 Task: Font style For heading Use Bodoni MT with cyan colour & bold. font size for heading '12 Pt. 'Change the font style of data to Andalusand font size to  12 Pt. Change the alignment of both headline & data to  Align right. In the sheet  auditingMonthlySales_Analysis_2023
Action: Mouse moved to (203, 371)
Screenshot: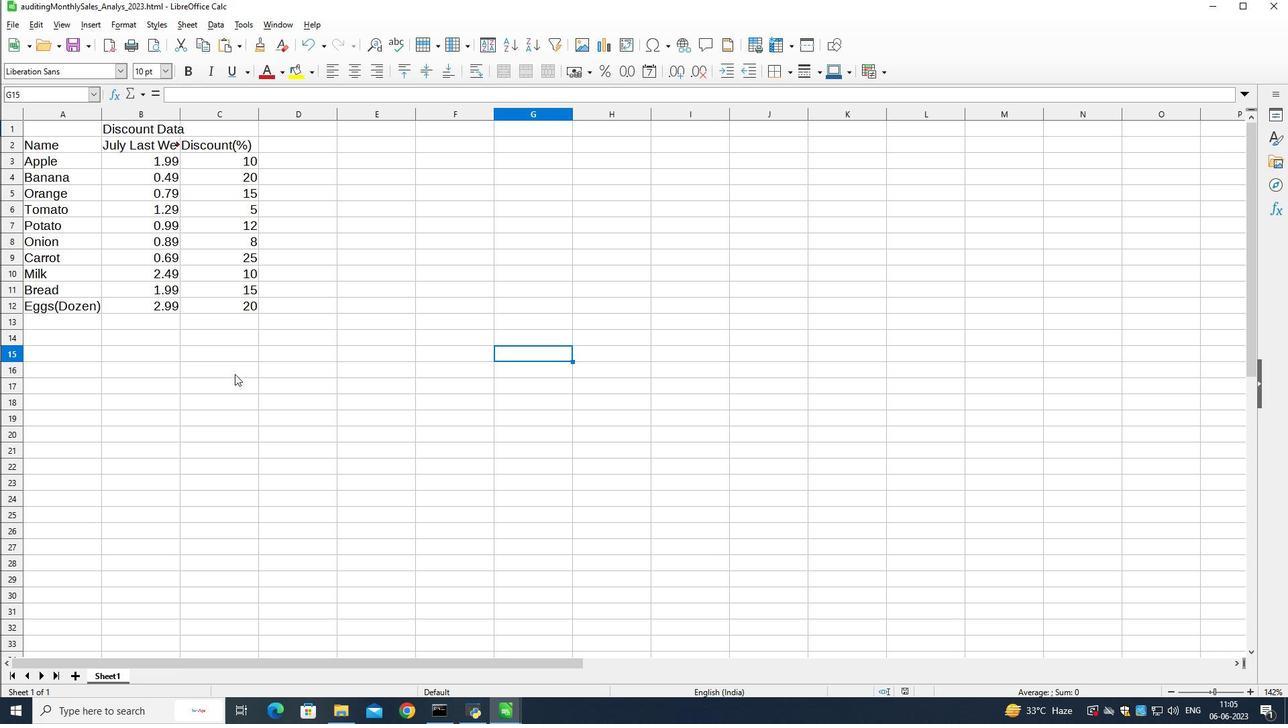 
Action: Mouse pressed left at (203, 371)
Screenshot: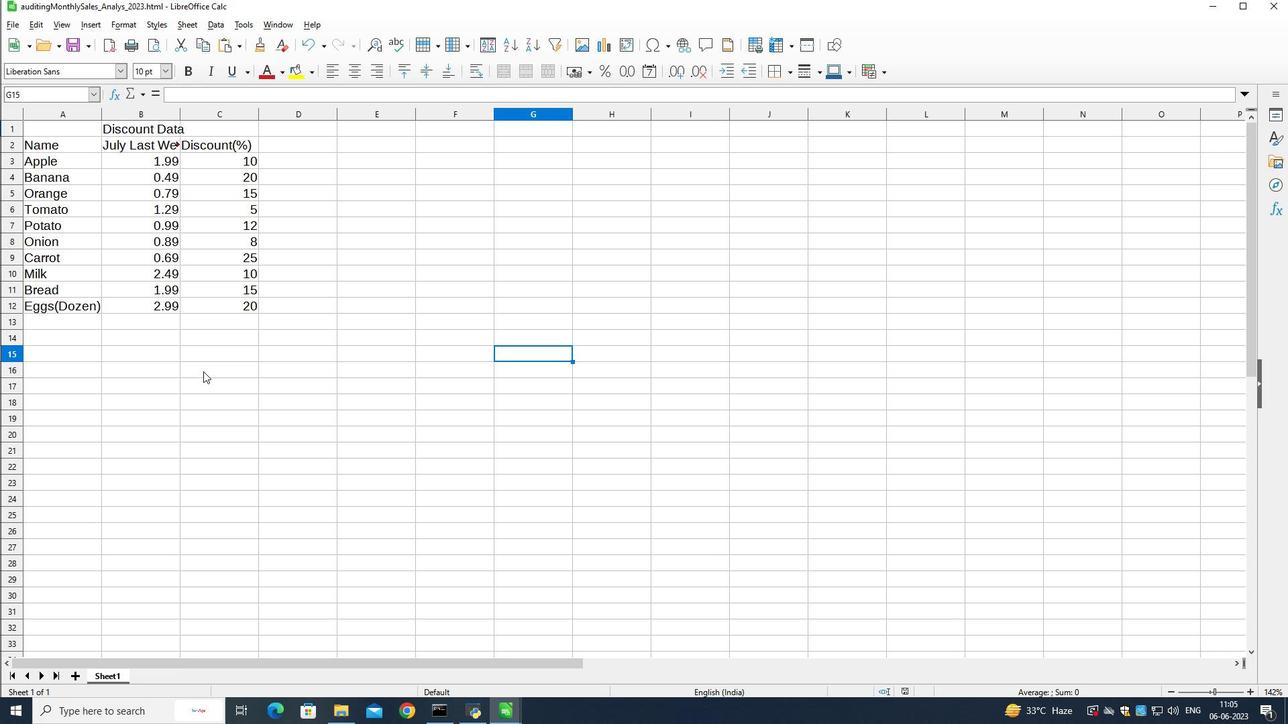 
Action: Mouse moved to (151, 127)
Screenshot: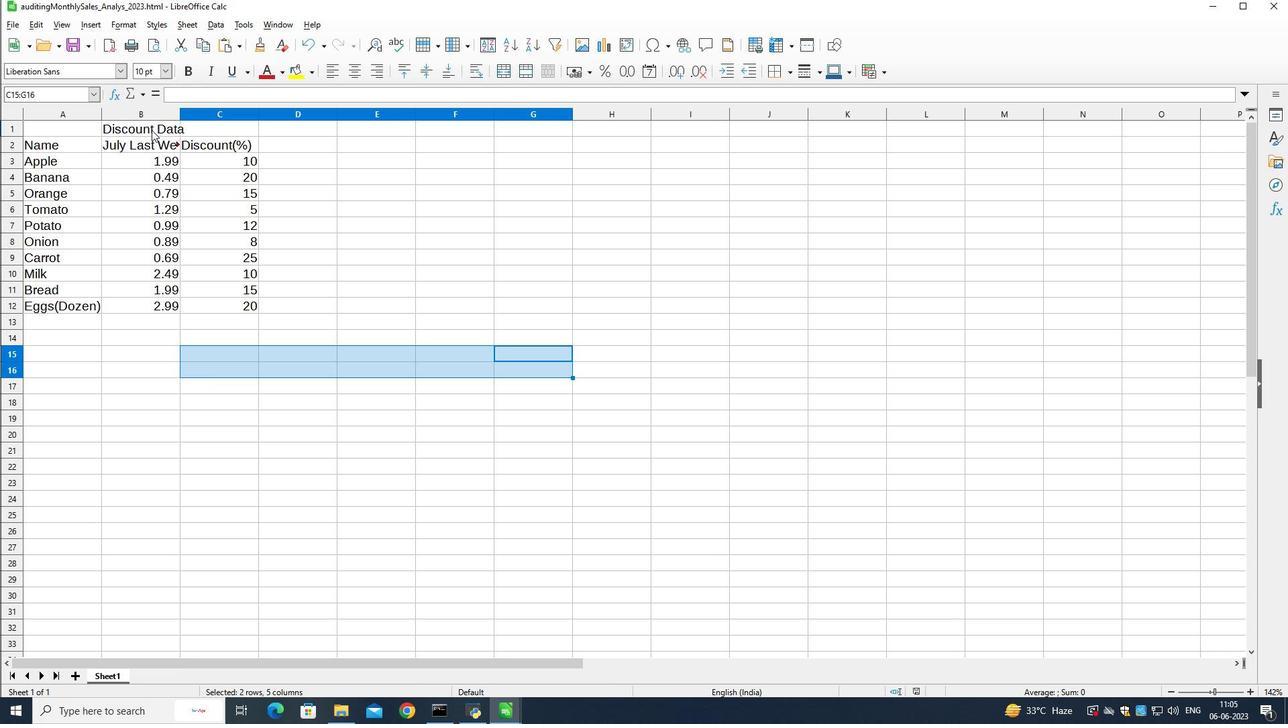 
Action: Mouse pressed left at (151, 127)
Screenshot: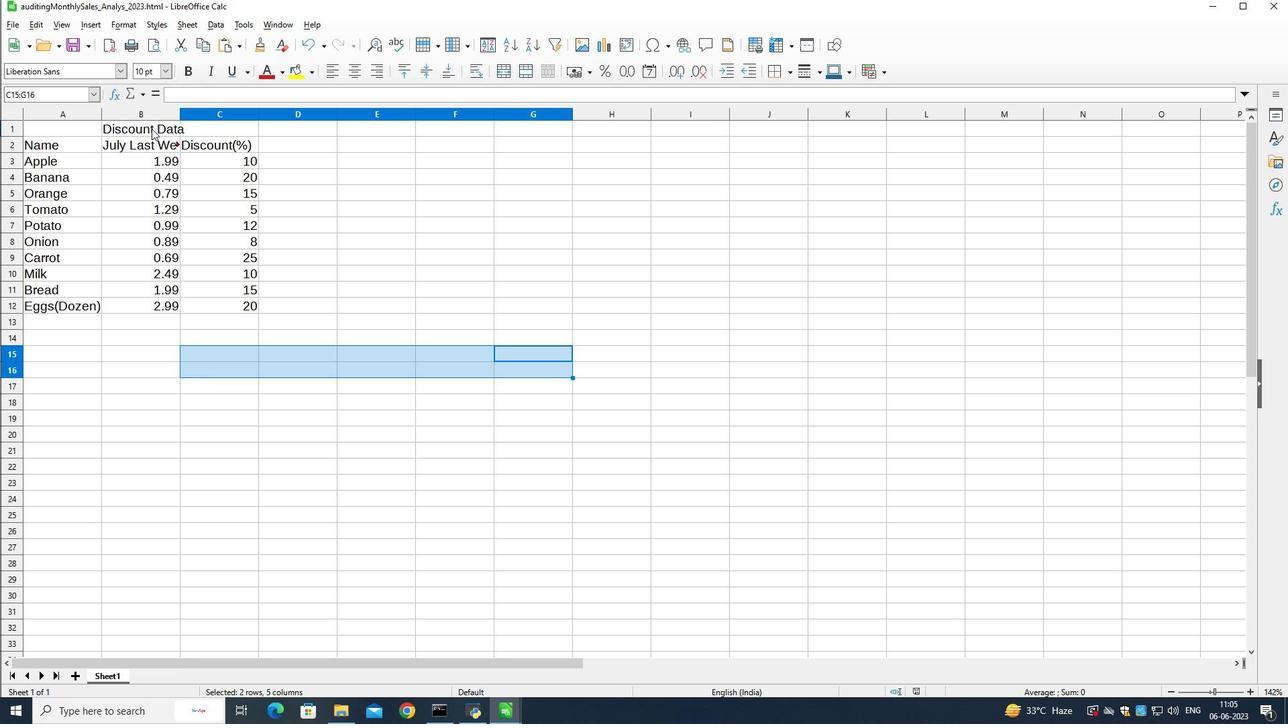 
Action: Mouse moved to (151, 127)
Screenshot: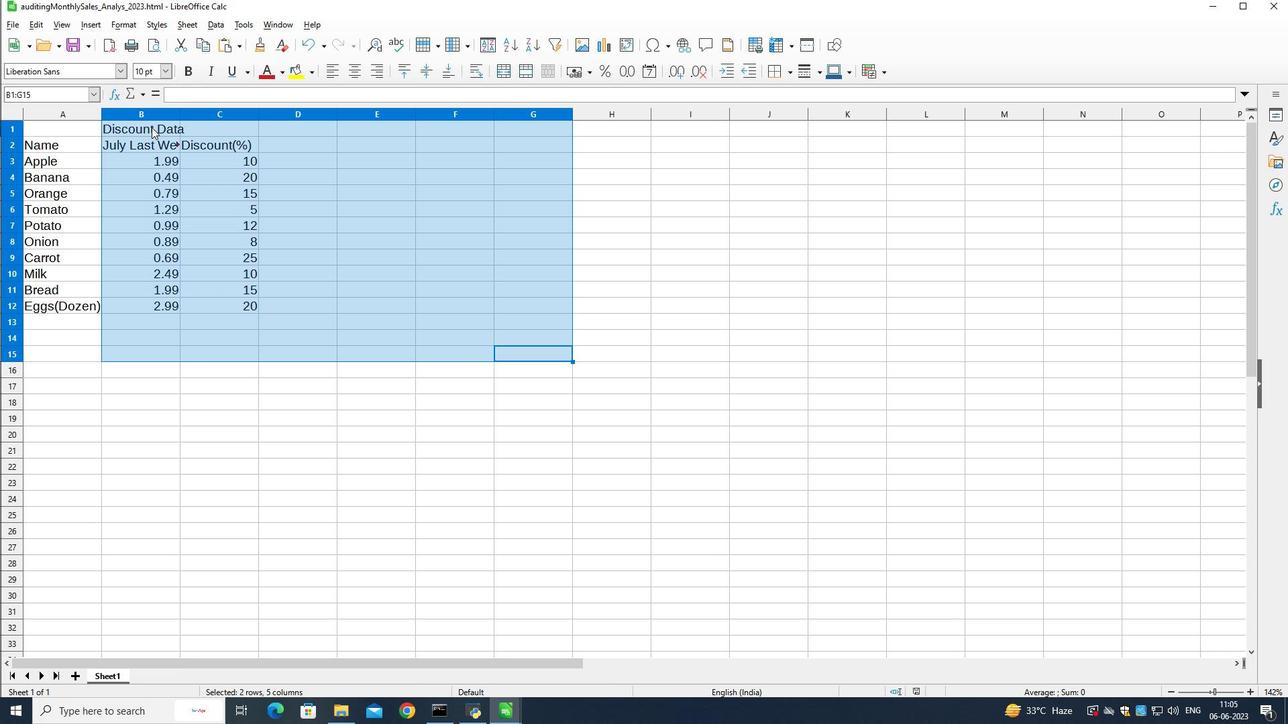 
Action: Mouse pressed left at (151, 127)
Screenshot: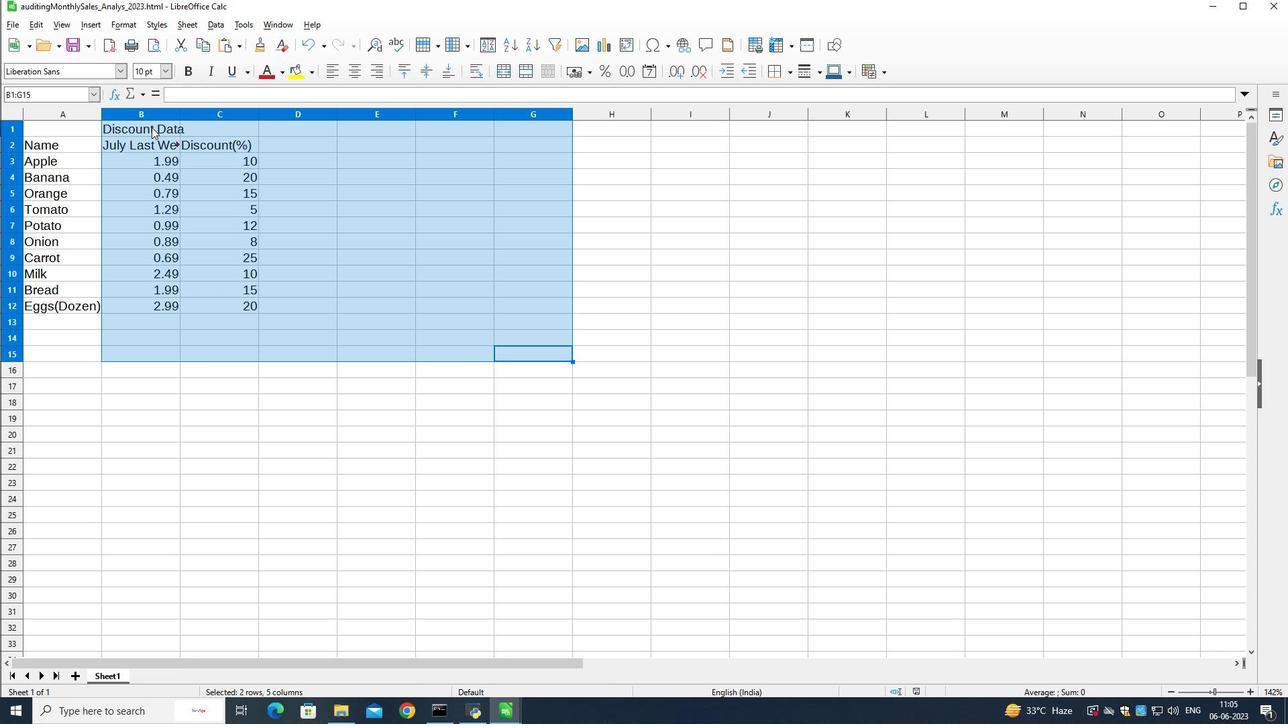 
Action: Mouse pressed left at (151, 127)
Screenshot: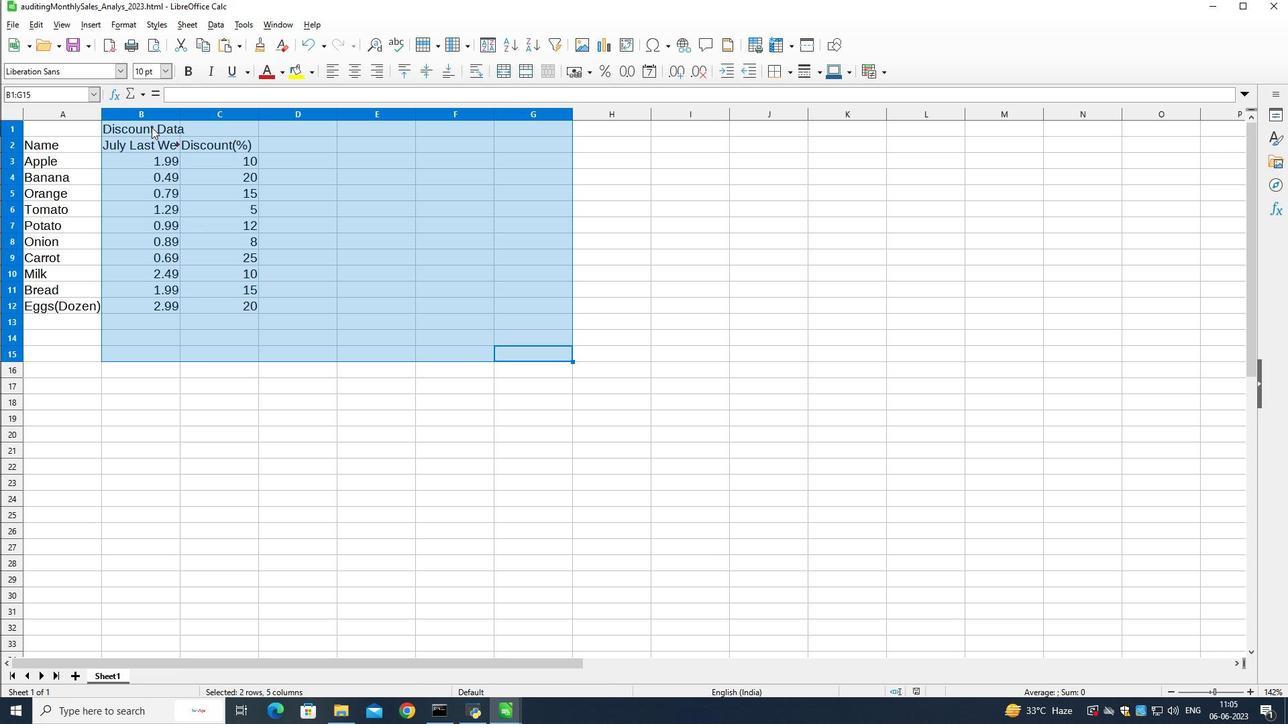 
Action: Mouse moved to (124, 424)
Screenshot: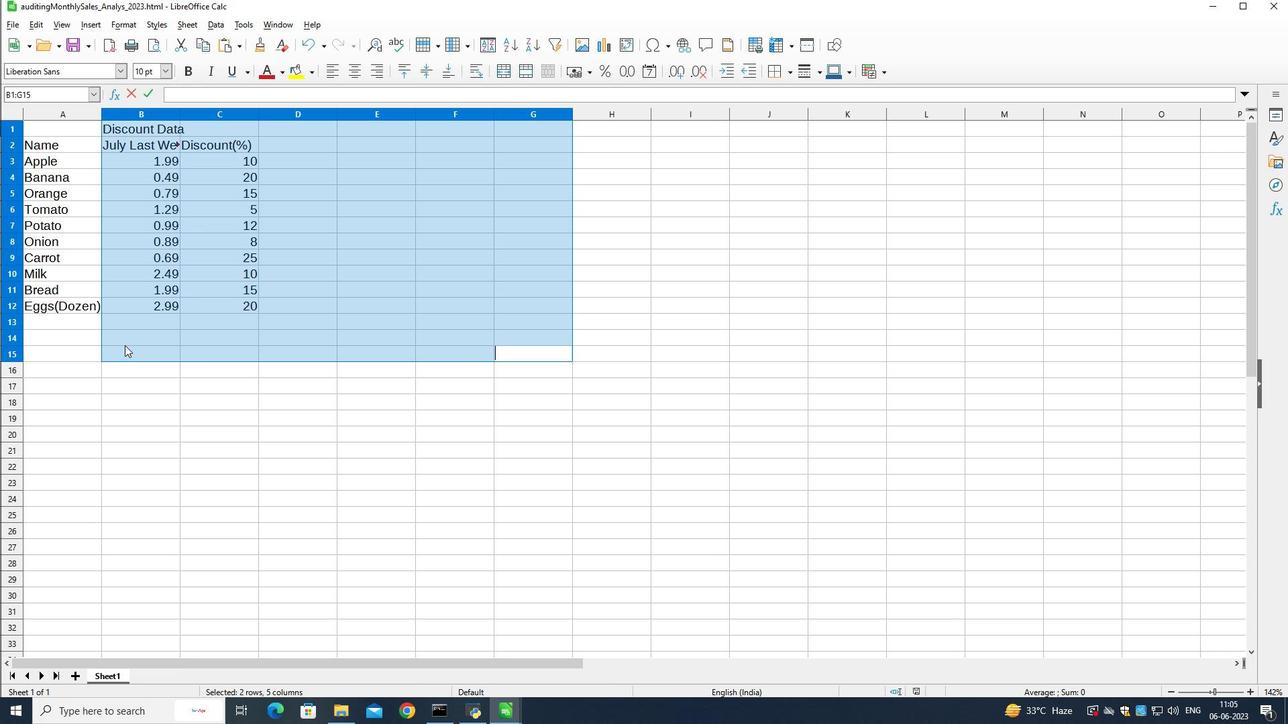 
Action: Mouse pressed right at (124, 424)
Screenshot: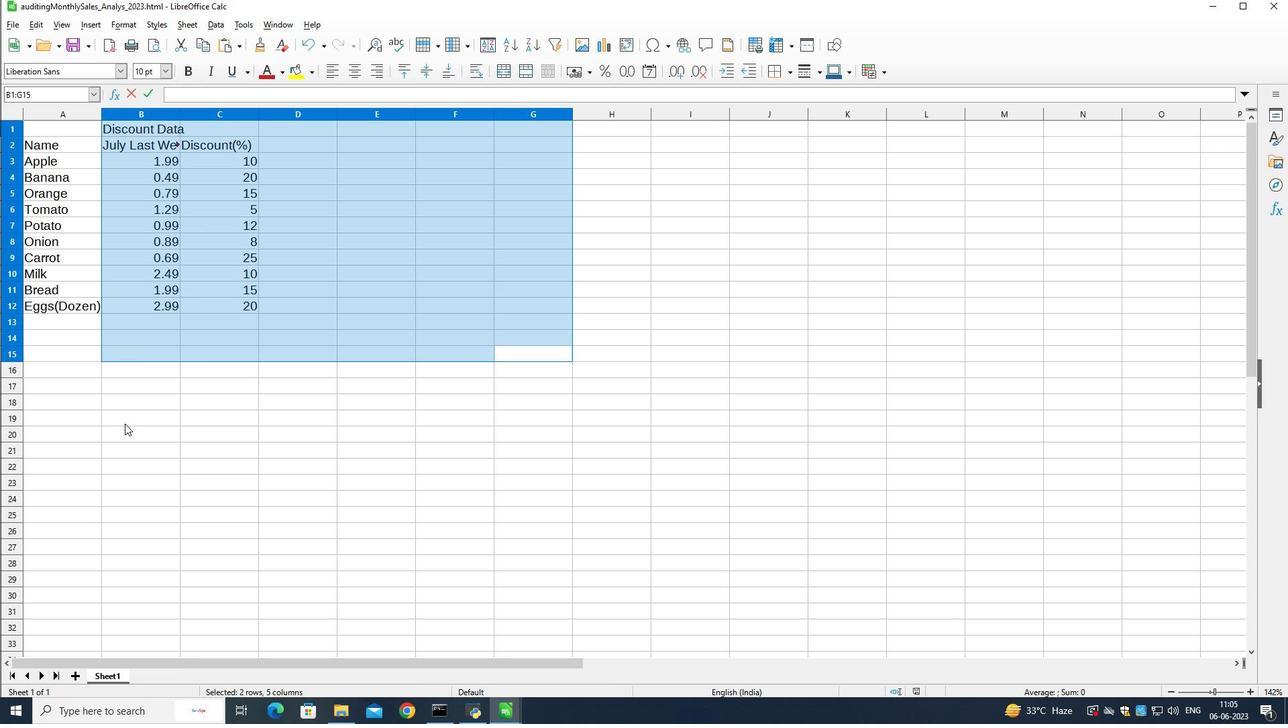 
Action: Mouse moved to (139, 157)
Screenshot: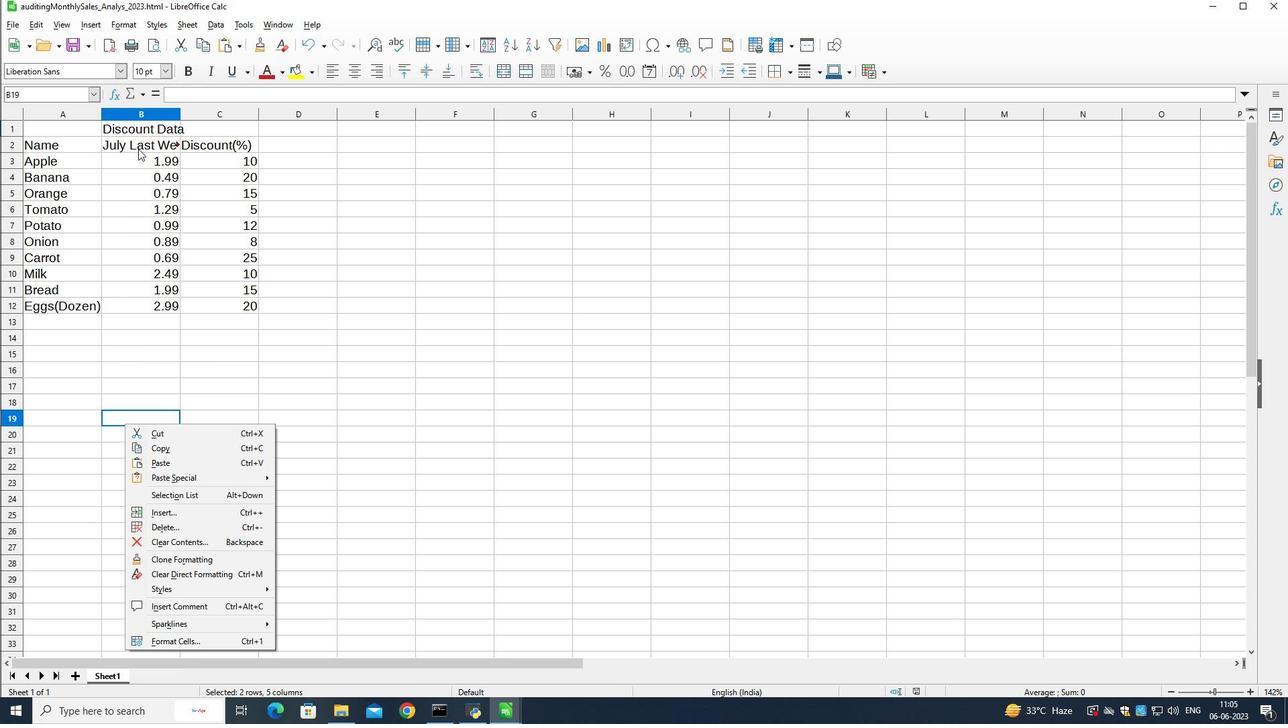 
Action: Mouse pressed left at (139, 157)
Screenshot: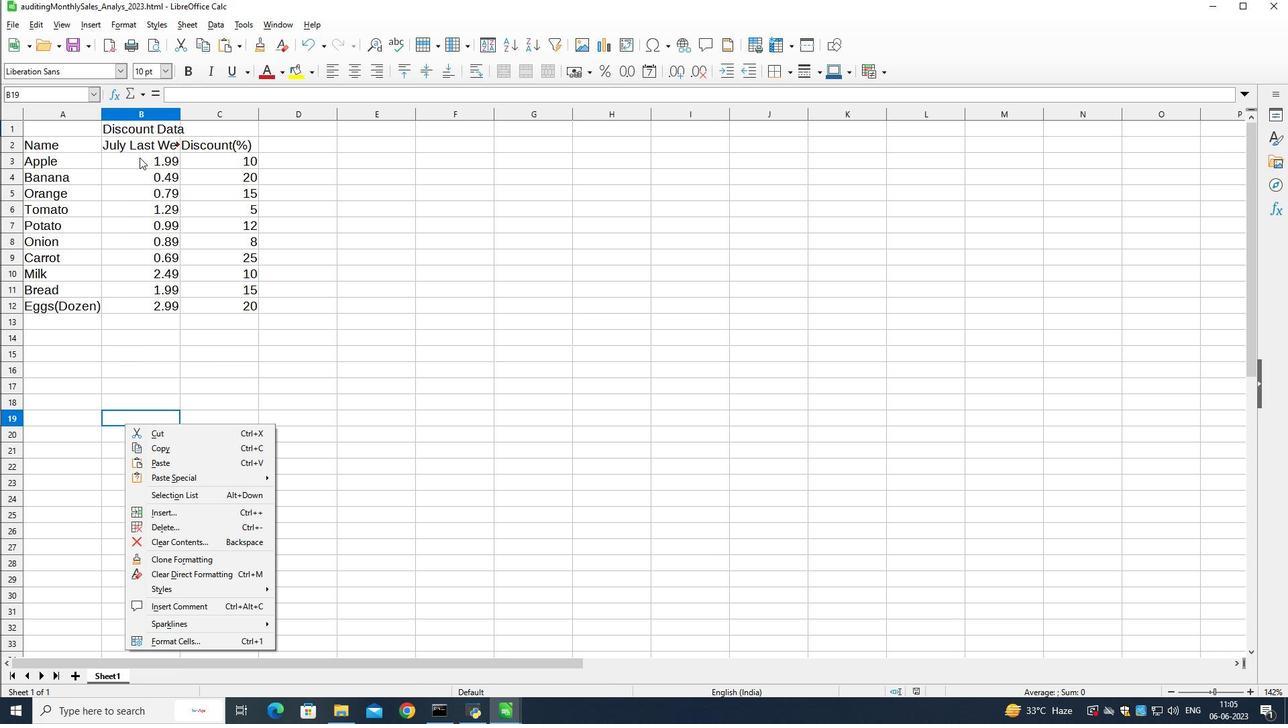 
Action: Mouse moved to (142, 124)
Screenshot: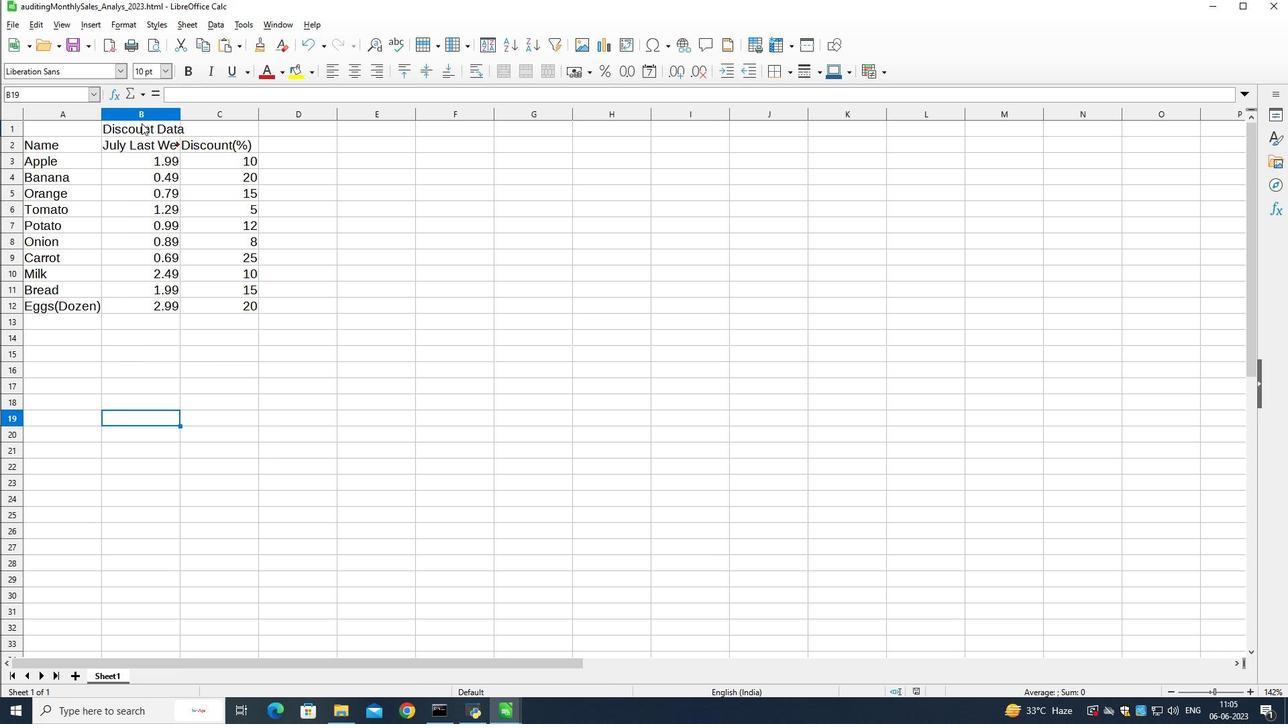 
Action: Mouse pressed left at (142, 124)
Screenshot: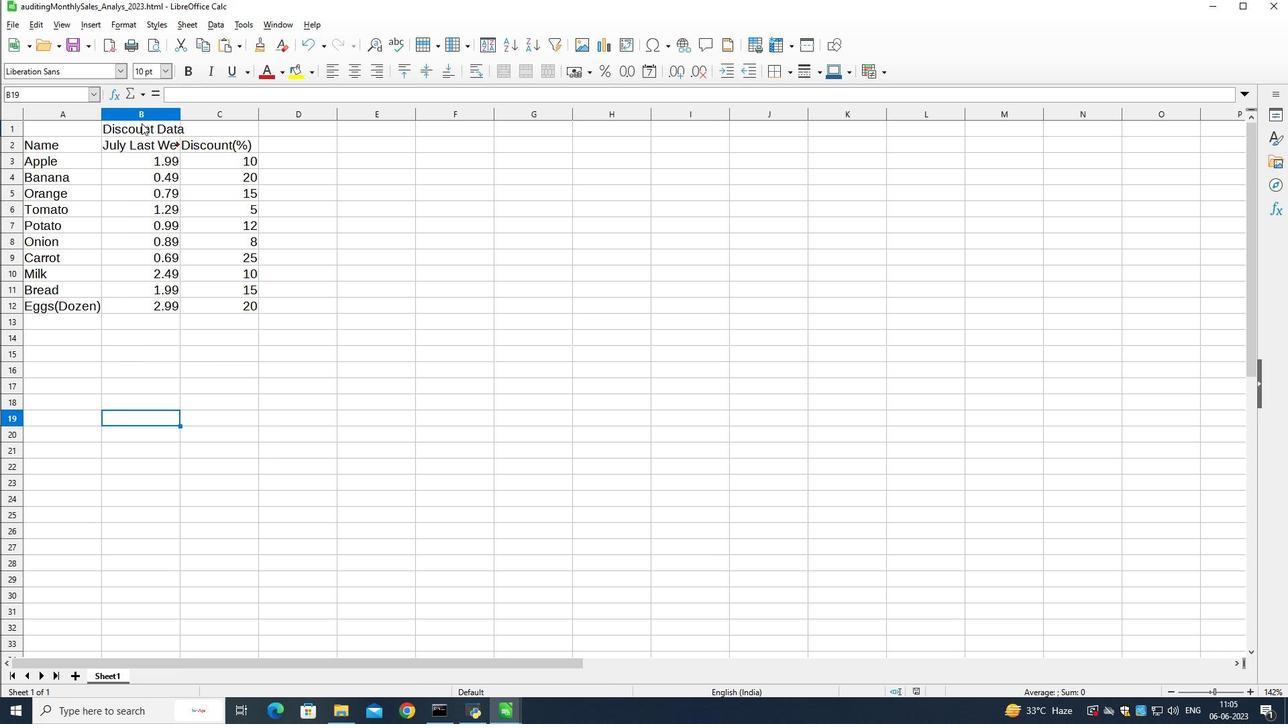 
Action: Mouse moved to (142, 124)
Screenshot: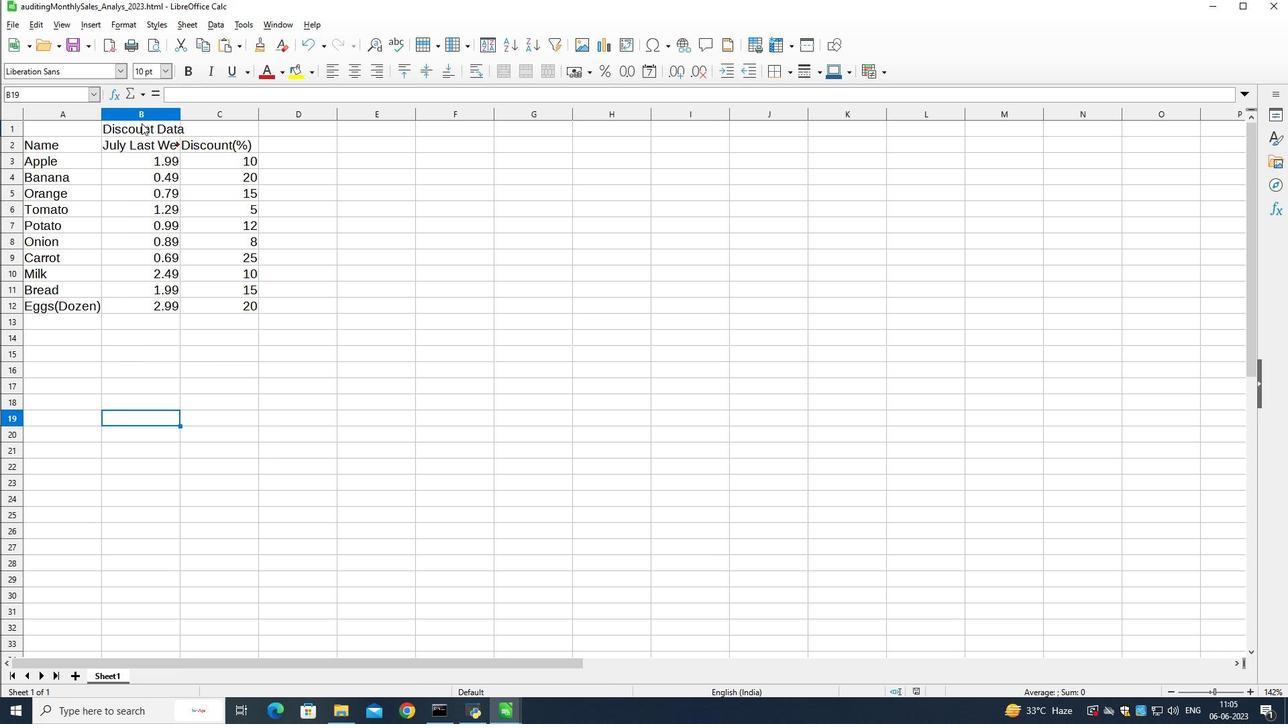 
Action: Mouse pressed left at (142, 124)
Screenshot: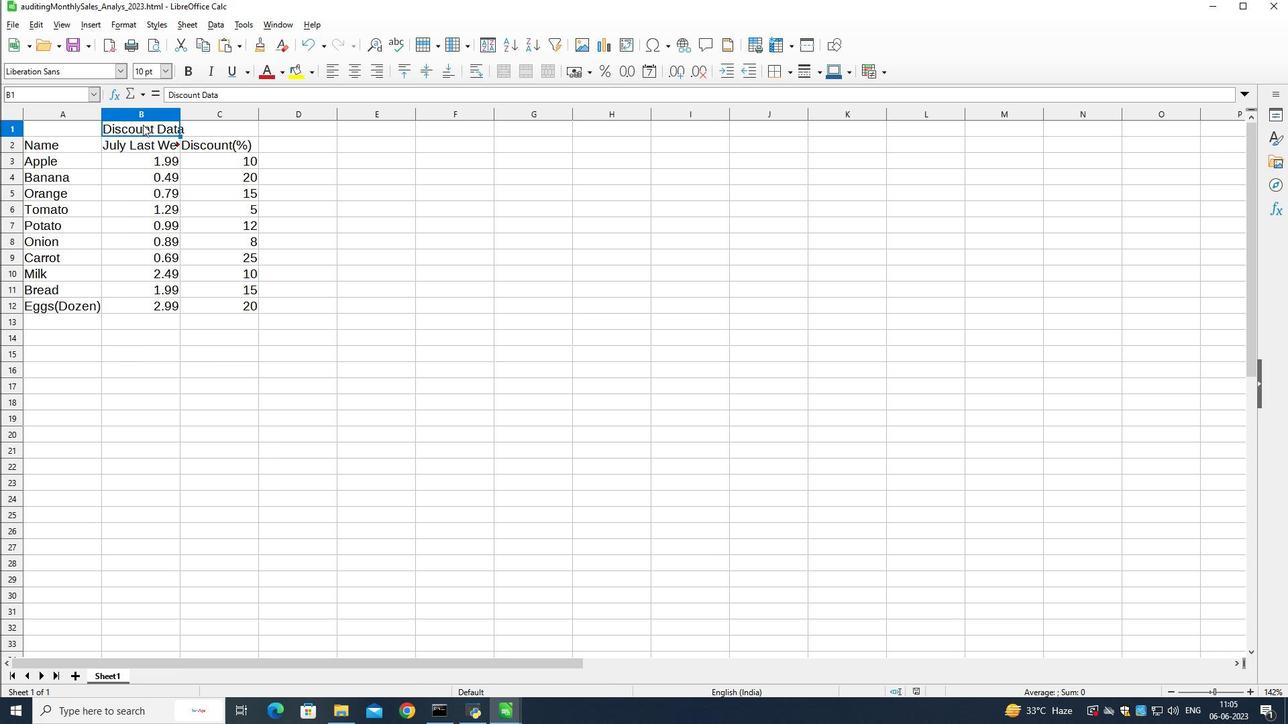 
Action: Mouse pressed left at (142, 124)
Screenshot: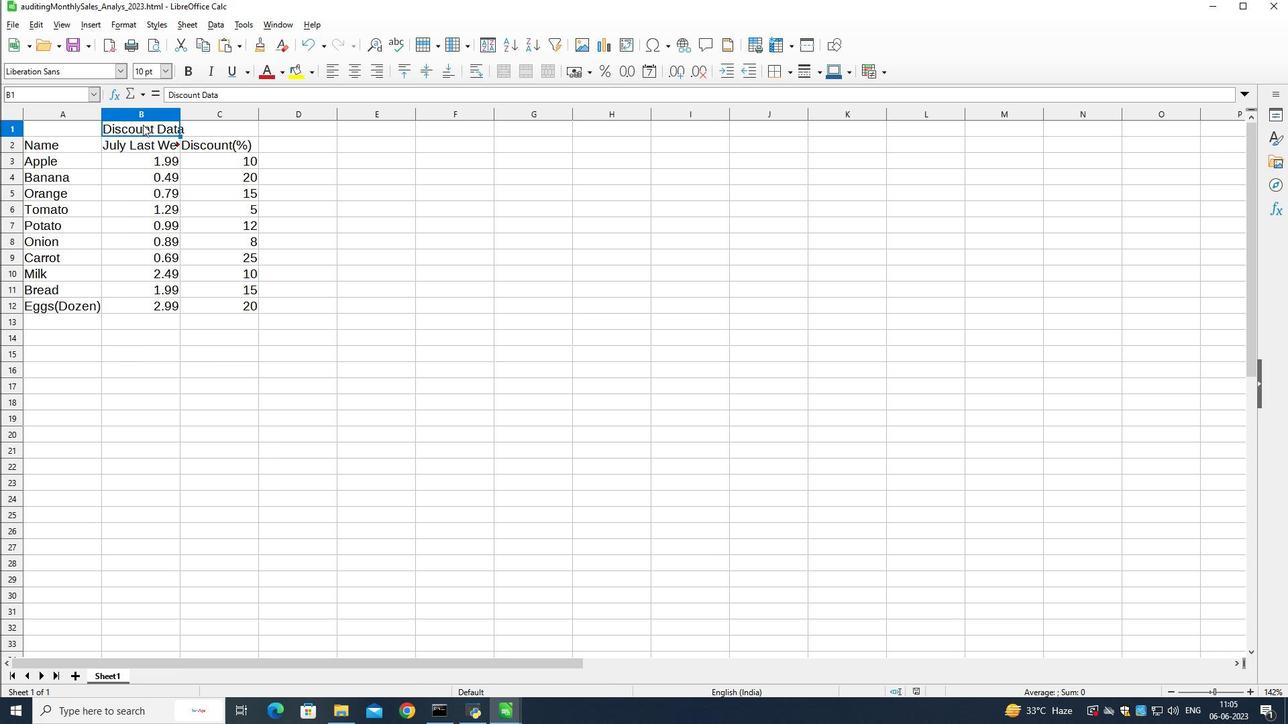 
Action: Mouse moved to (66, 69)
Screenshot: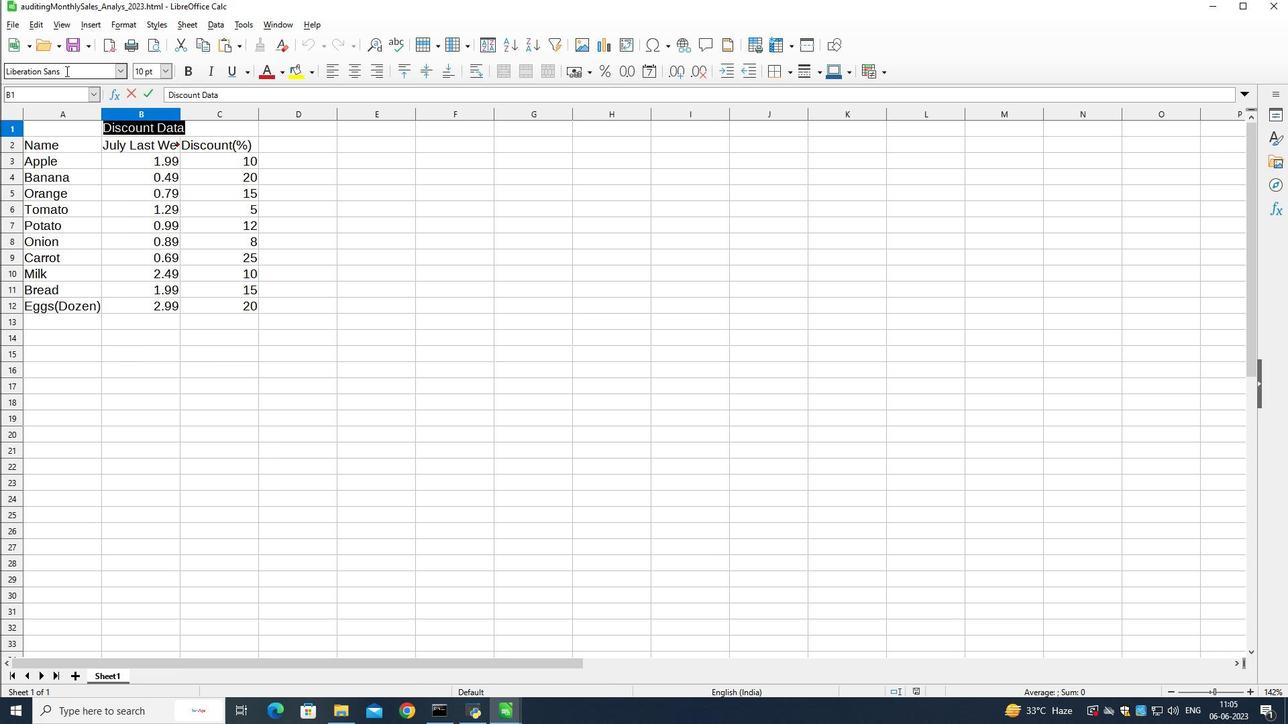 
Action: Mouse pressed left at (66, 69)
Screenshot: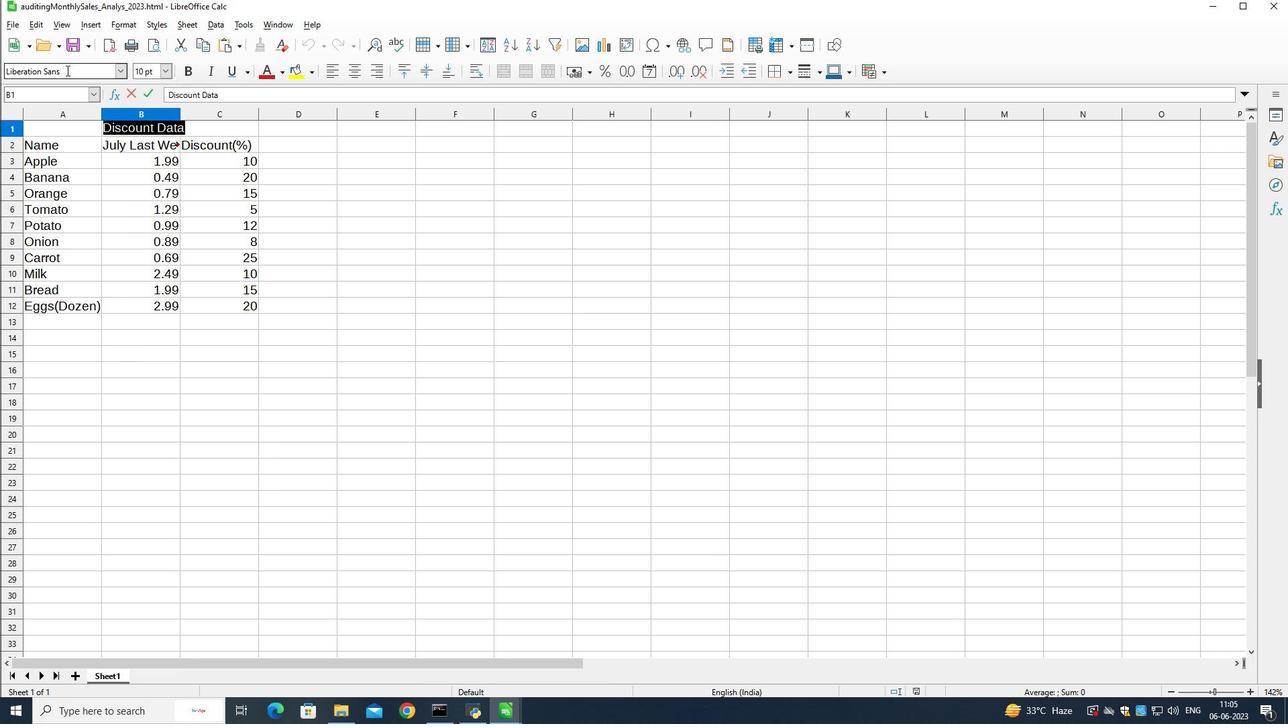 
Action: Mouse moved to (67, 69)
Screenshot: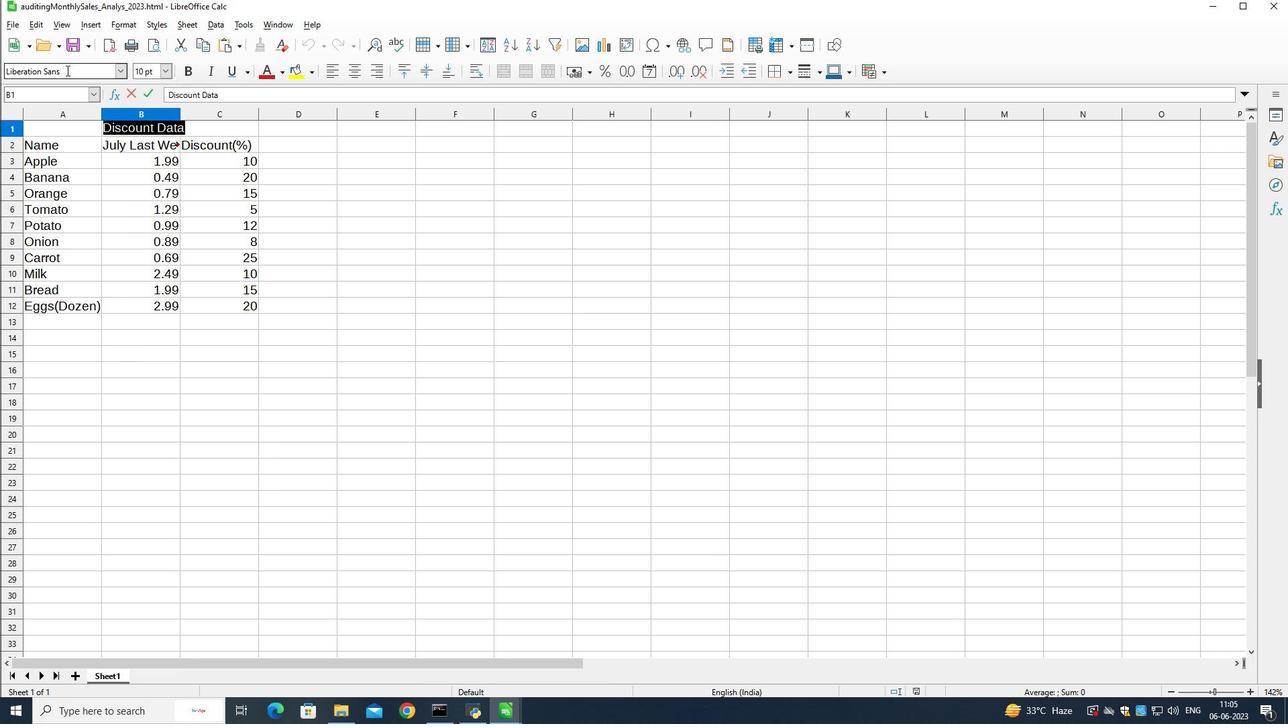 
Action: Mouse pressed left at (67, 69)
Screenshot: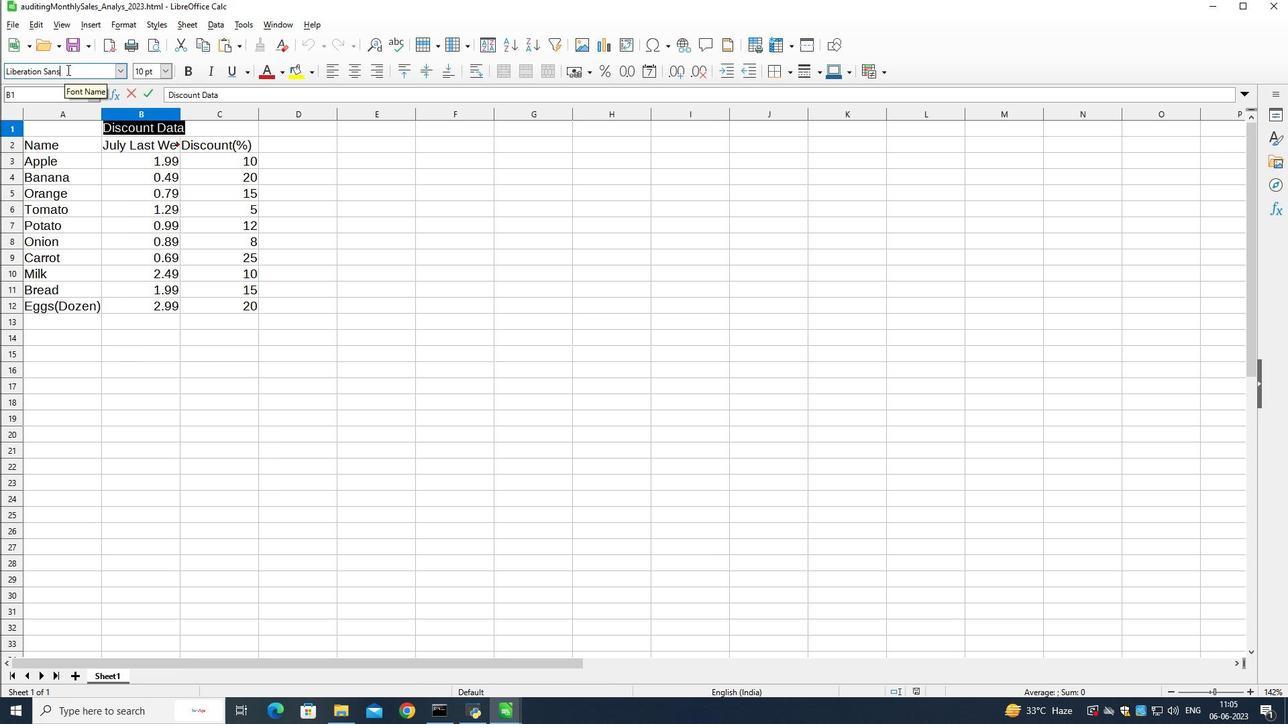 
Action: Mouse pressed left at (67, 69)
Screenshot: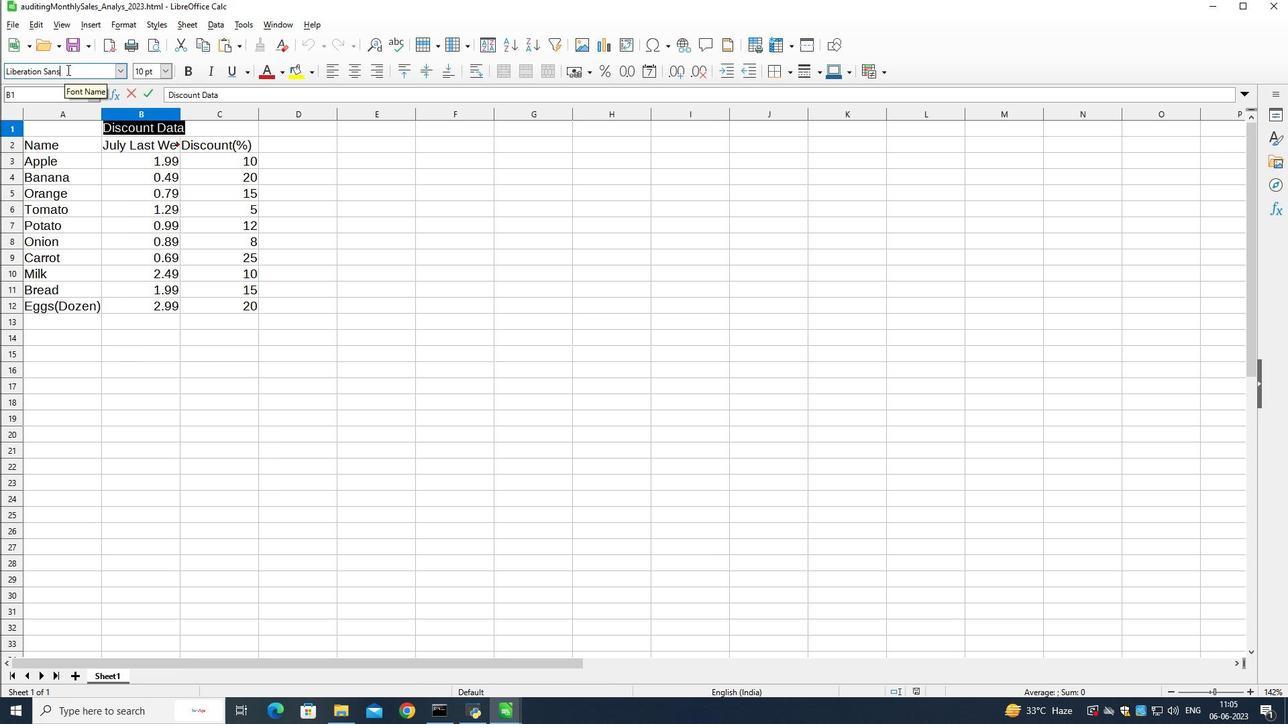 
Action: Mouse pressed left at (67, 69)
Screenshot: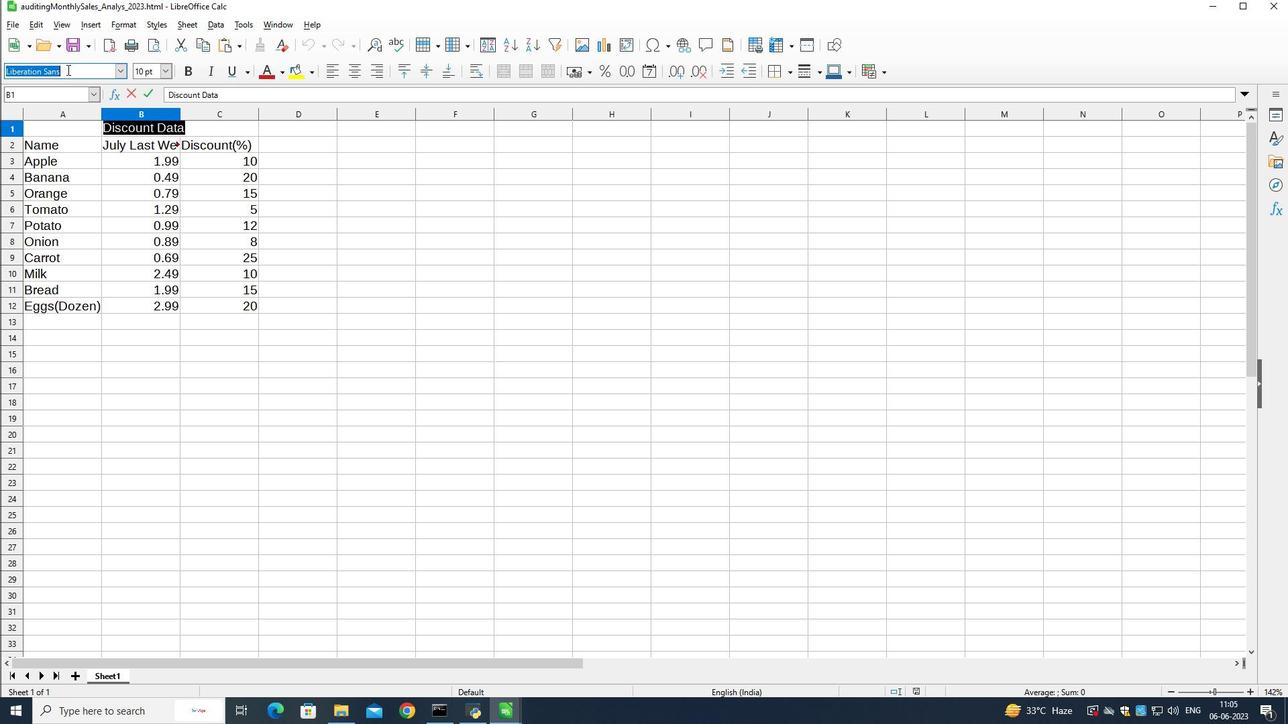 
Action: Key pressed <Key.shift>Bo
Screenshot: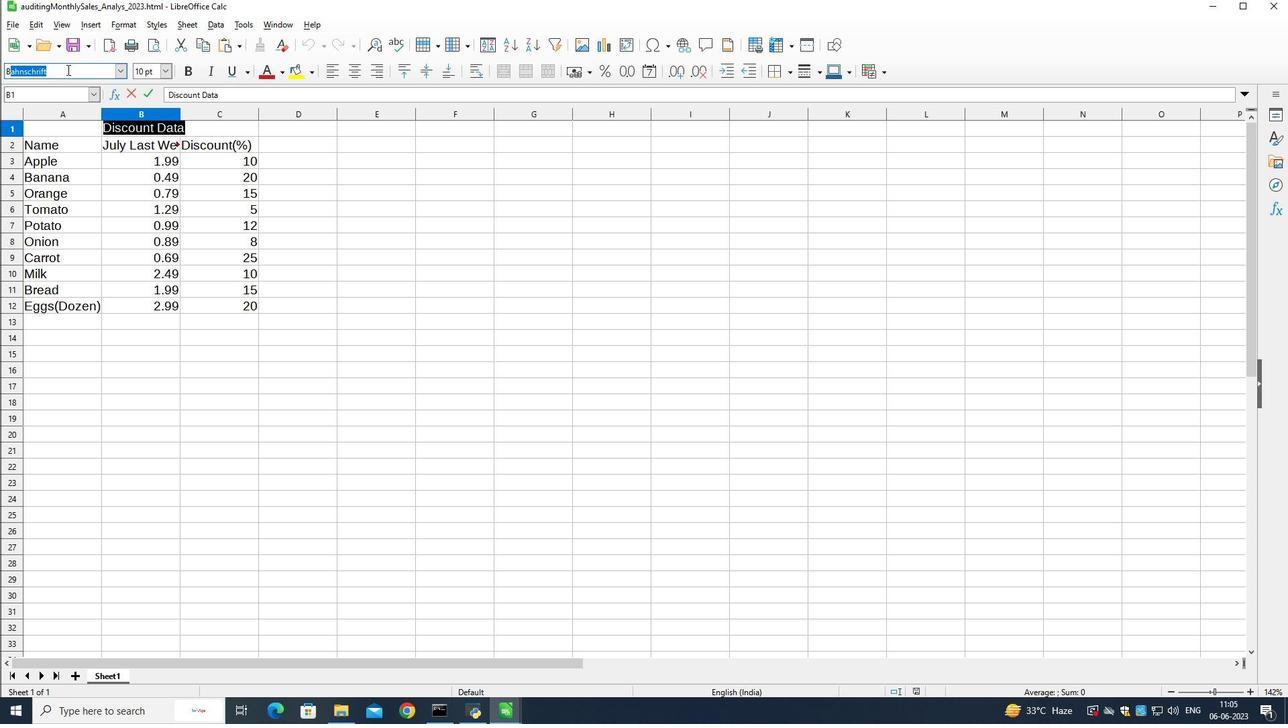 
Action: Mouse moved to (63, 79)
Screenshot: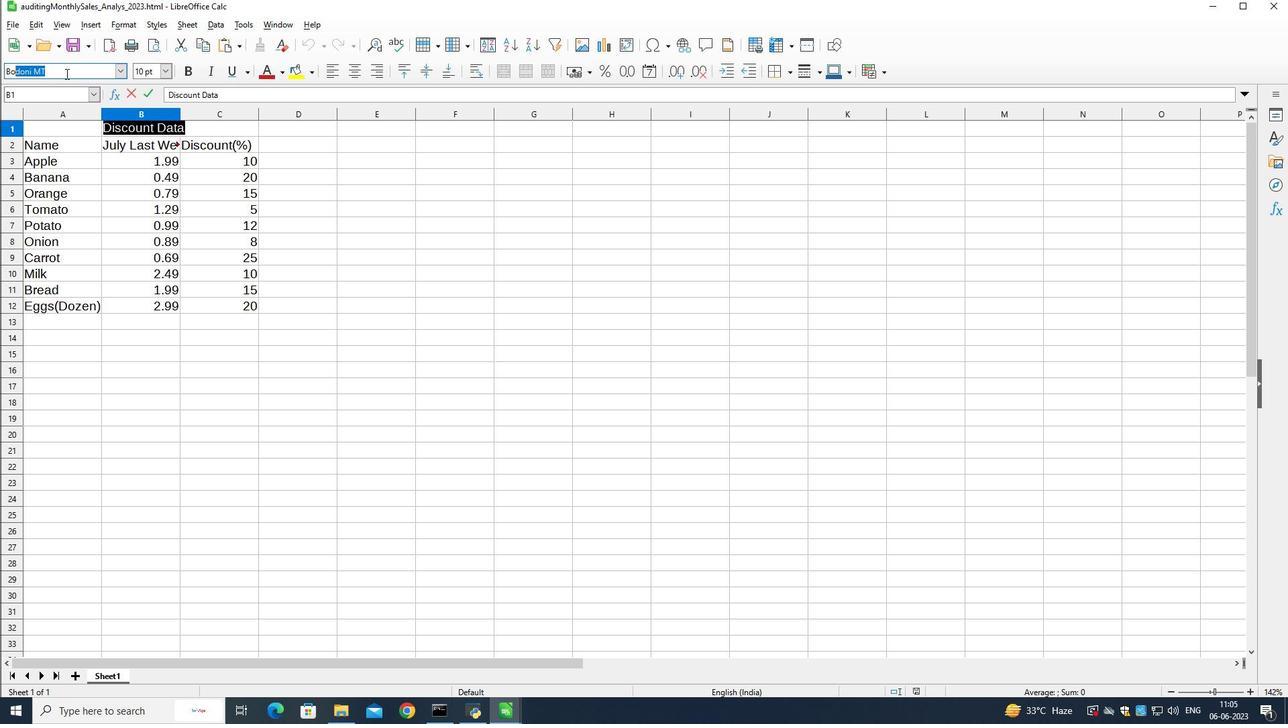 
Action: Key pressed doni<Key.space><Key.shift>M<Key.enter>
Screenshot: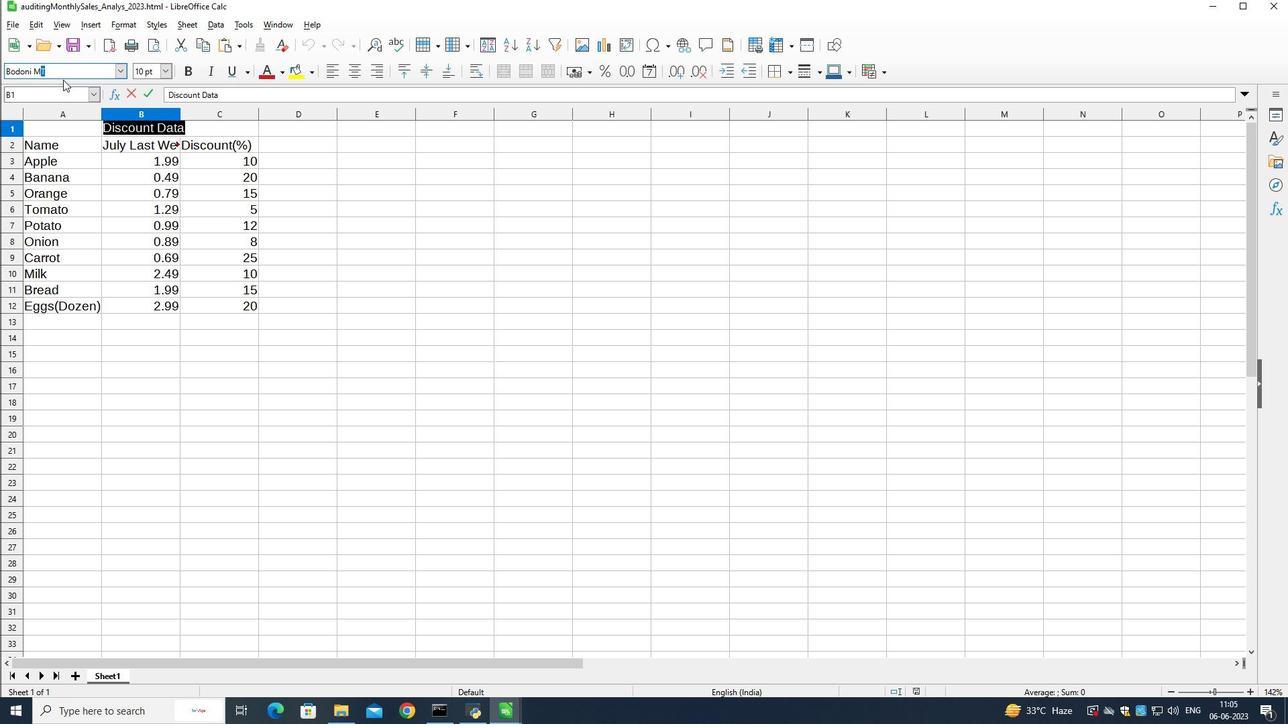 
Action: Mouse moved to (279, 74)
Screenshot: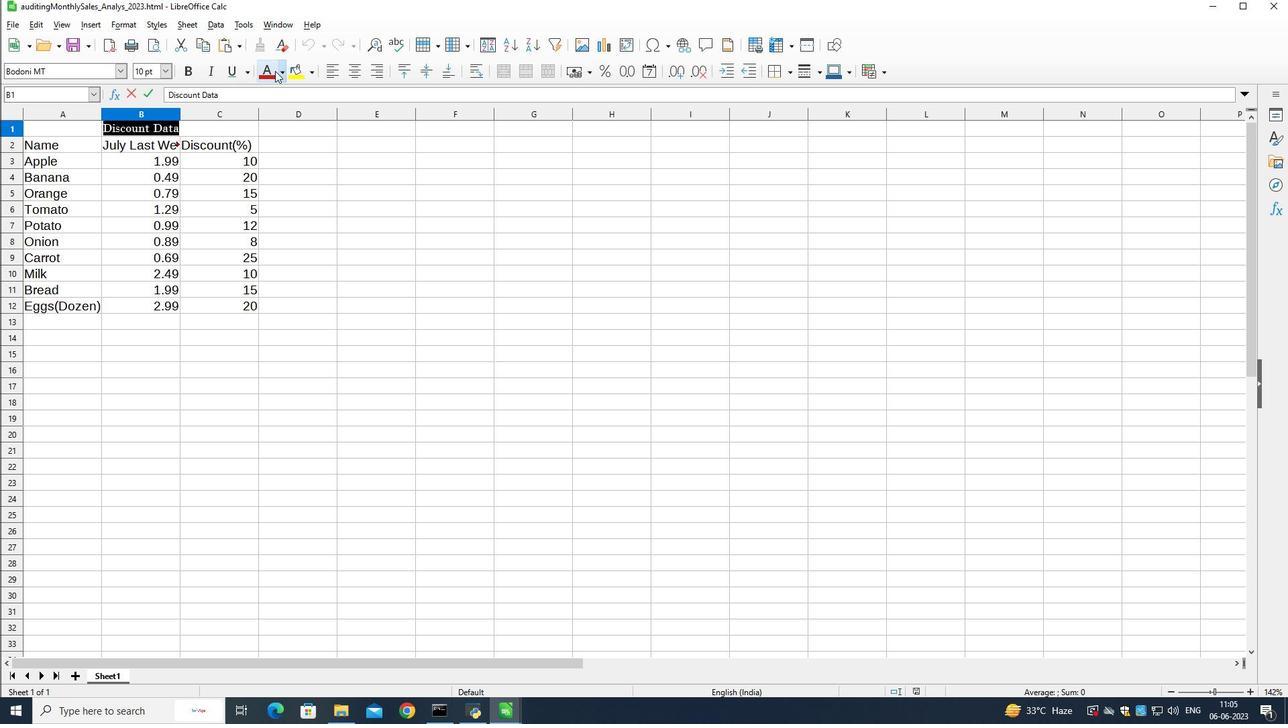 
Action: Mouse pressed left at (279, 74)
Screenshot: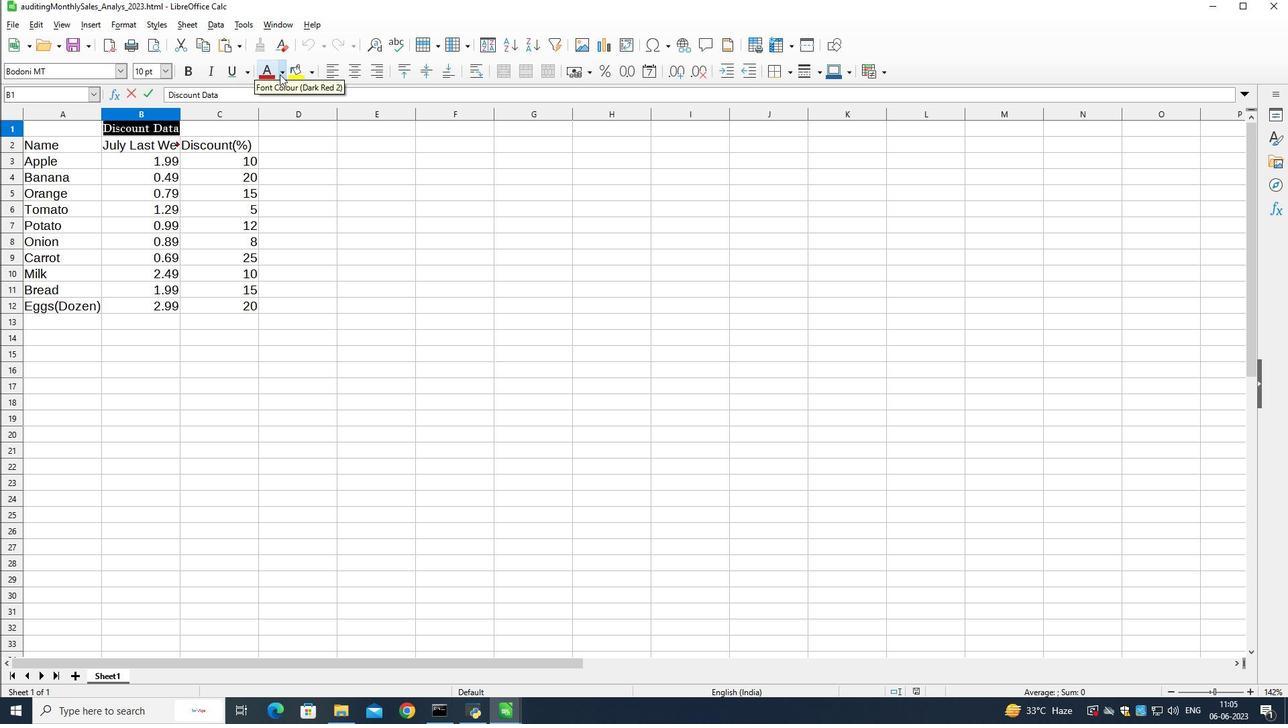 
Action: Mouse moved to (392, 138)
Screenshot: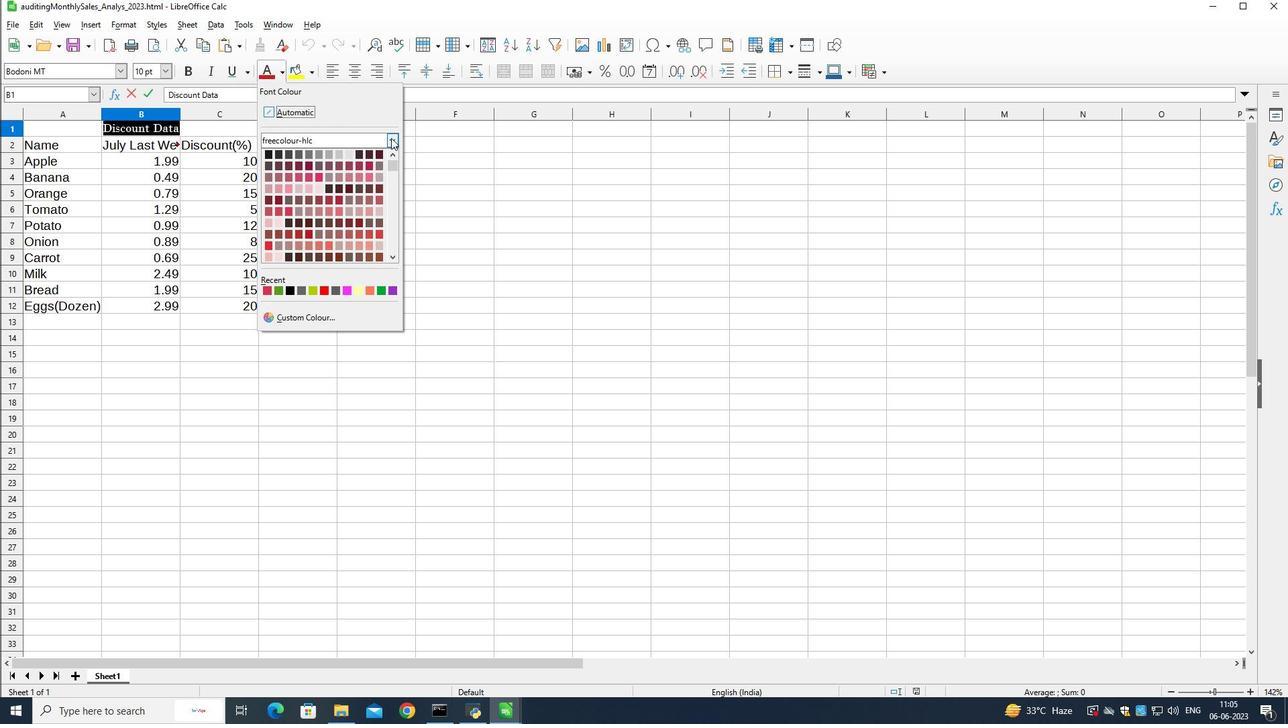 
Action: Mouse pressed left at (392, 138)
Screenshot: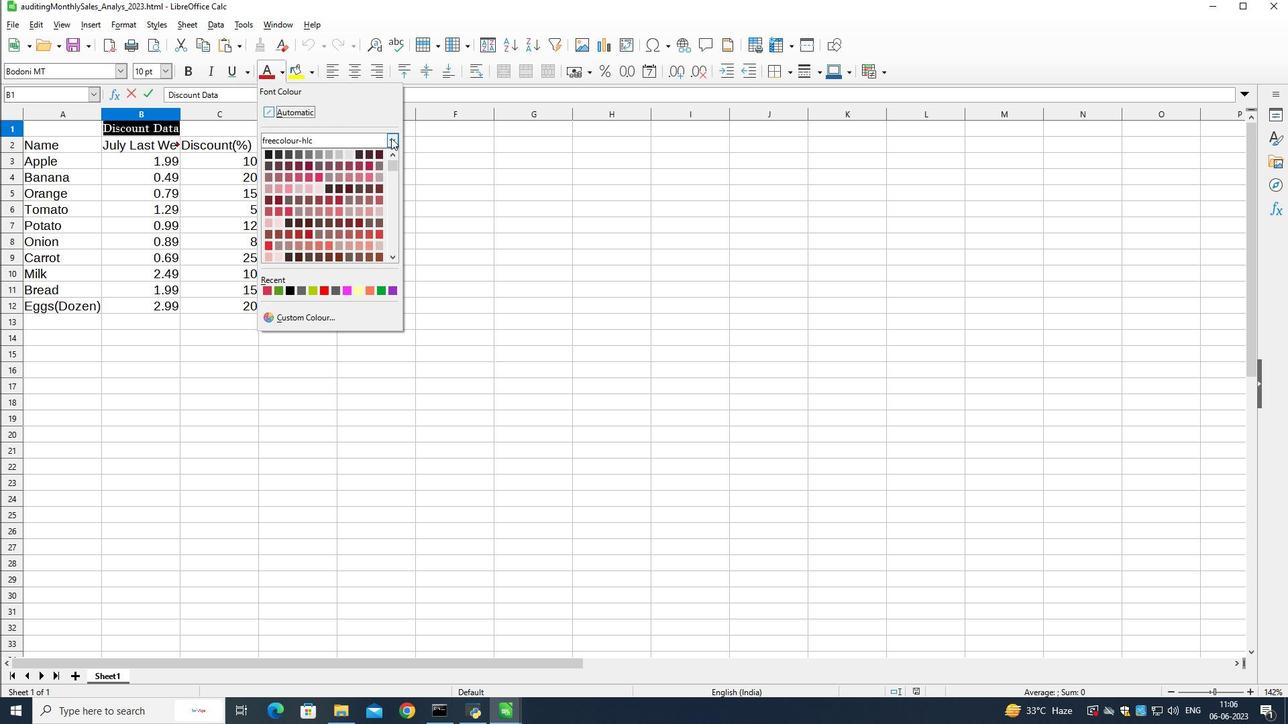 
Action: Mouse moved to (375, 231)
Screenshot: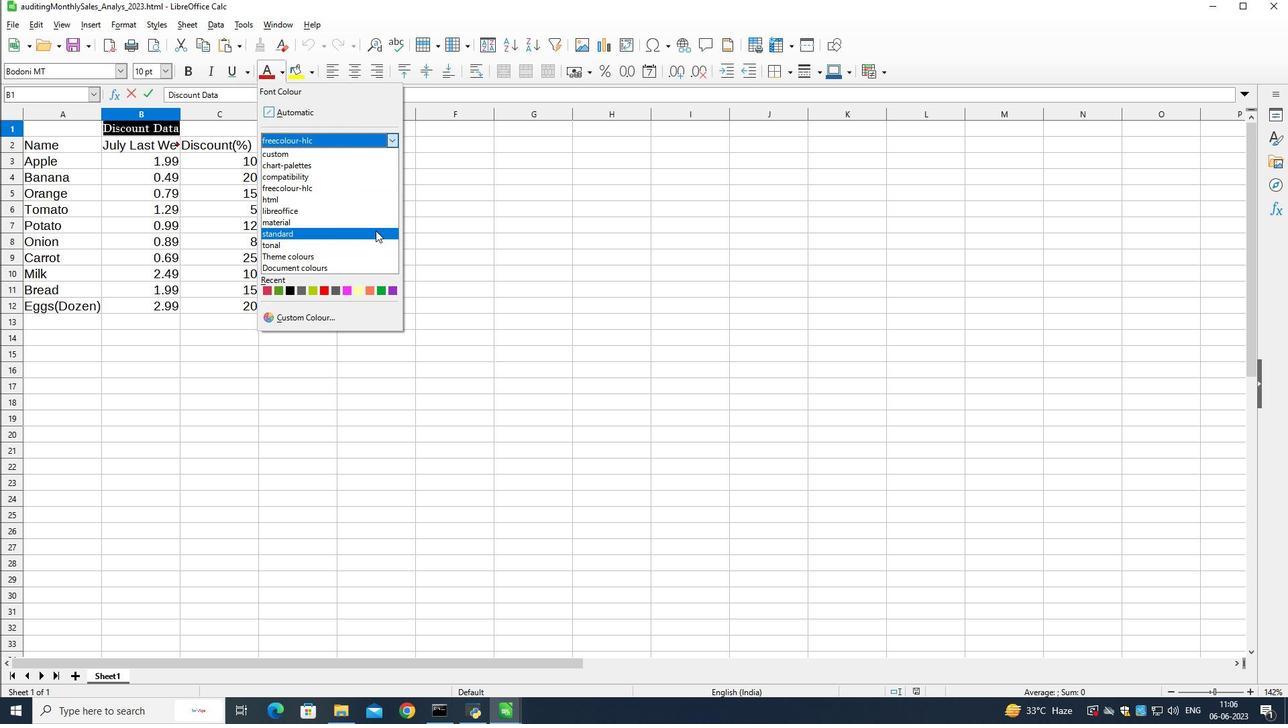 
Action: Mouse pressed left at (375, 231)
Screenshot: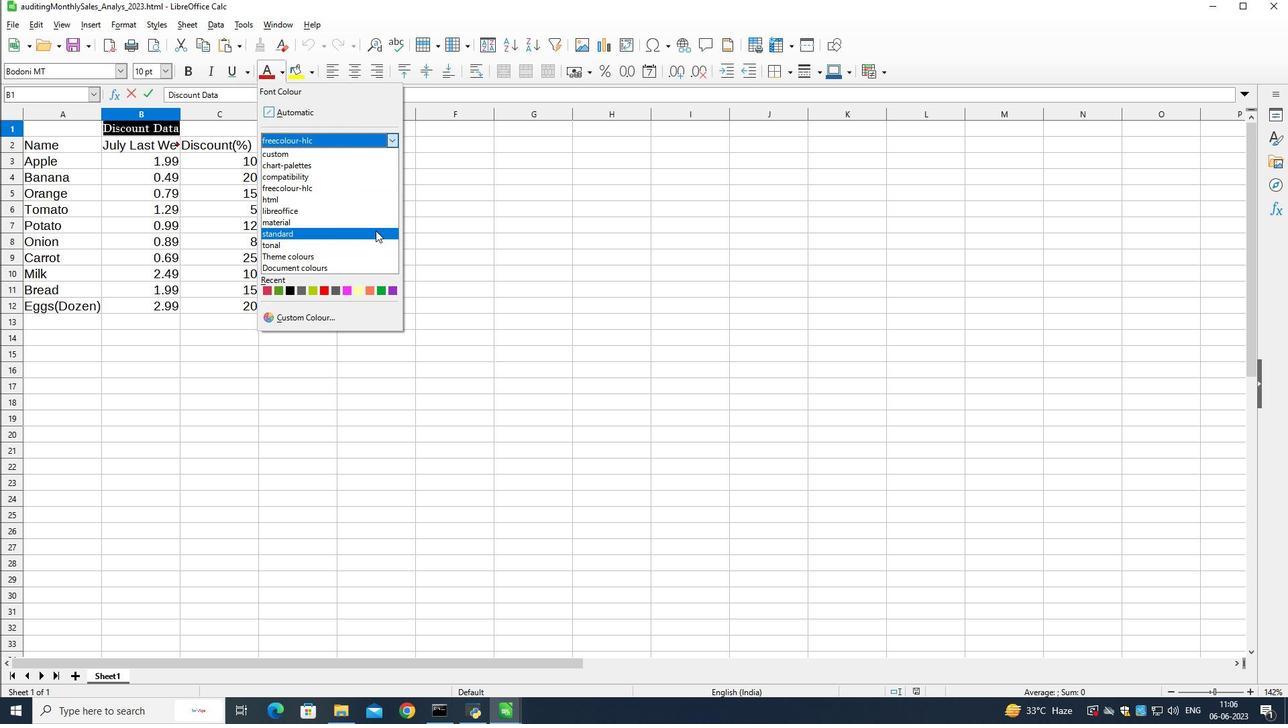 
Action: Mouse moved to (302, 324)
Screenshot: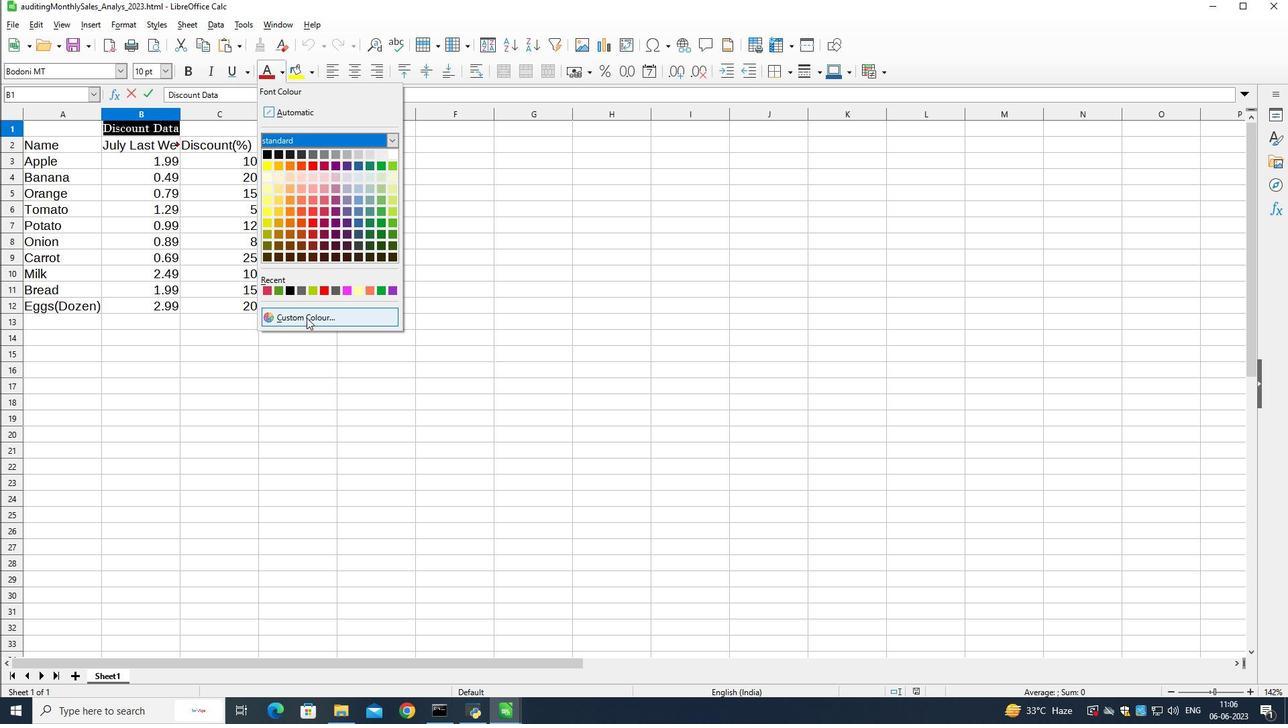 
Action: Mouse pressed left at (302, 324)
Screenshot: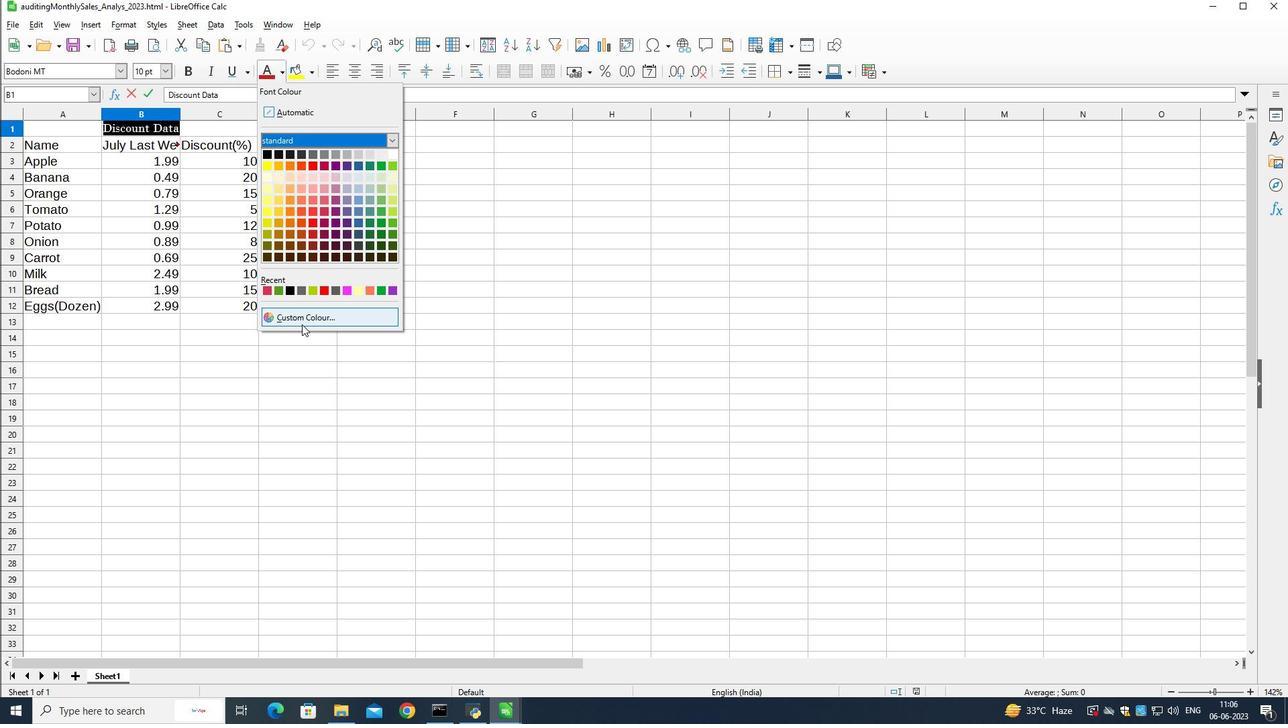 
Action: Mouse moved to (671, 274)
Screenshot: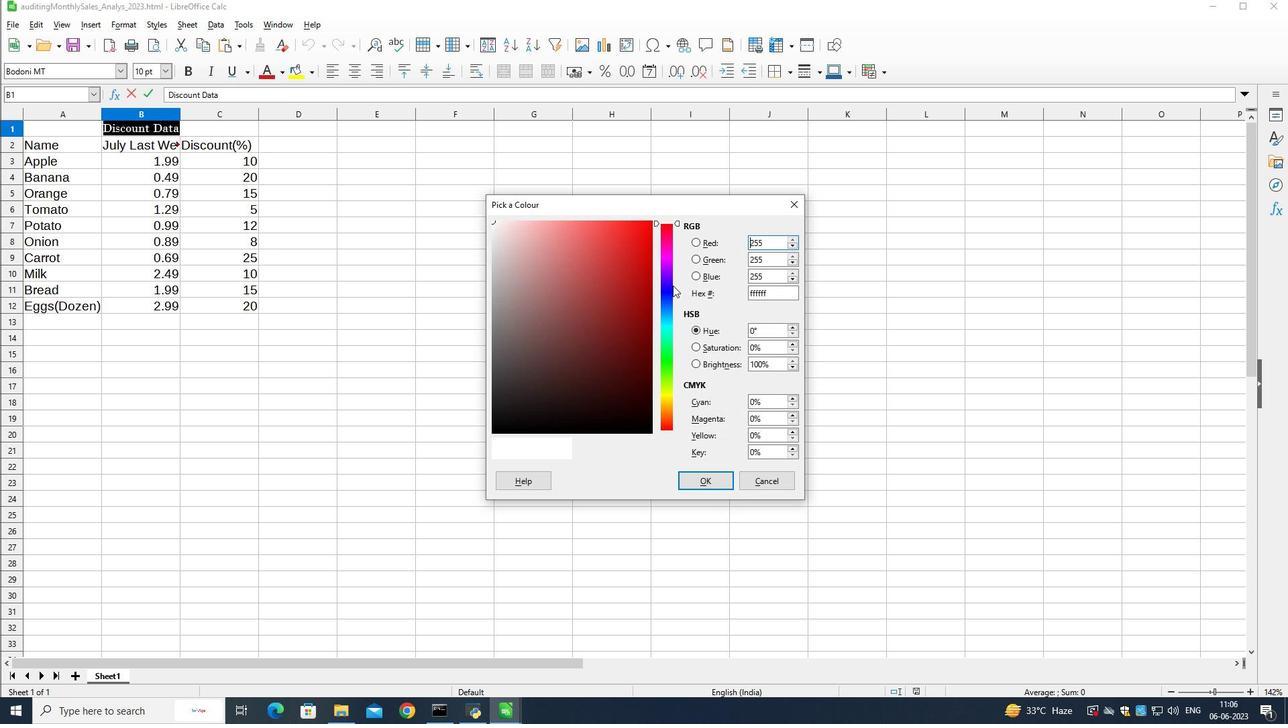 
Action: Mouse pressed left at (671, 274)
Screenshot: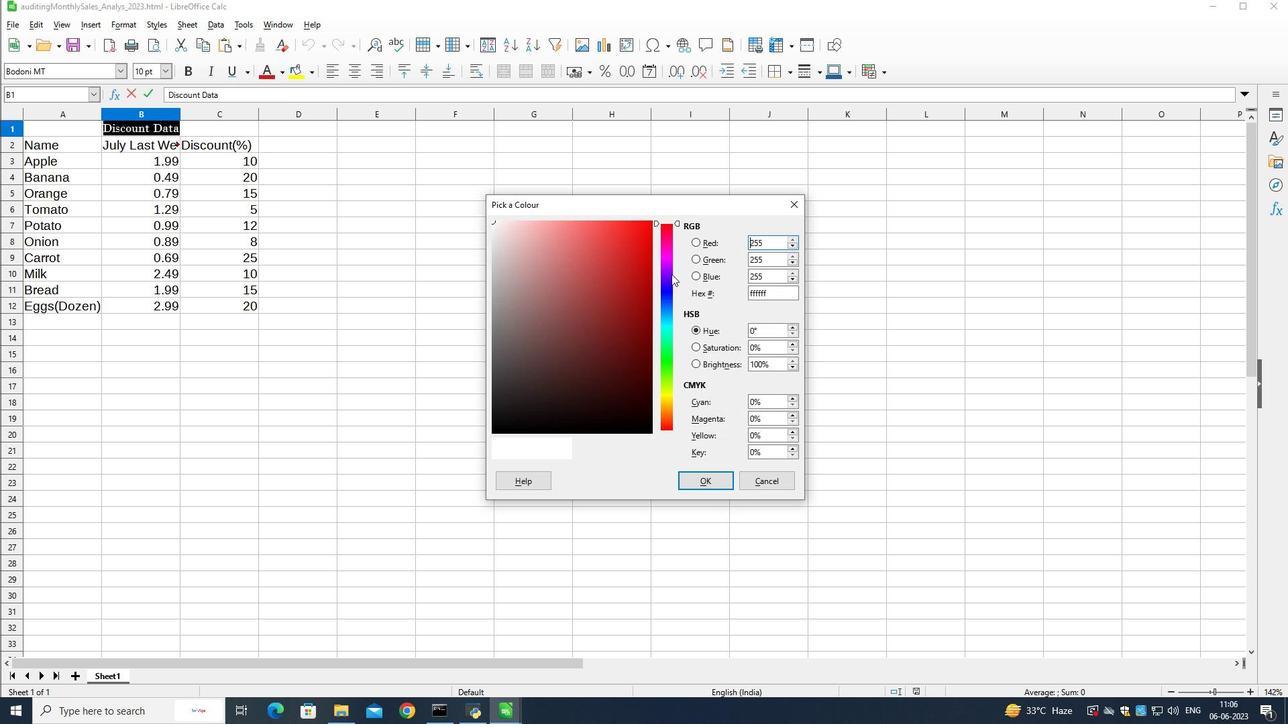 
Action: Mouse moved to (641, 300)
Screenshot: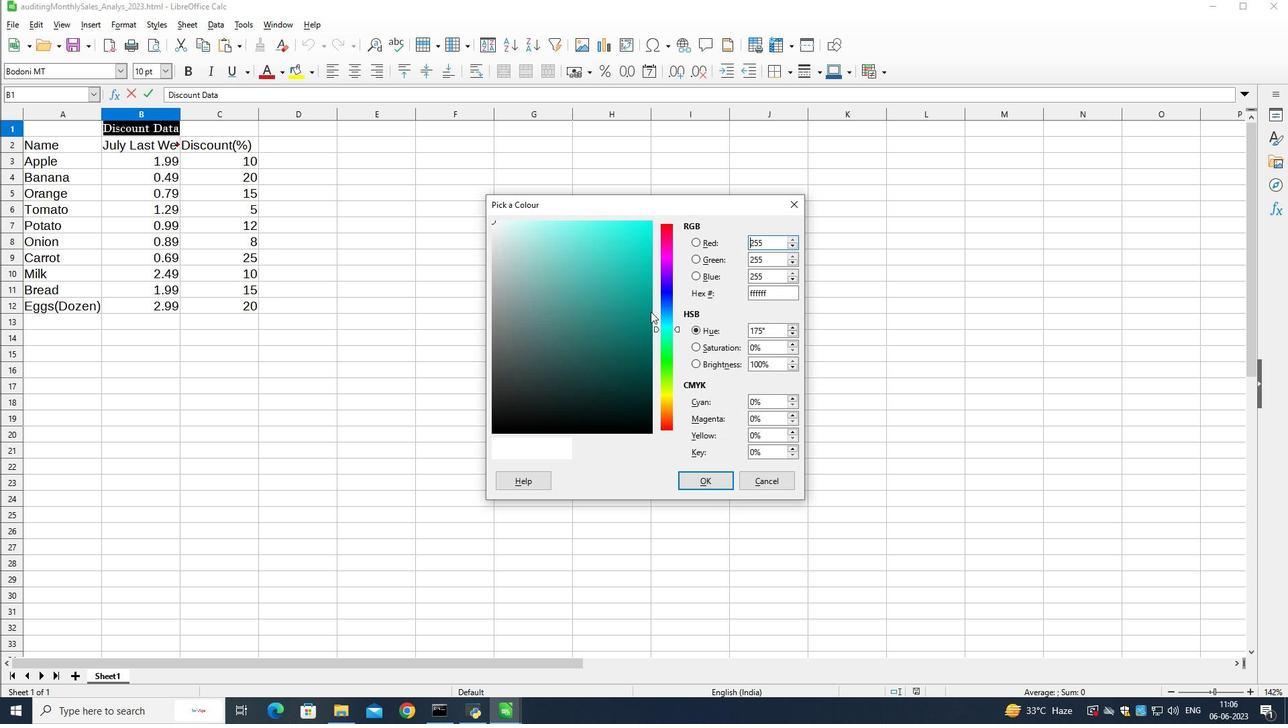 
Action: Mouse pressed left at (641, 300)
Screenshot: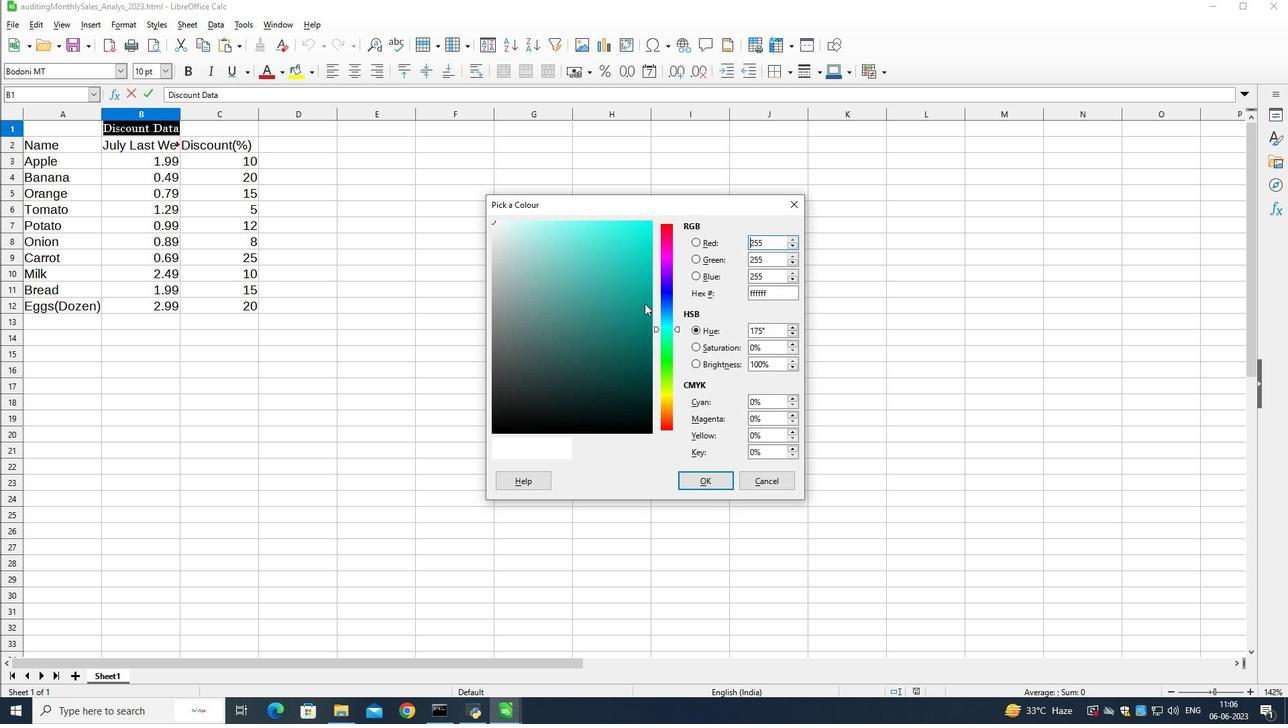 
Action: Mouse moved to (697, 478)
Screenshot: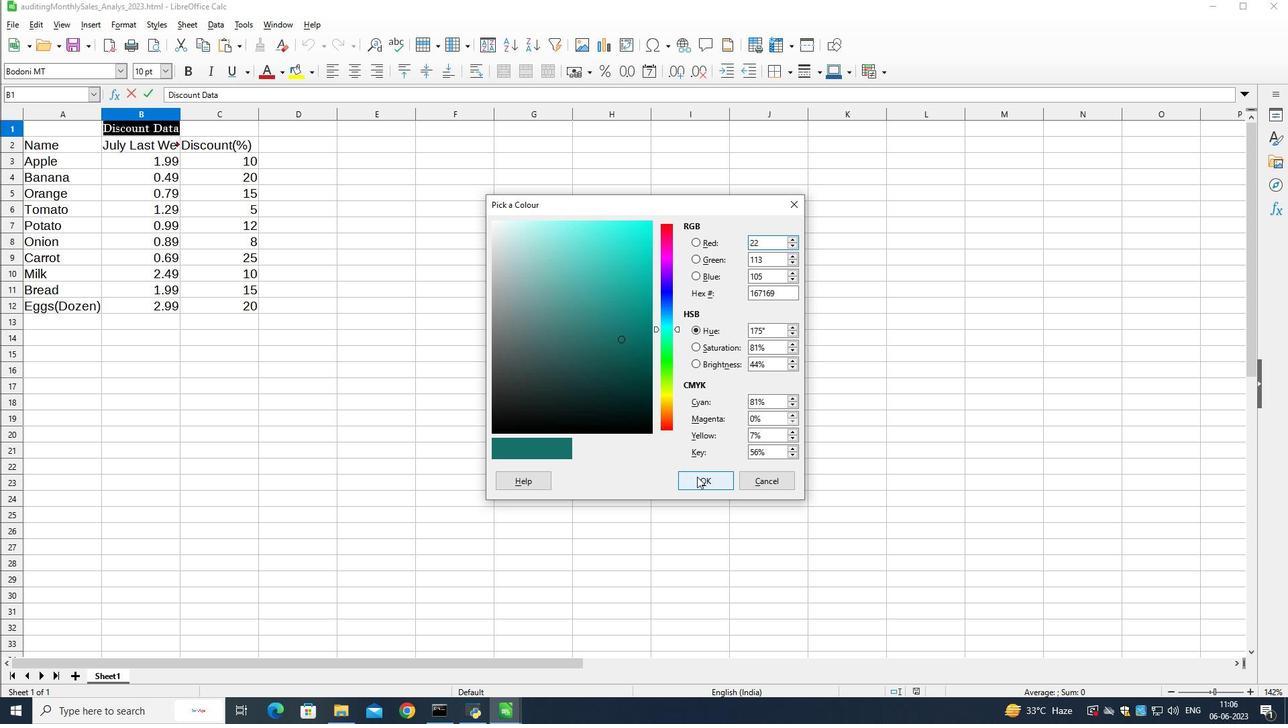 
Action: Mouse pressed left at (697, 478)
Screenshot: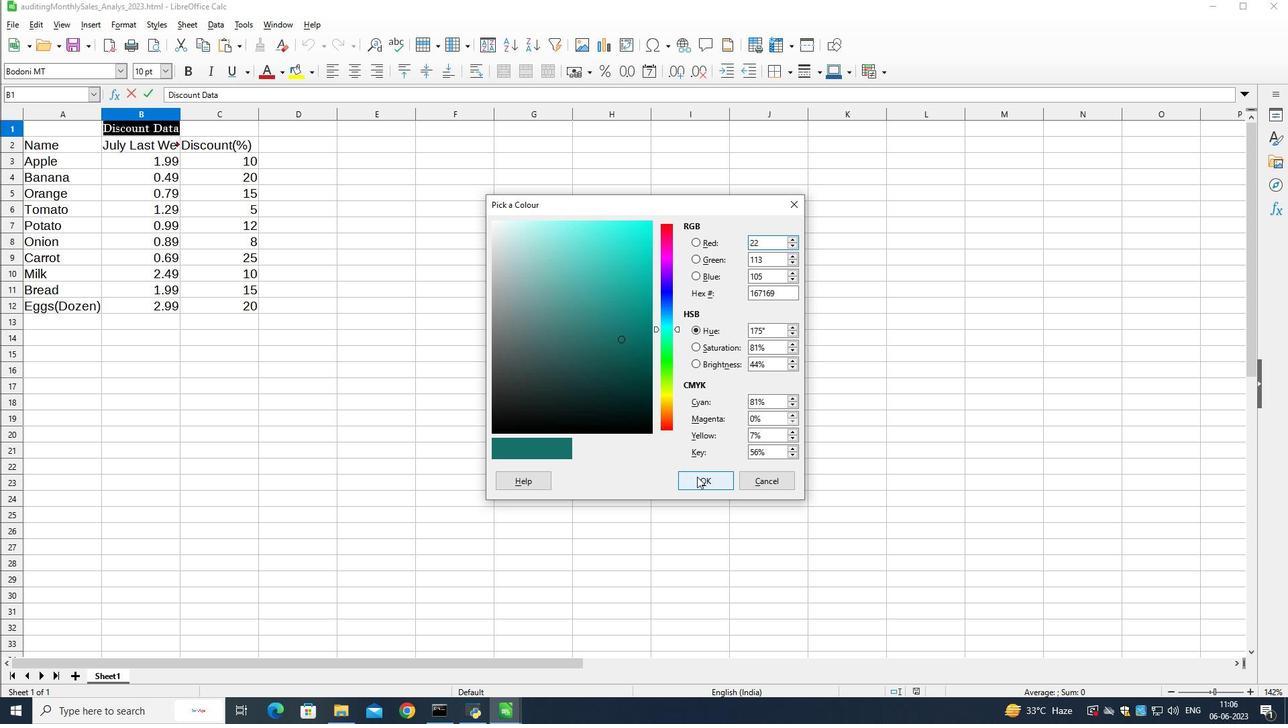 
Action: Mouse moved to (192, 69)
Screenshot: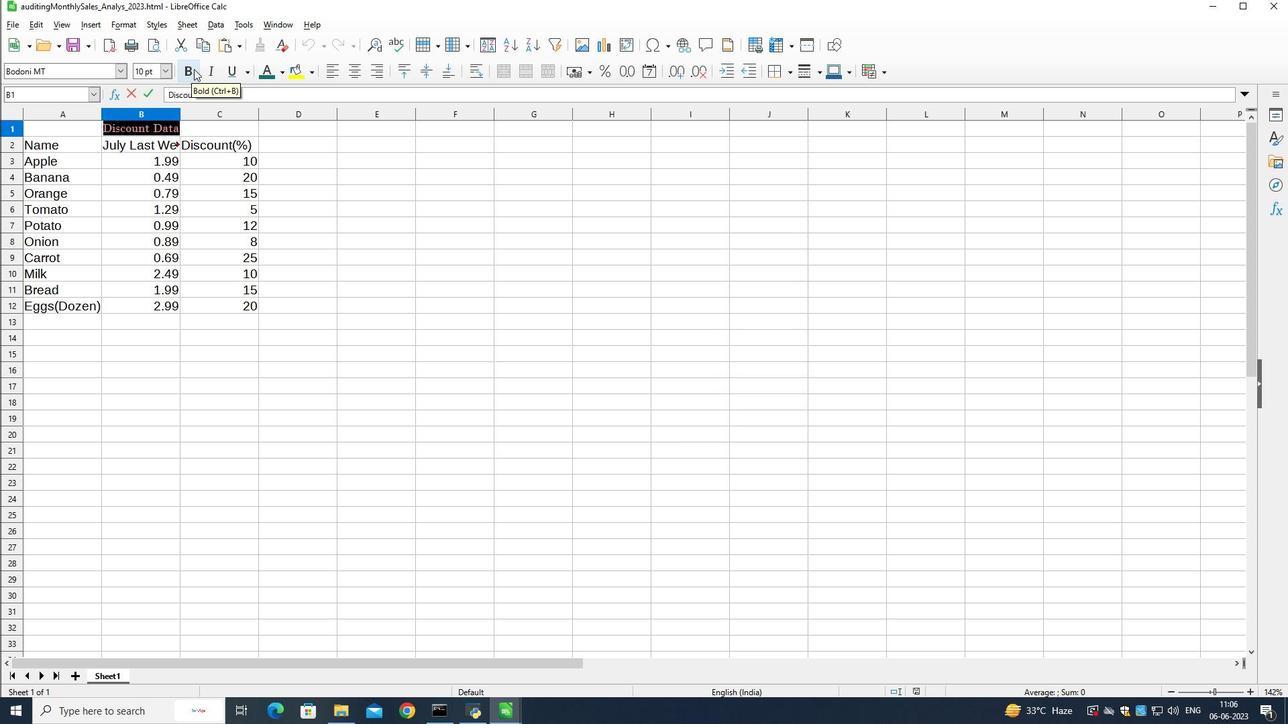
Action: Mouse pressed left at (192, 69)
Screenshot: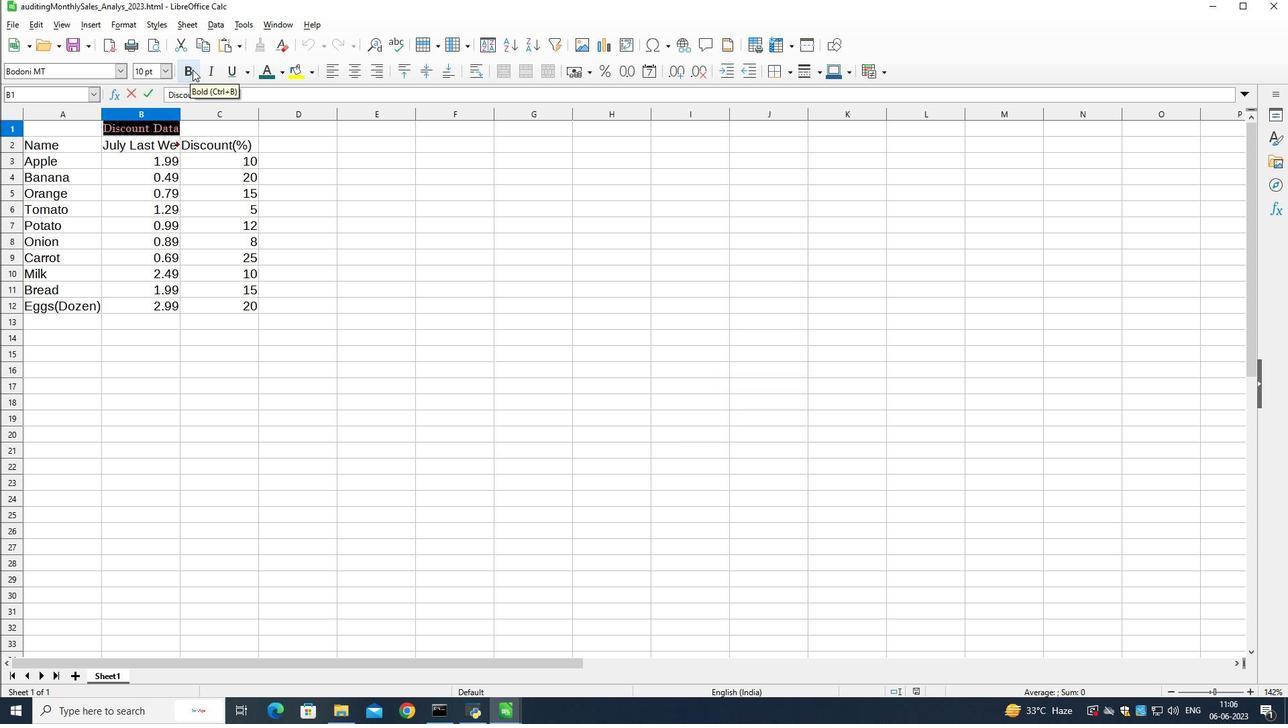 
Action: Mouse moved to (165, 68)
Screenshot: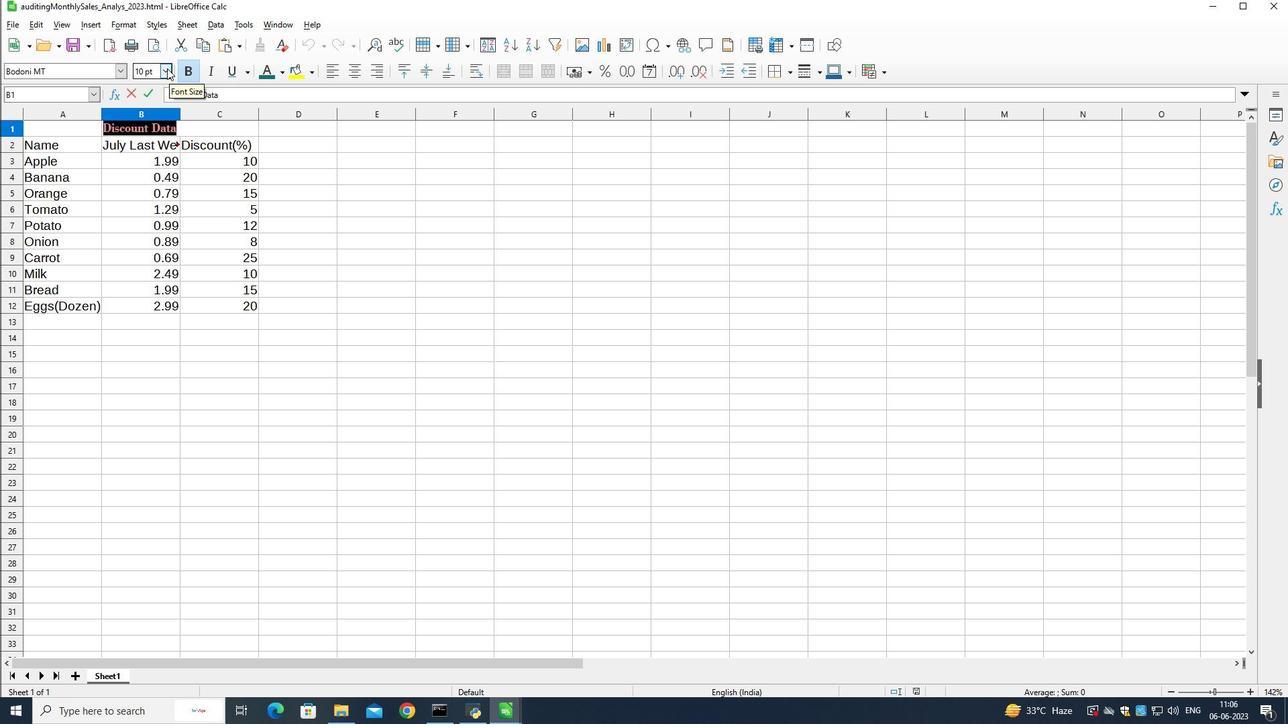 
Action: Mouse pressed left at (165, 68)
Screenshot: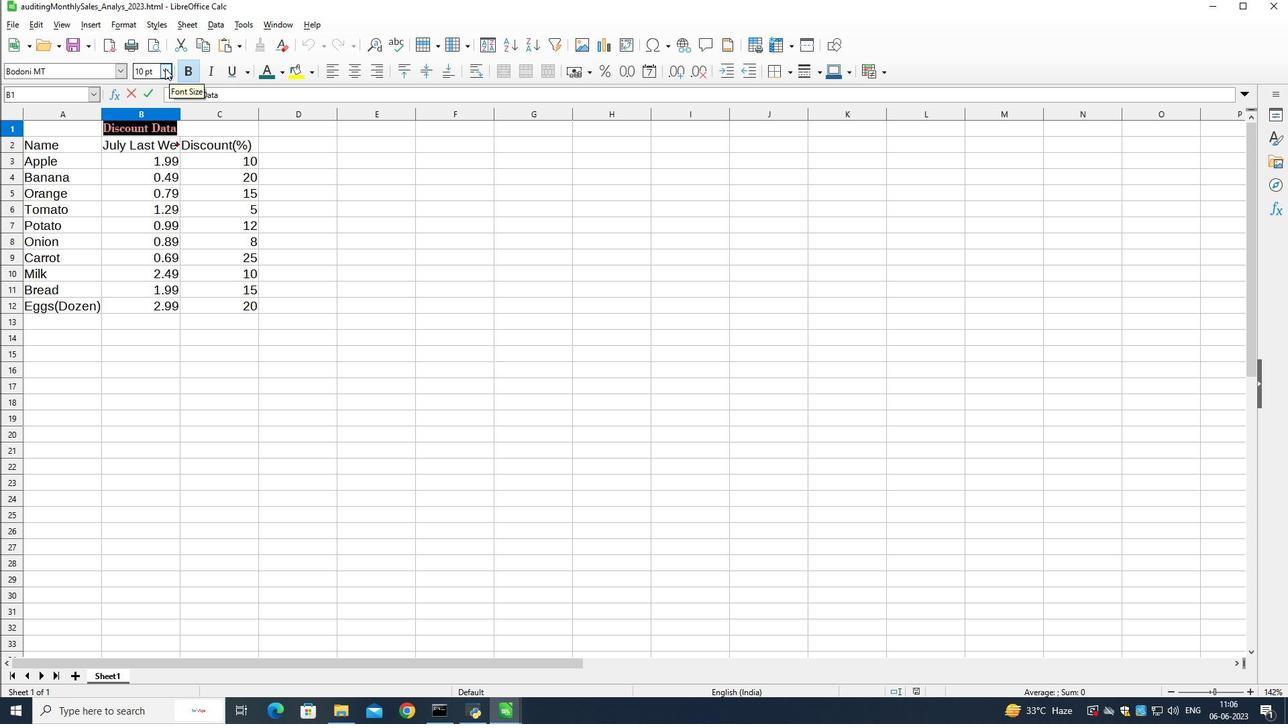 
Action: Mouse moved to (147, 161)
Screenshot: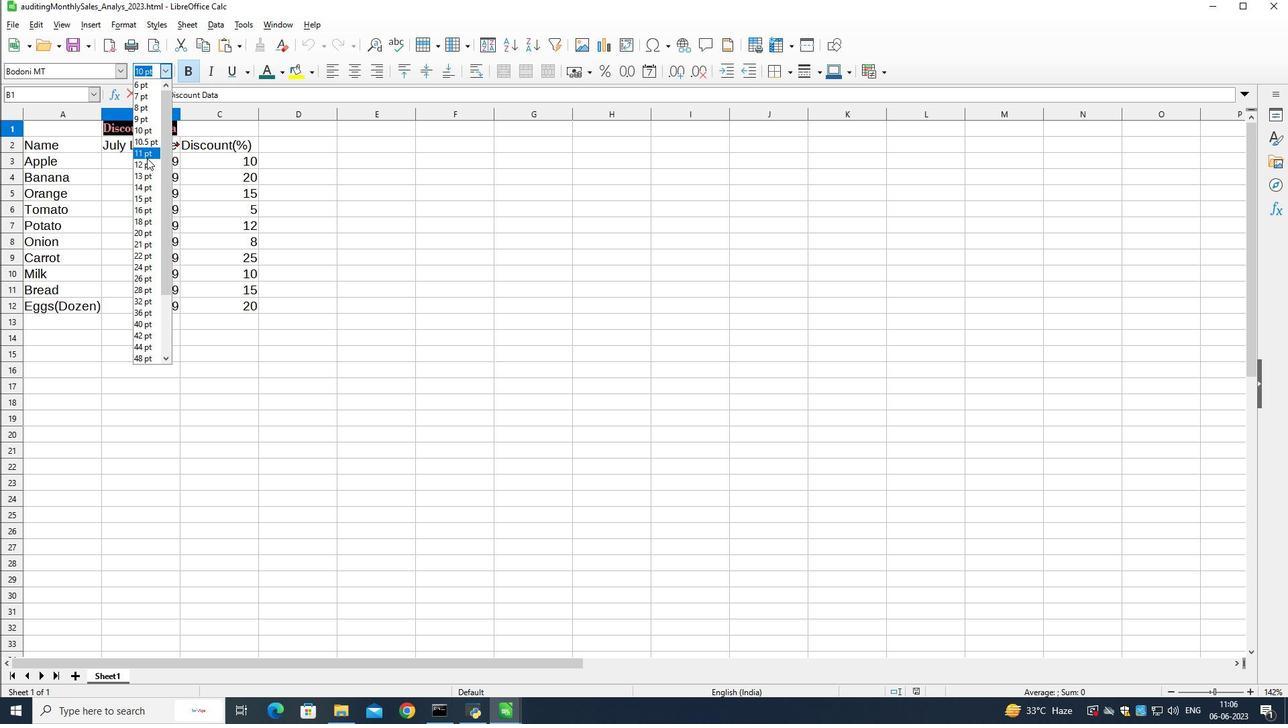 
Action: Mouse pressed left at (147, 161)
Screenshot: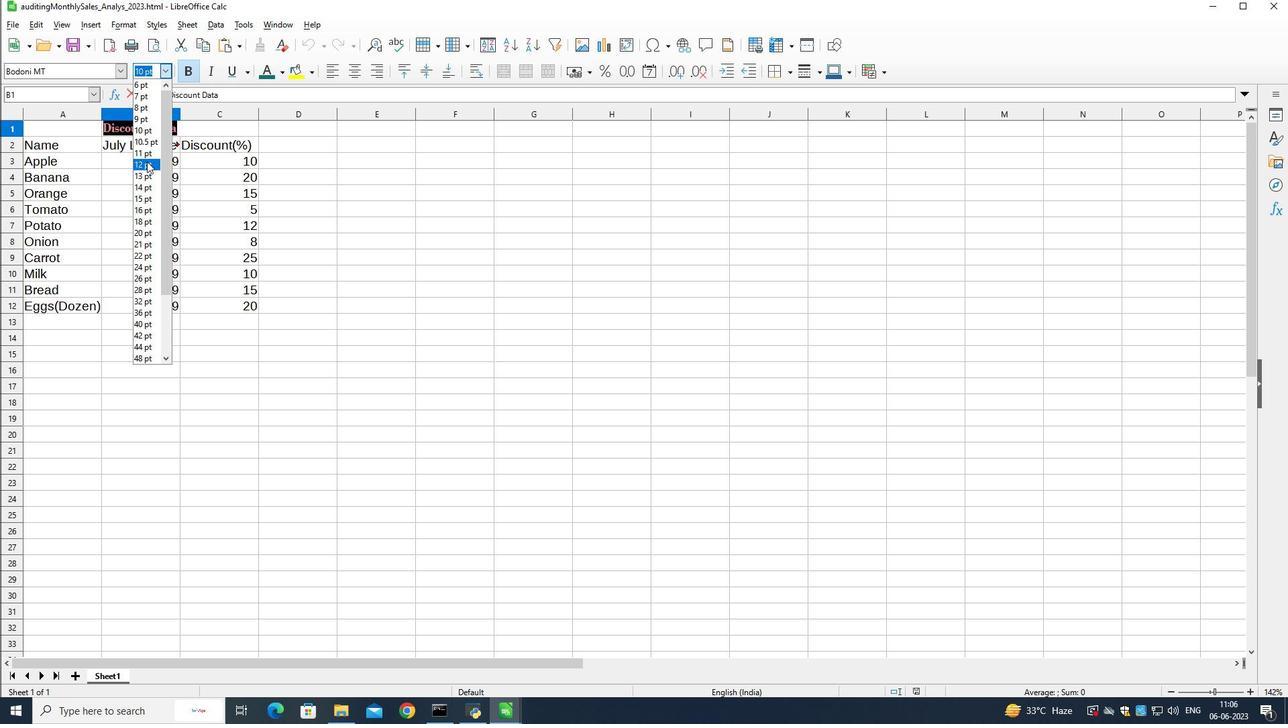 
Action: Mouse moved to (264, 275)
Screenshot: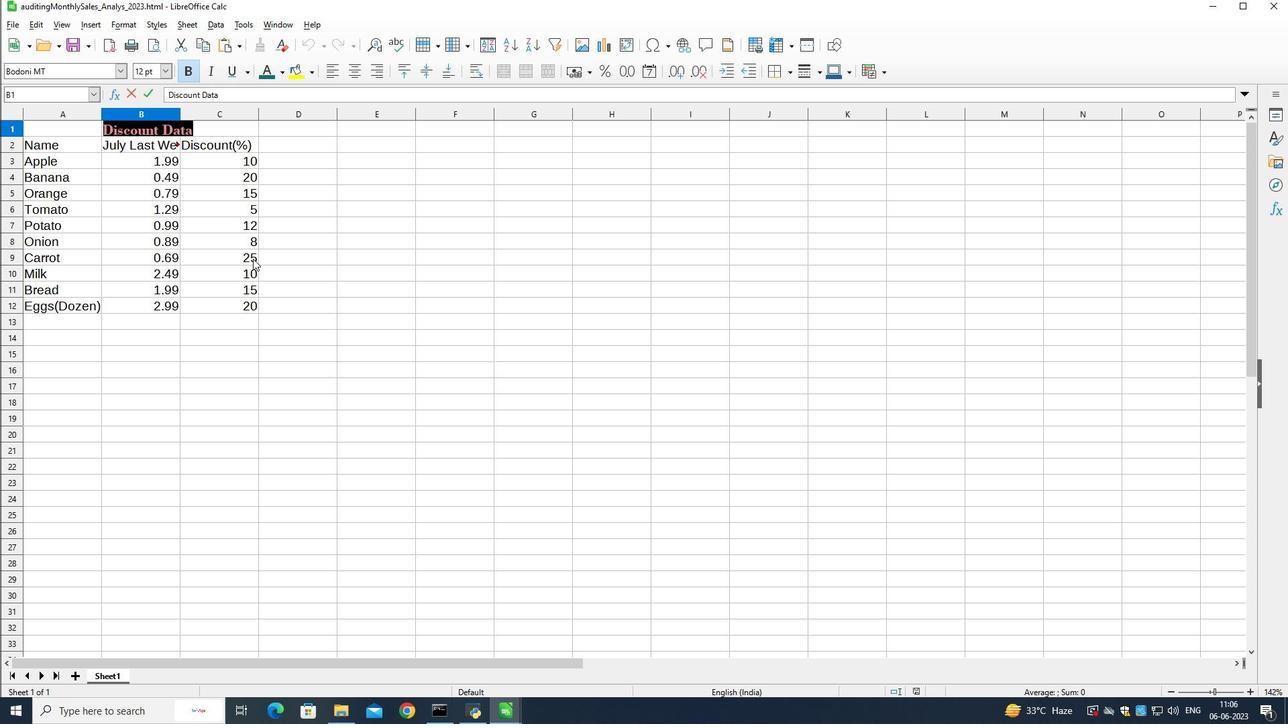 
Action: Mouse pressed left at (264, 275)
Screenshot: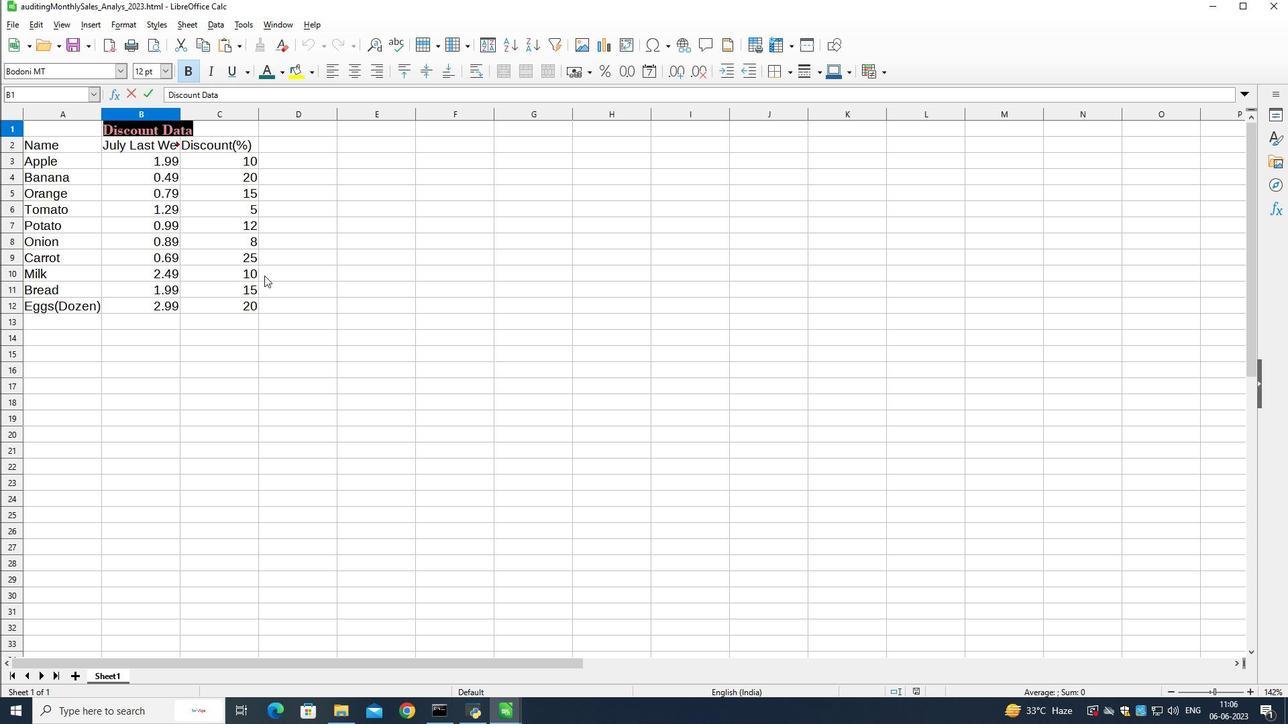 
Action: Mouse moved to (42, 144)
Screenshot: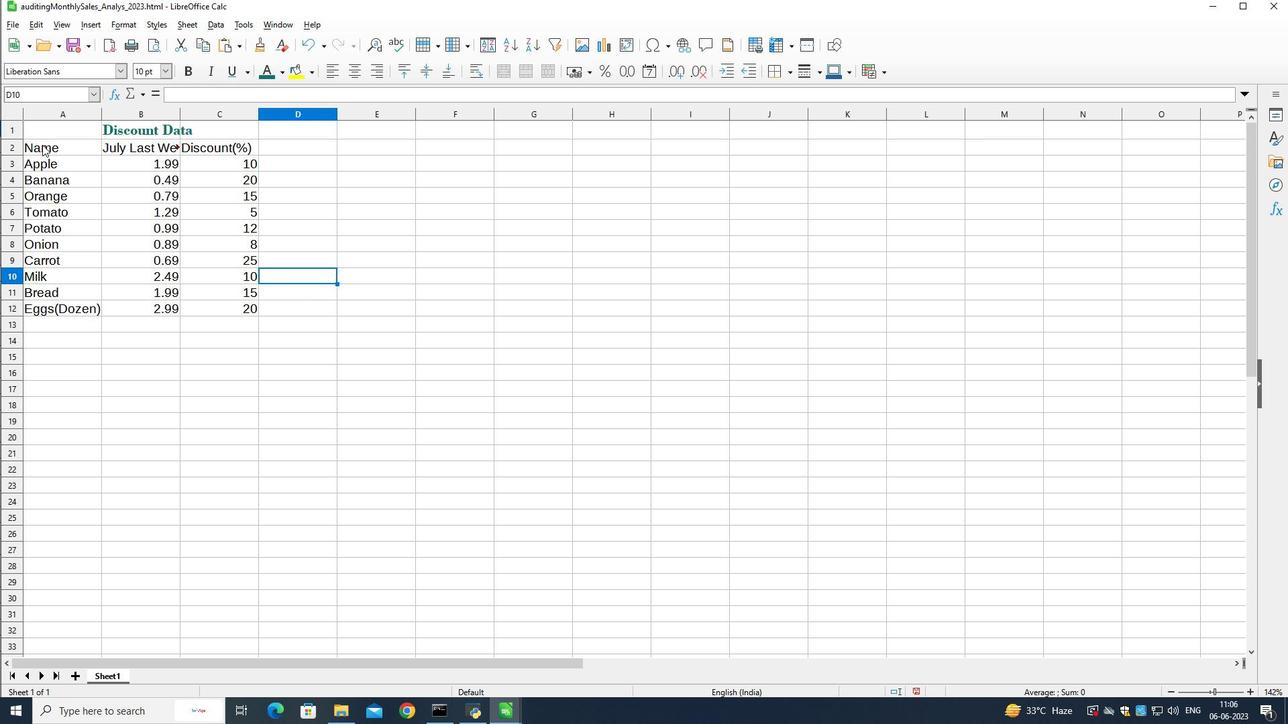 
Action: Mouse pressed left at (42, 144)
Screenshot: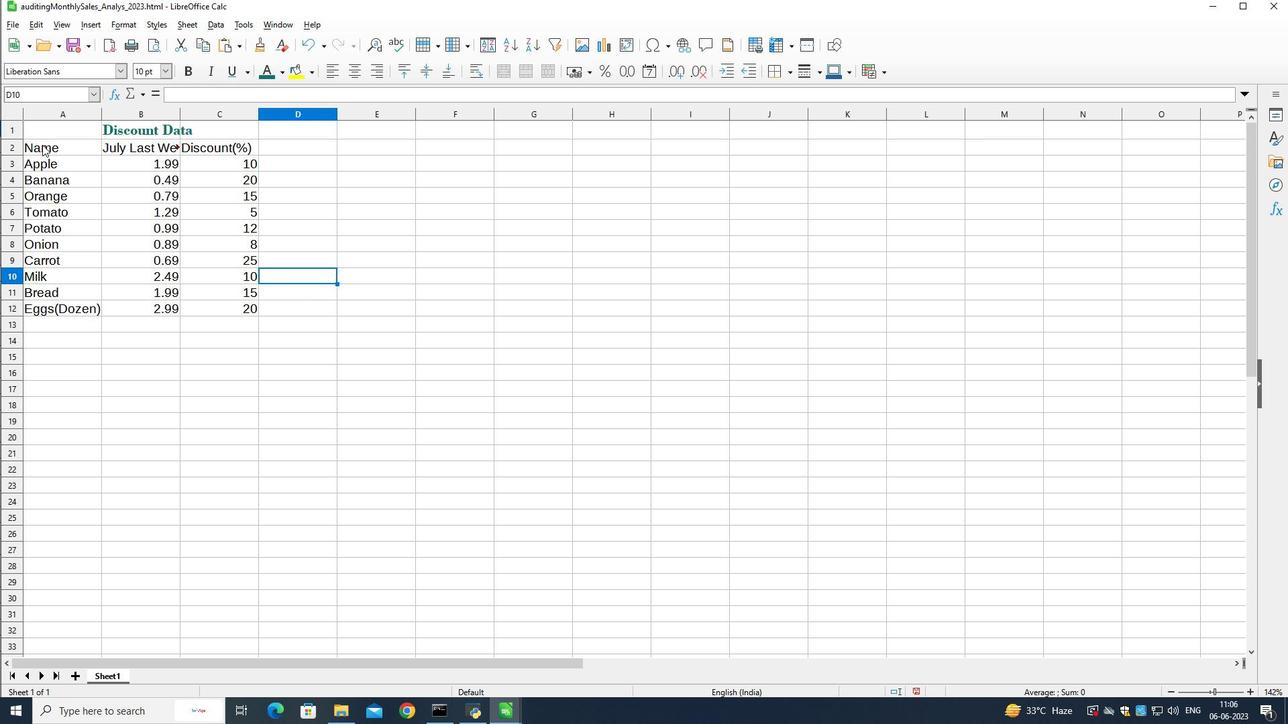 
Action: Mouse moved to (100, 68)
Screenshot: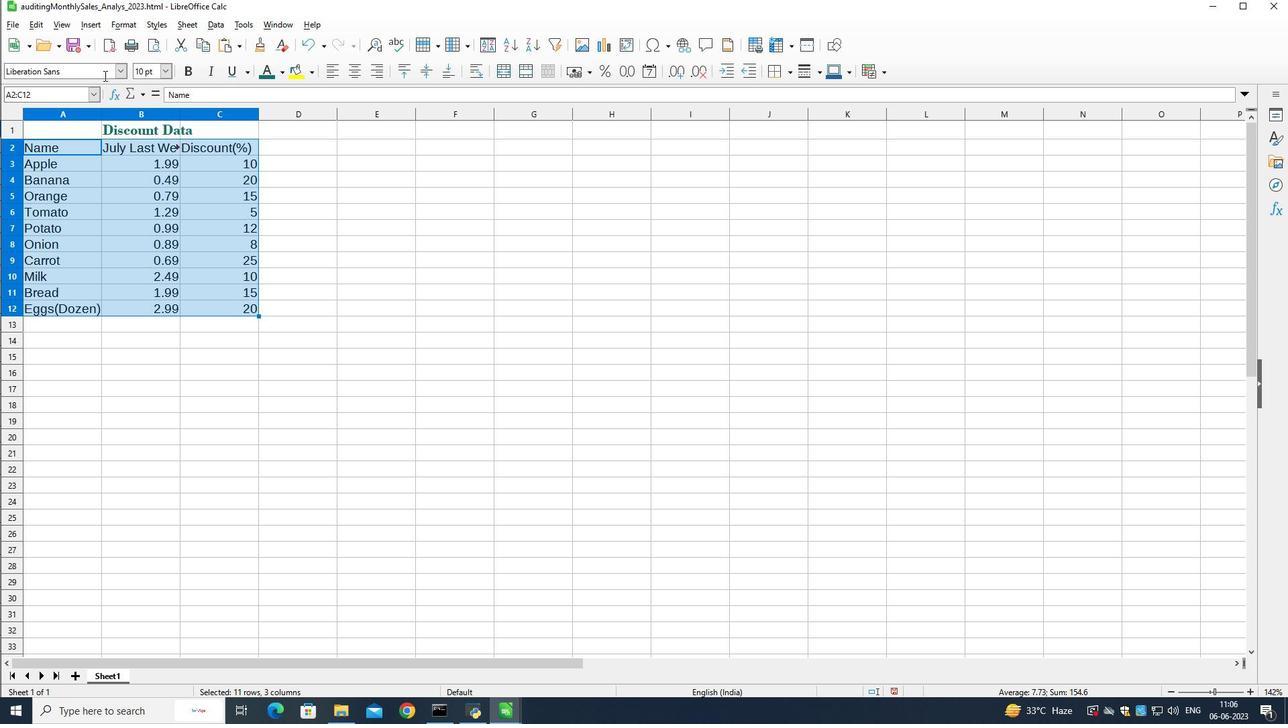 
Action: Mouse pressed left at (100, 68)
Screenshot: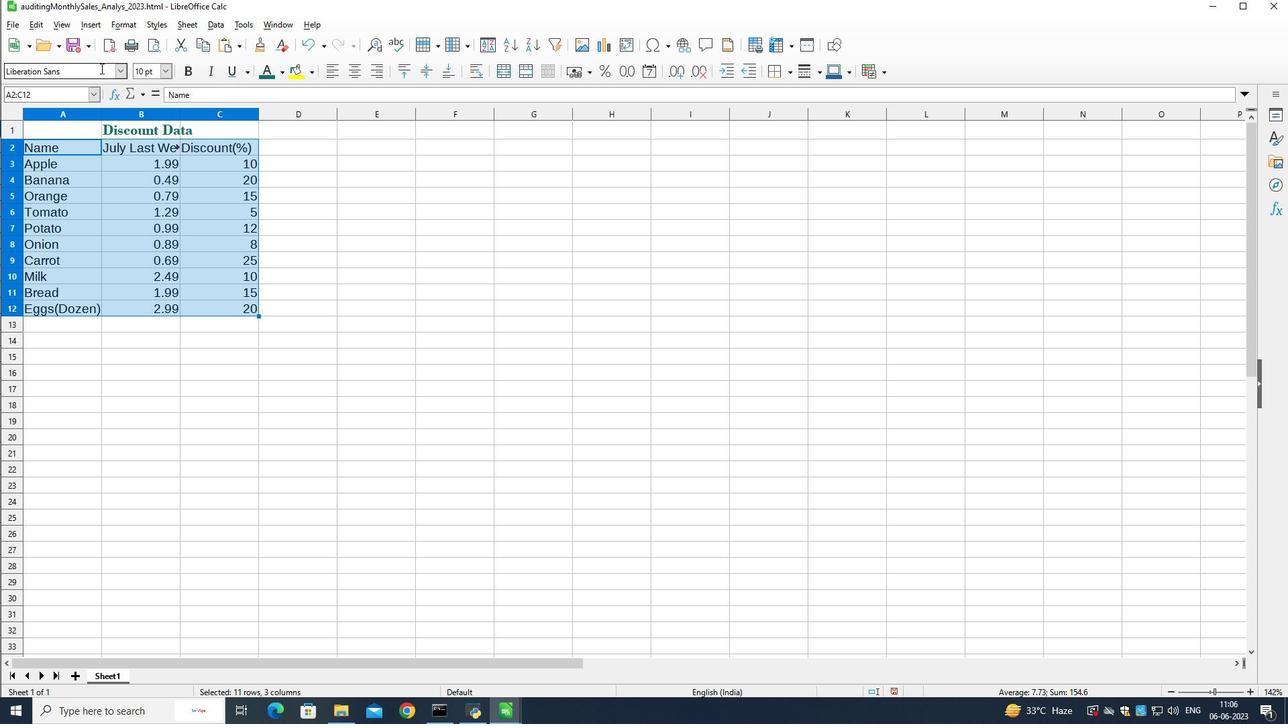 
Action: Mouse pressed left at (100, 68)
Screenshot: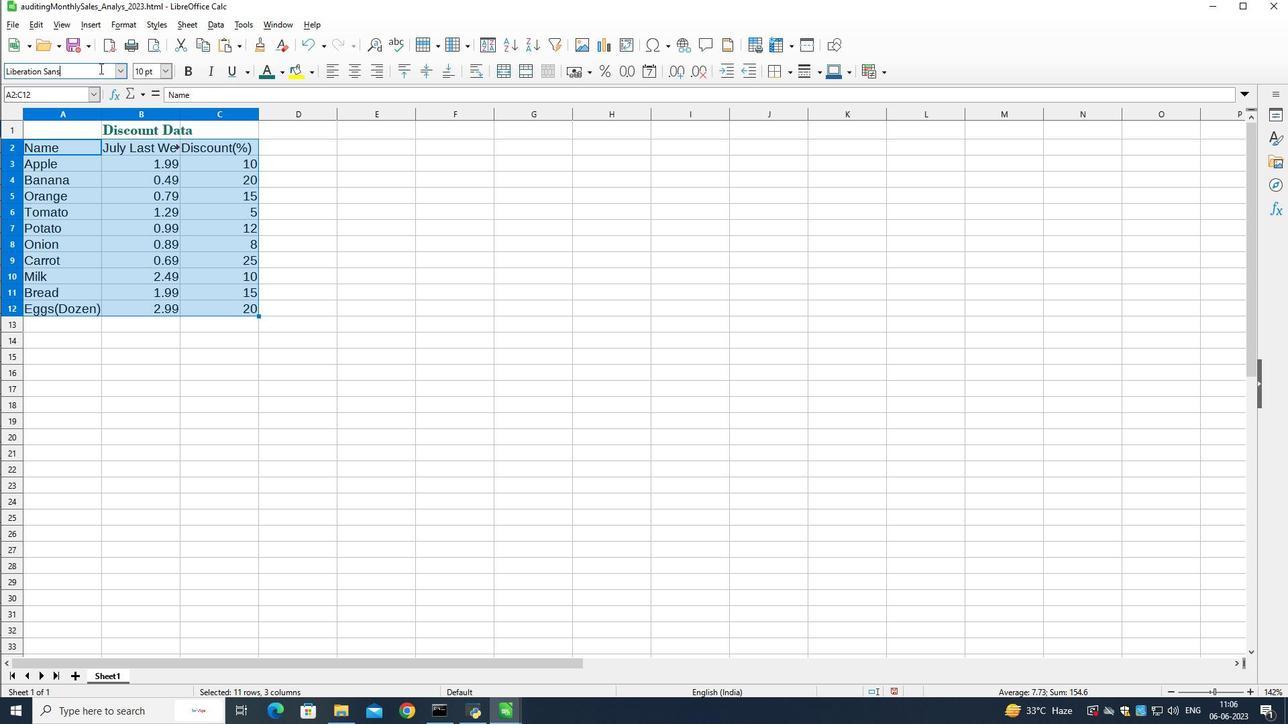 
Action: Mouse pressed left at (100, 68)
Screenshot: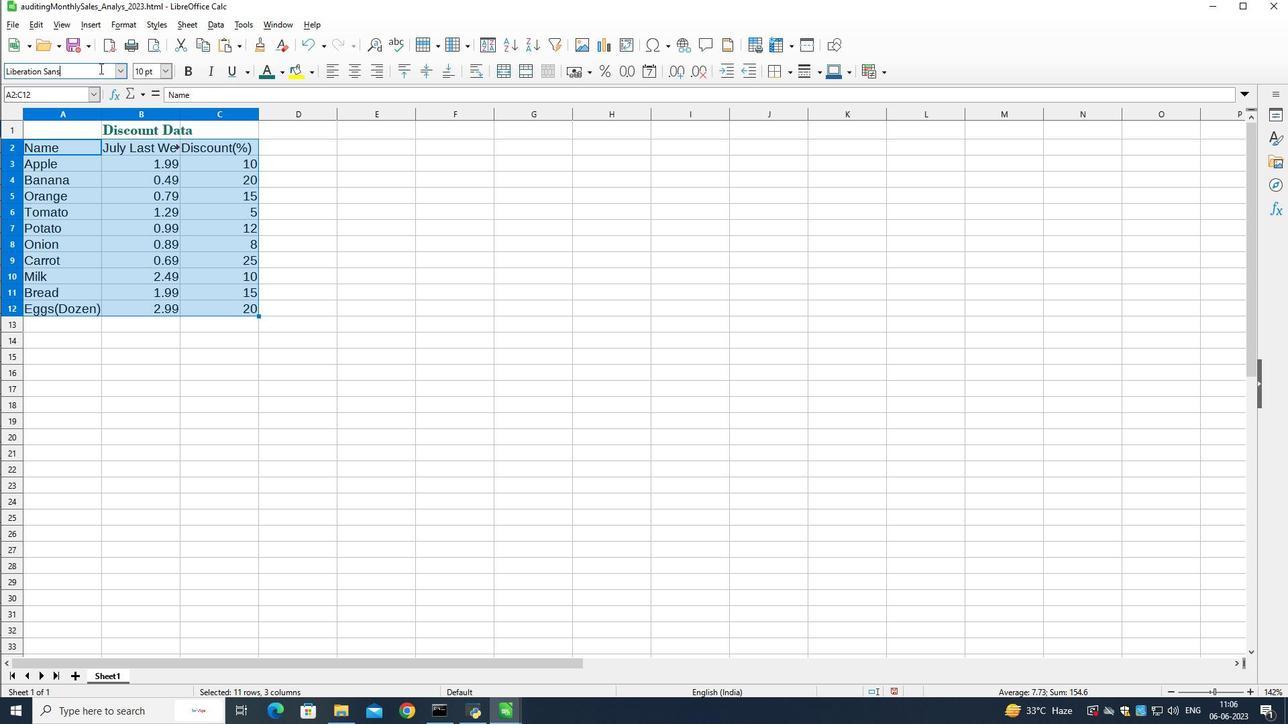 
Action: Key pressed <Key.shift>Andalus<Key.enter>
Screenshot: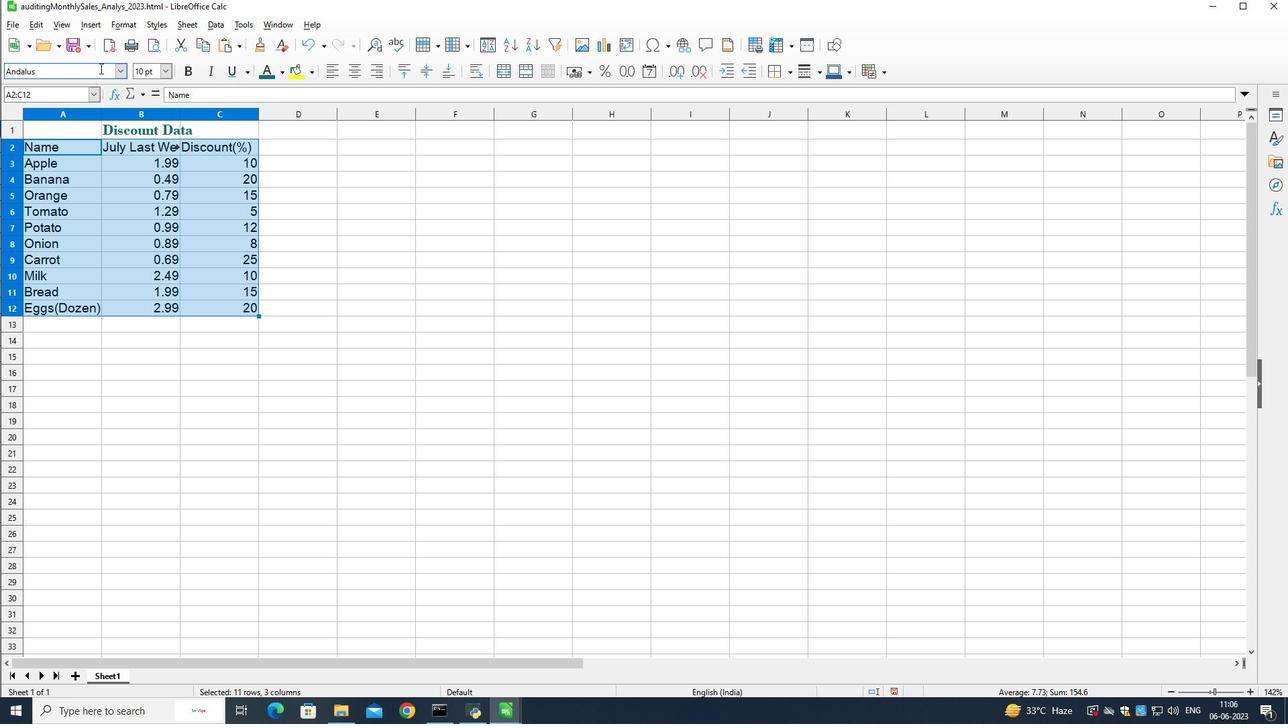 
Action: Mouse moved to (167, 74)
Screenshot: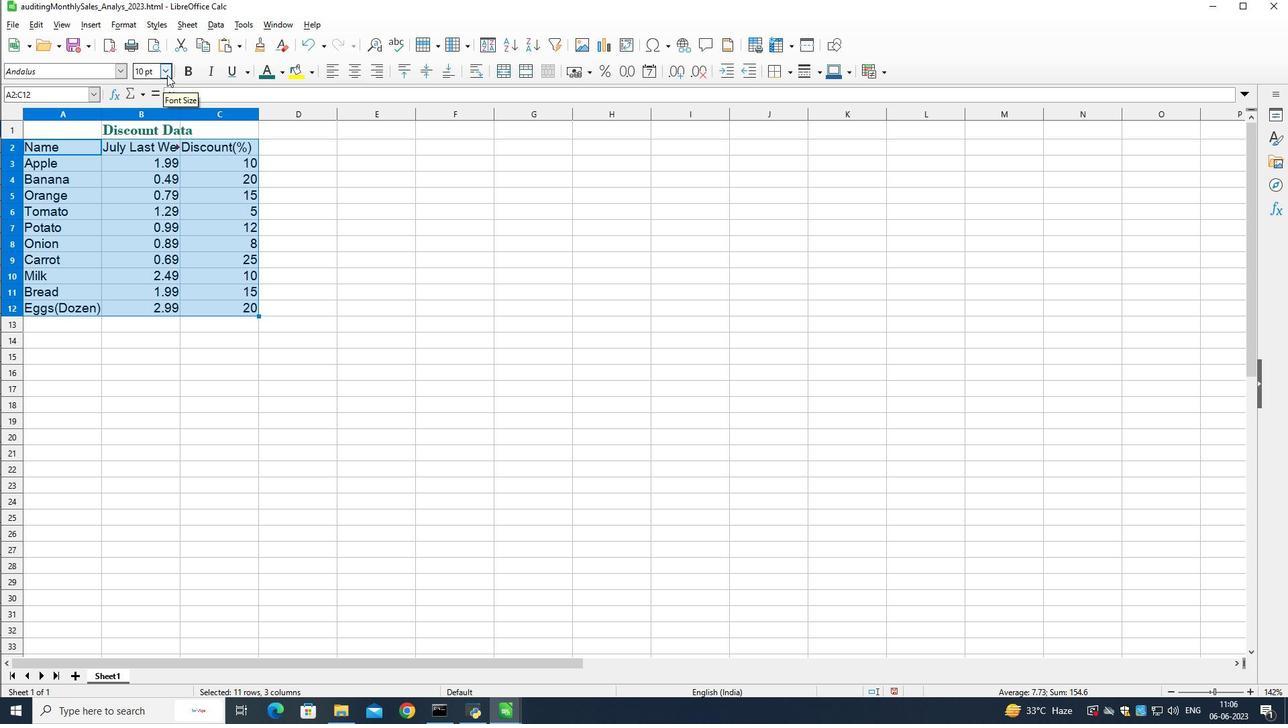 
Action: Mouse pressed left at (167, 74)
Screenshot: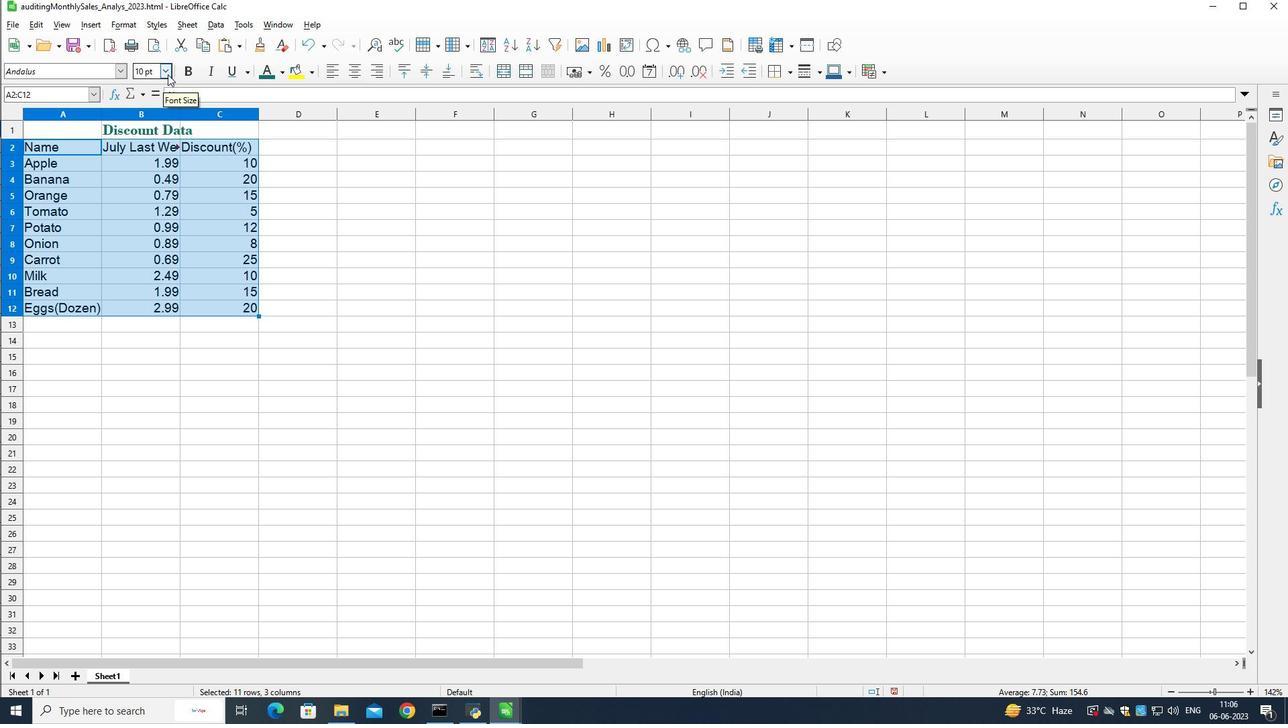 
Action: Mouse moved to (152, 166)
Screenshot: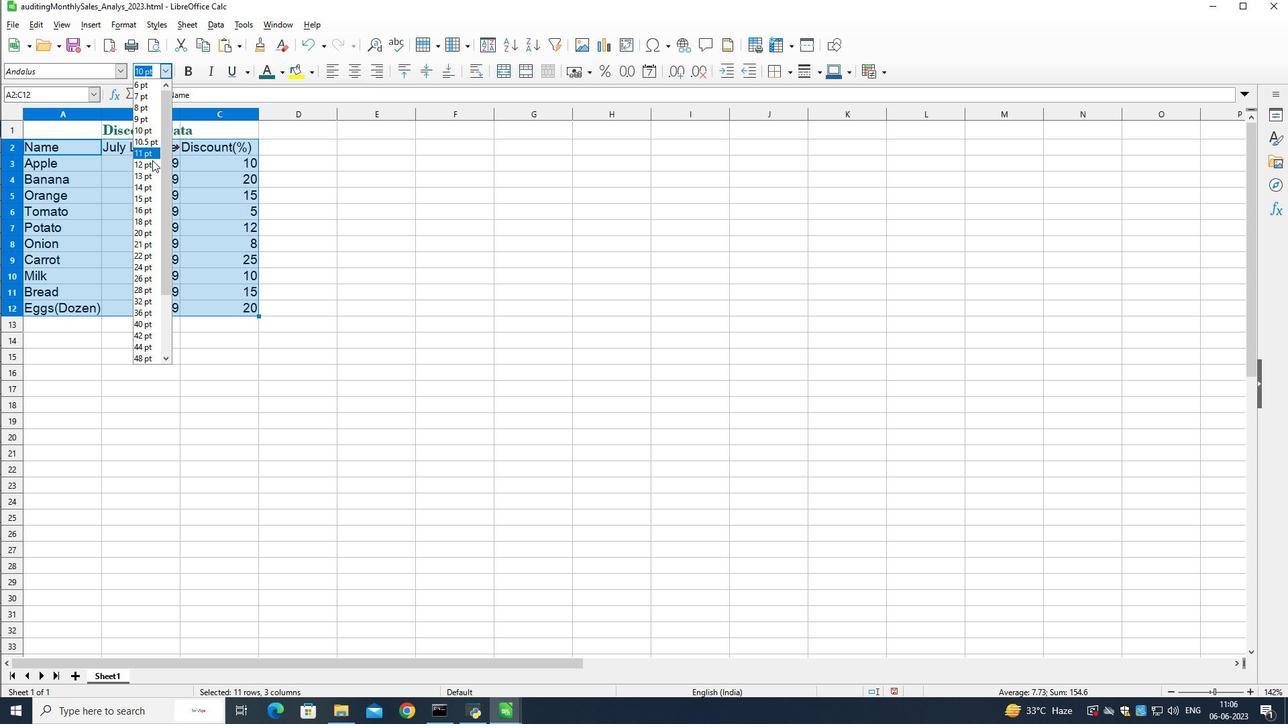 
Action: Mouse pressed left at (152, 166)
Screenshot: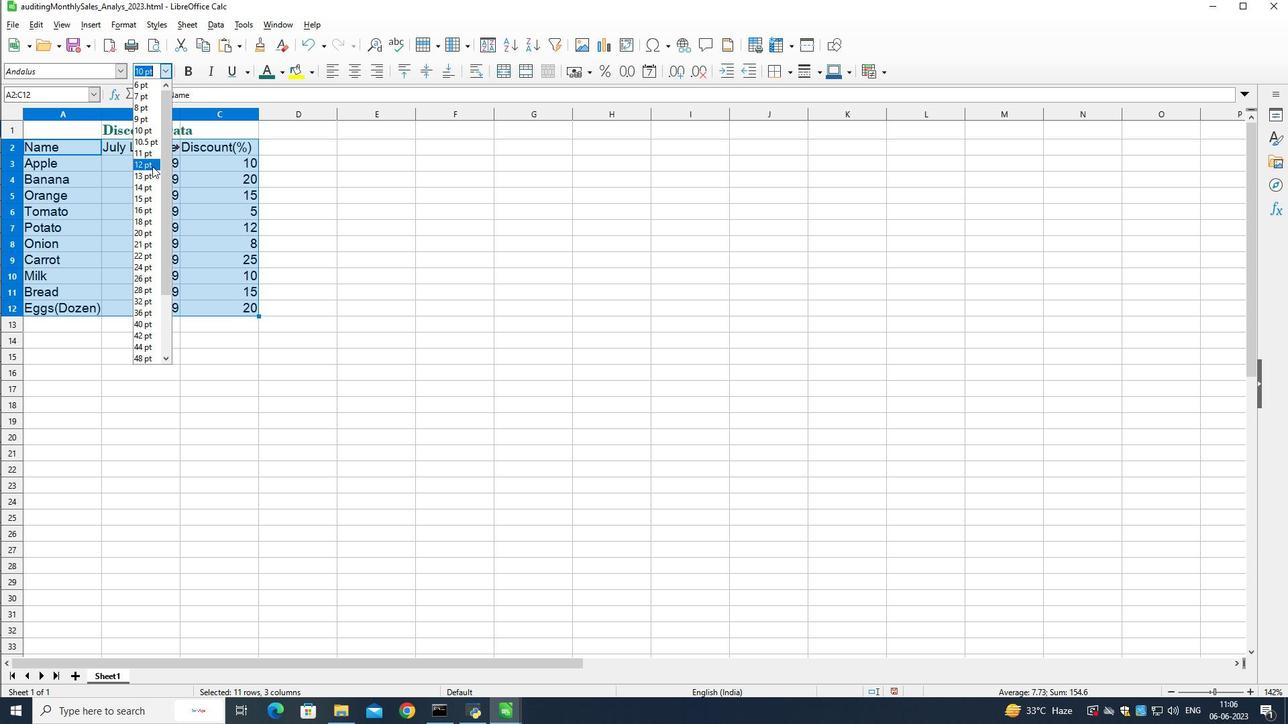 
Action: Mouse moved to (341, 225)
Screenshot: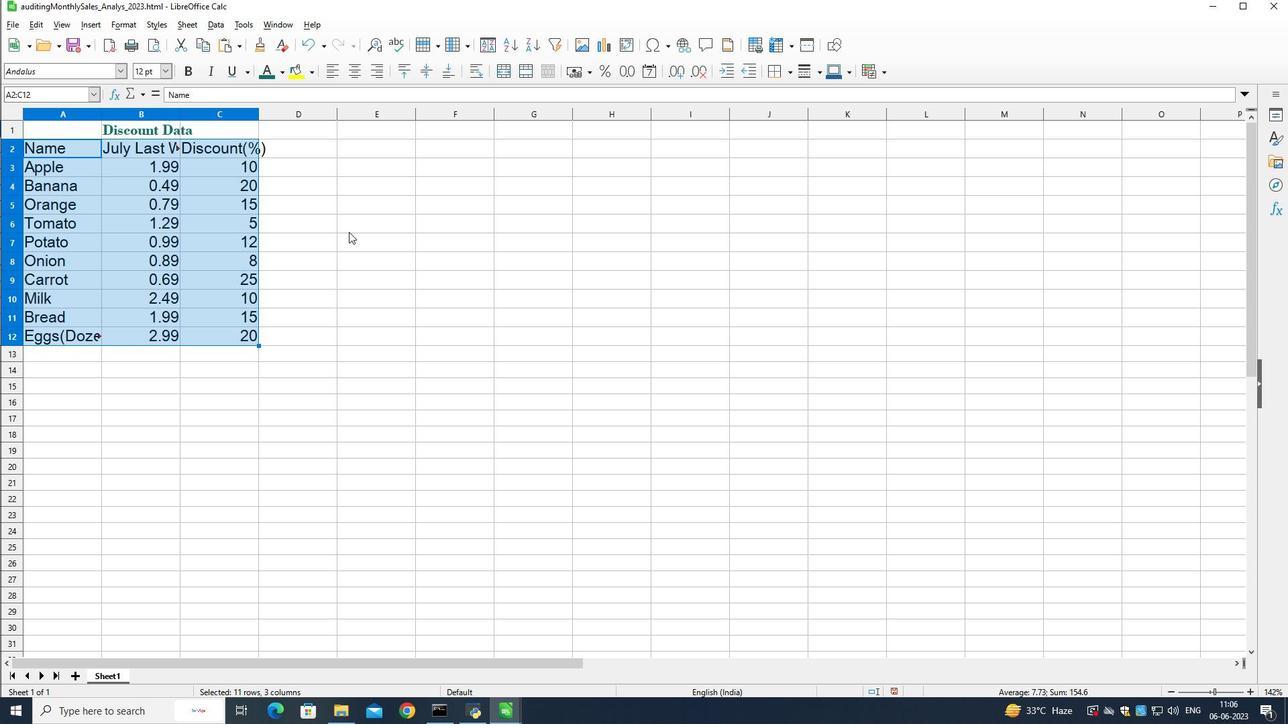 
Action: Mouse pressed left at (341, 225)
Screenshot: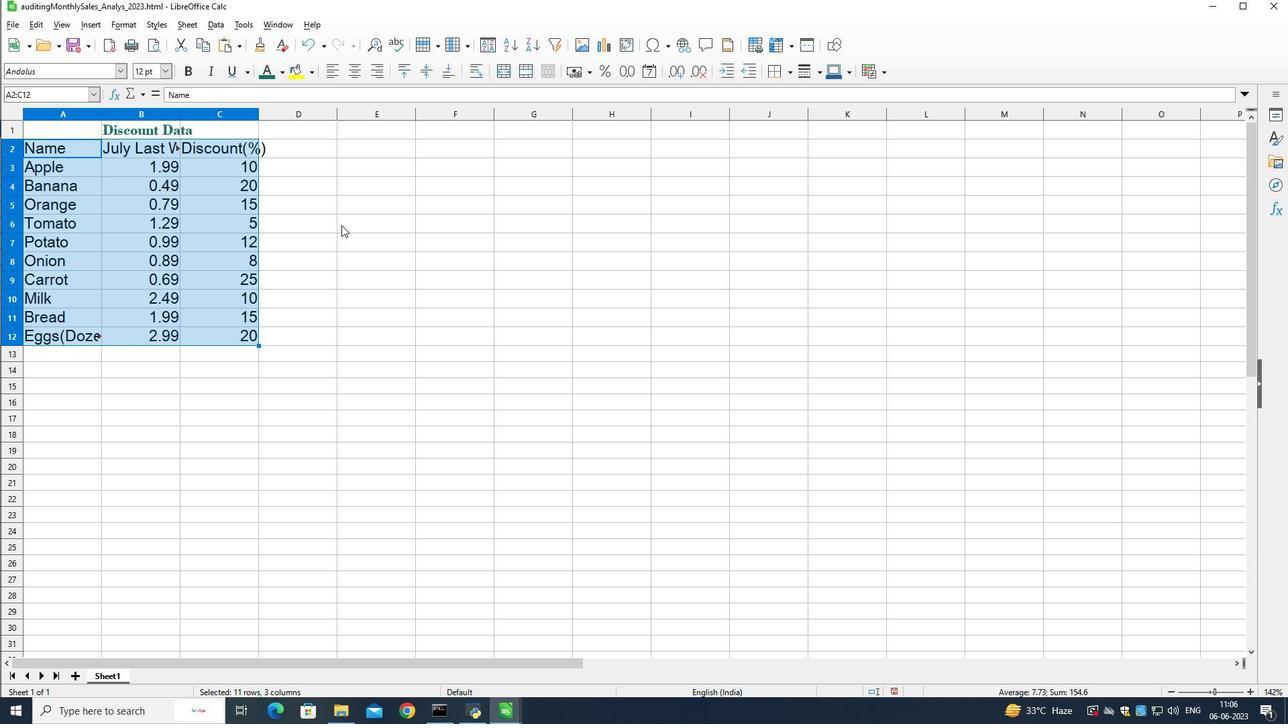 
Action: Mouse moved to (58, 133)
Screenshot: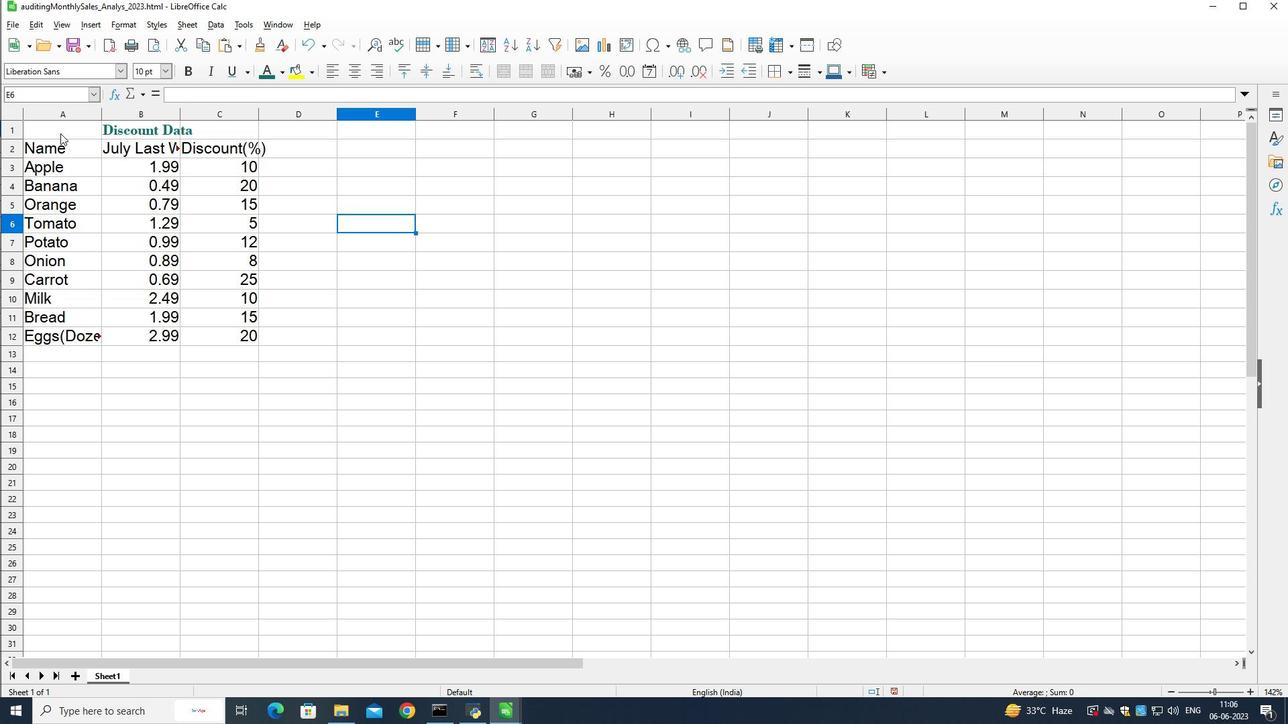 
Action: Mouse pressed left at (58, 133)
Screenshot: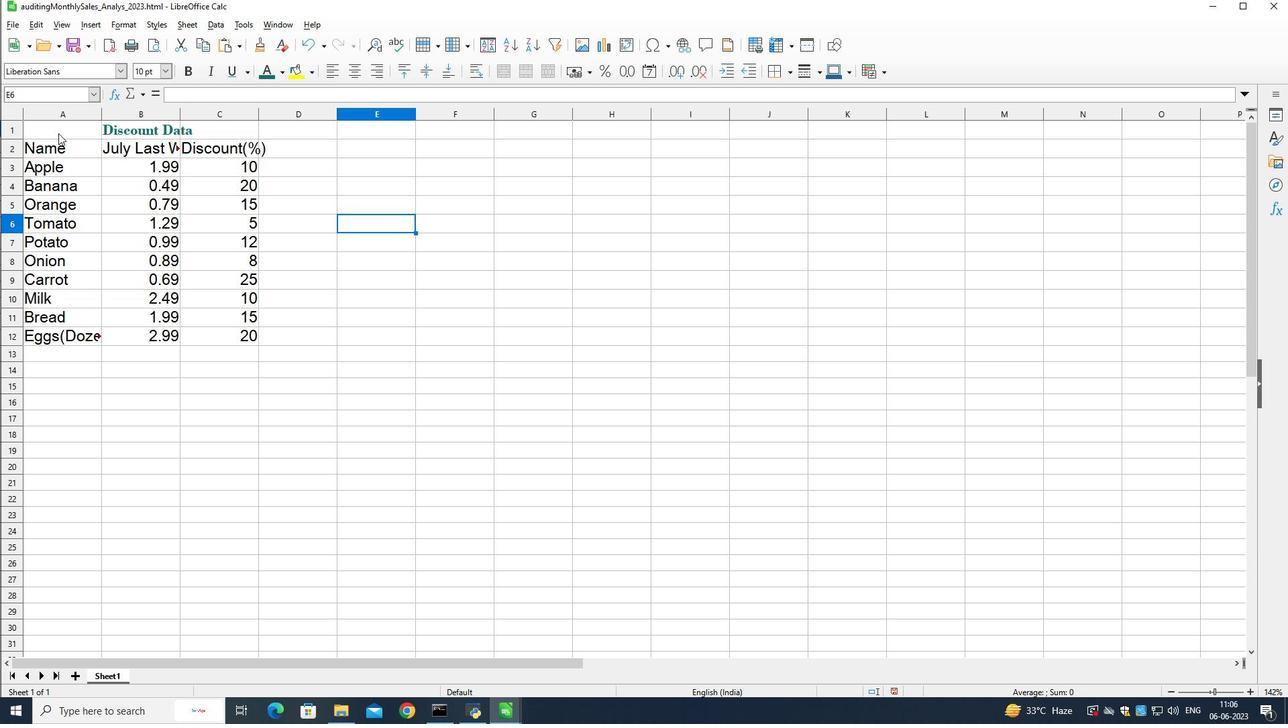 
Action: Mouse moved to (376, 70)
Screenshot: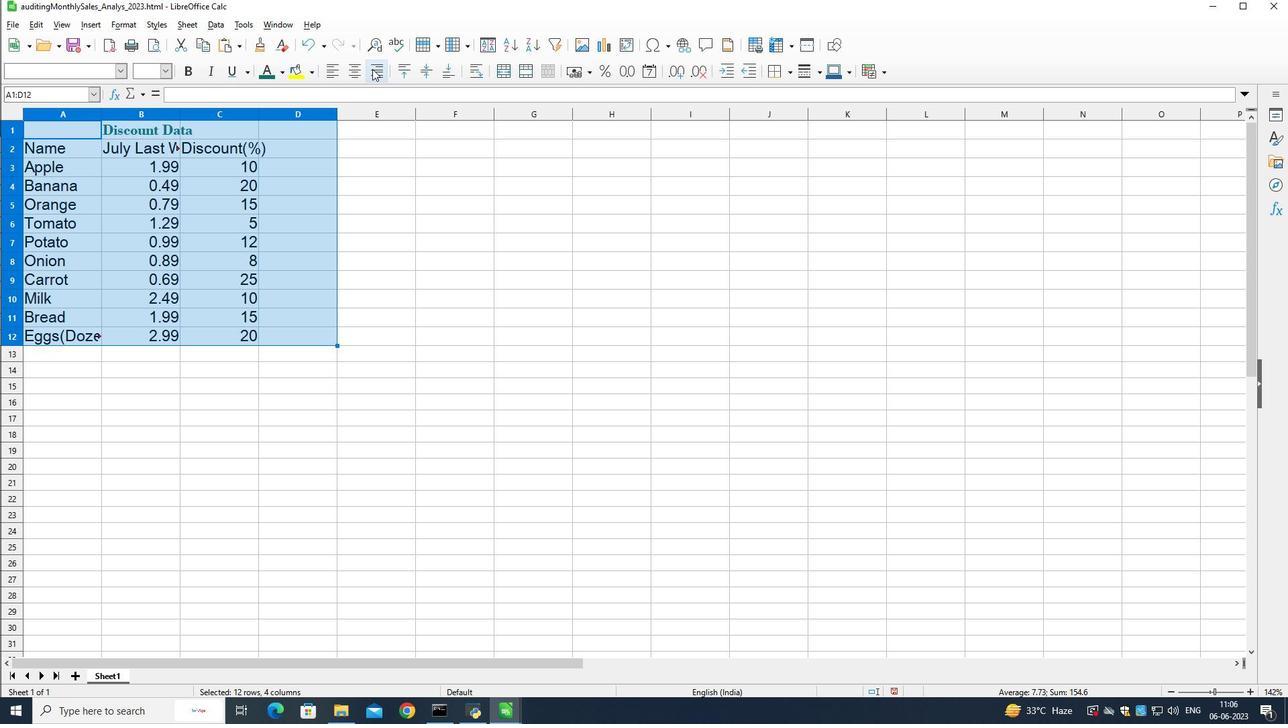 
Action: Mouse pressed left at (376, 70)
Screenshot: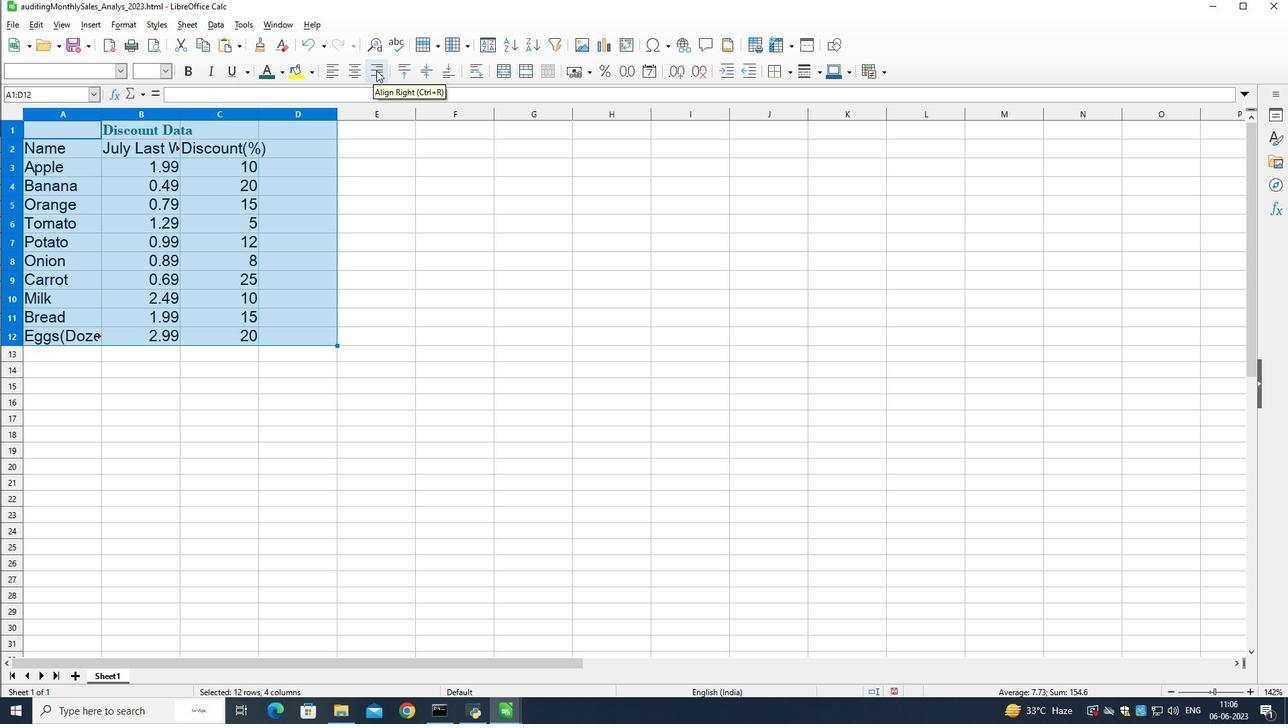 
Action: Mouse moved to (404, 233)
Screenshot: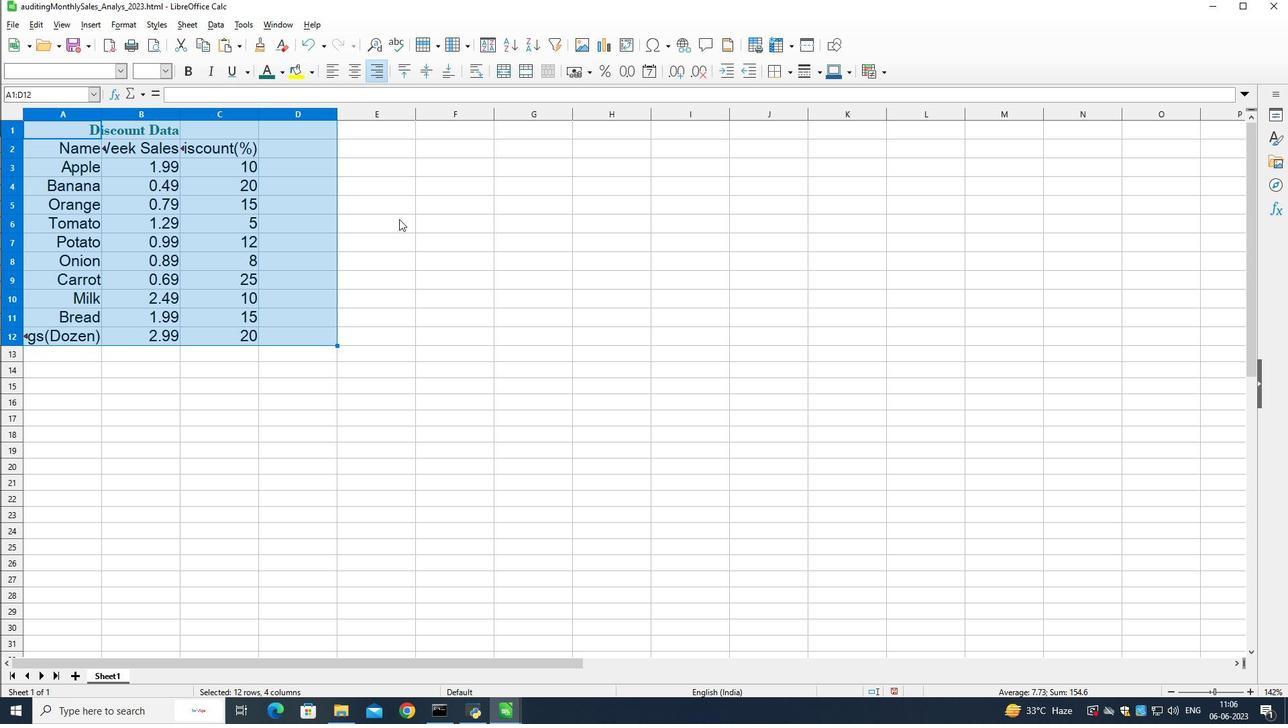 
Action: Mouse pressed left at (404, 233)
Screenshot: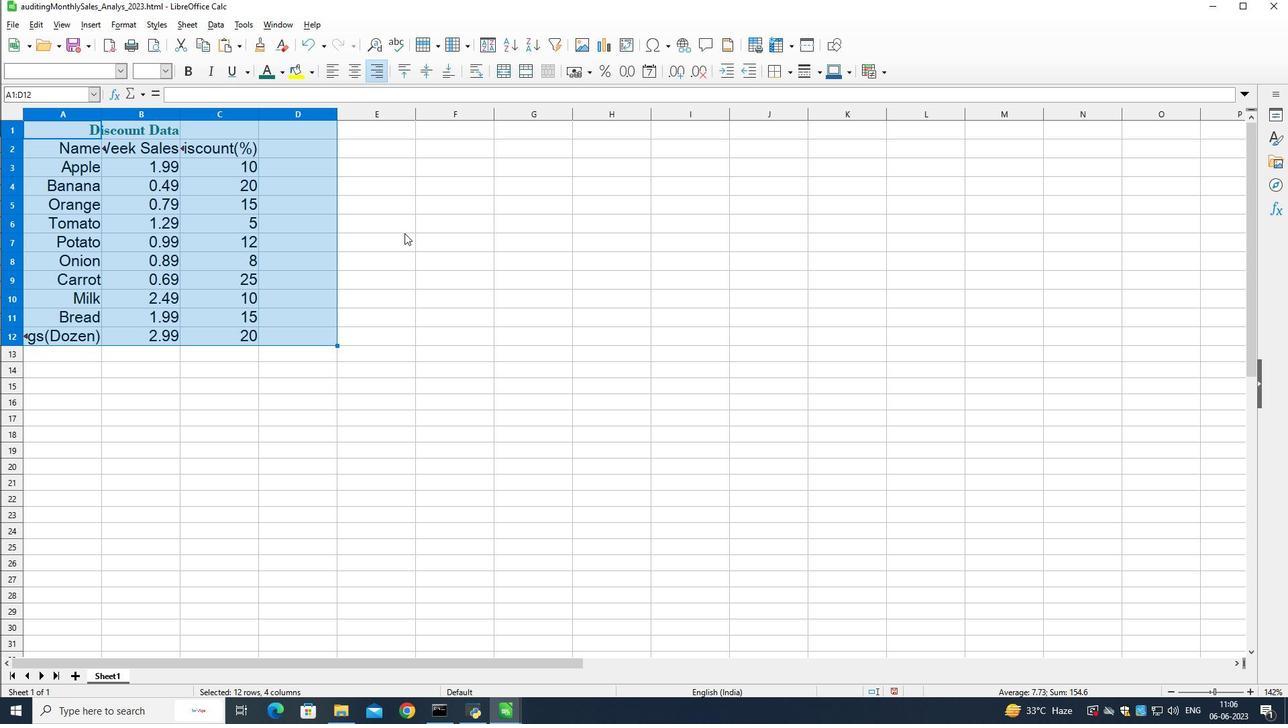 
Action: Mouse moved to (157, 111)
Screenshot: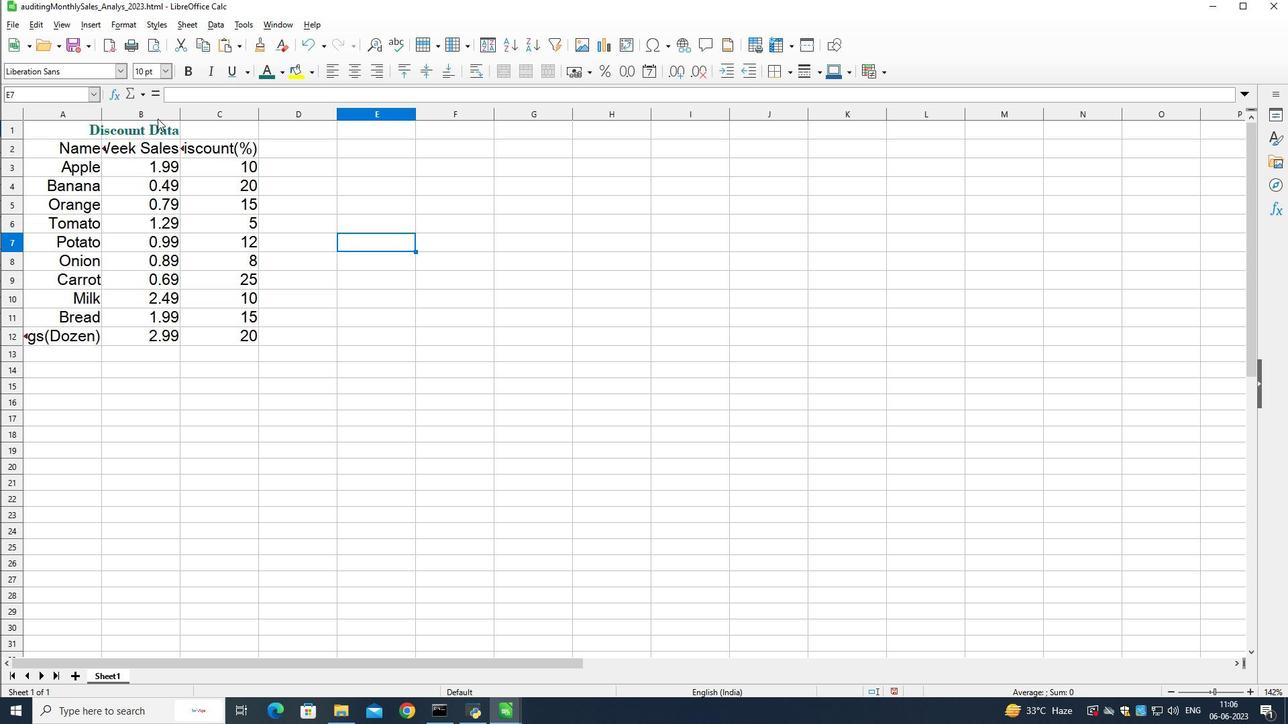 
Action: Mouse pressed left at (157, 111)
Screenshot: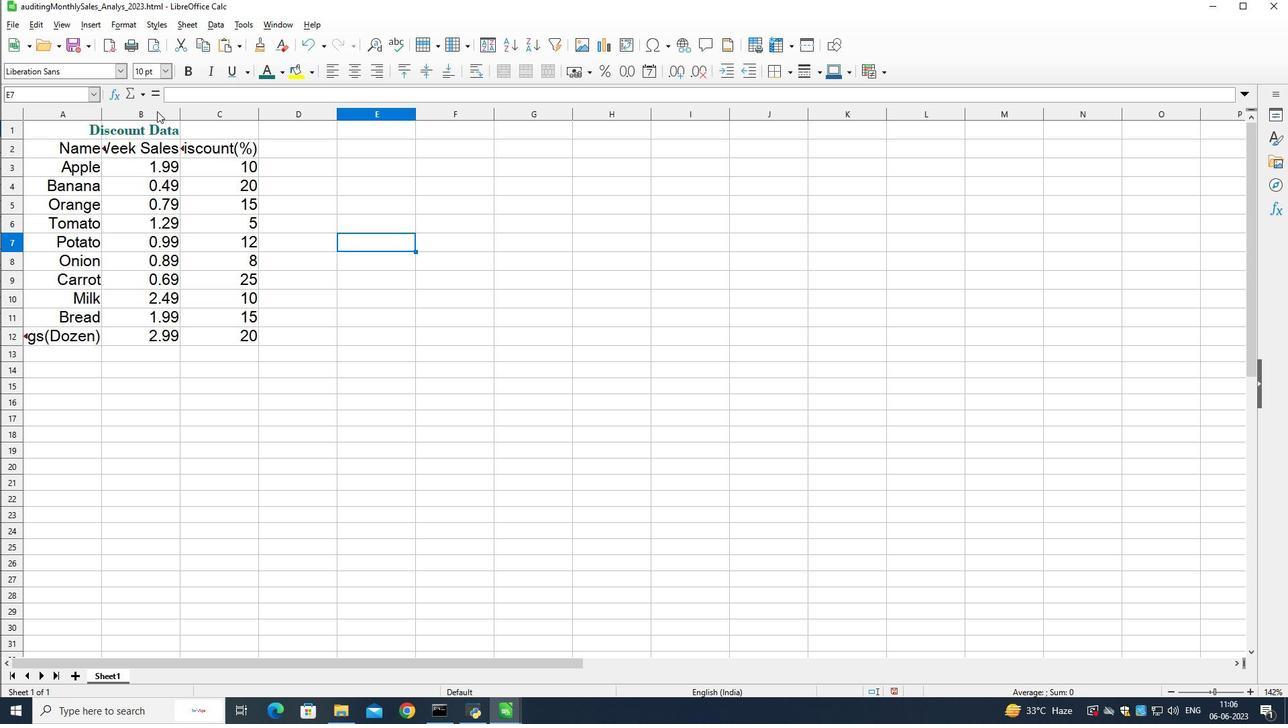
Action: Mouse moved to (213, 148)
Screenshot: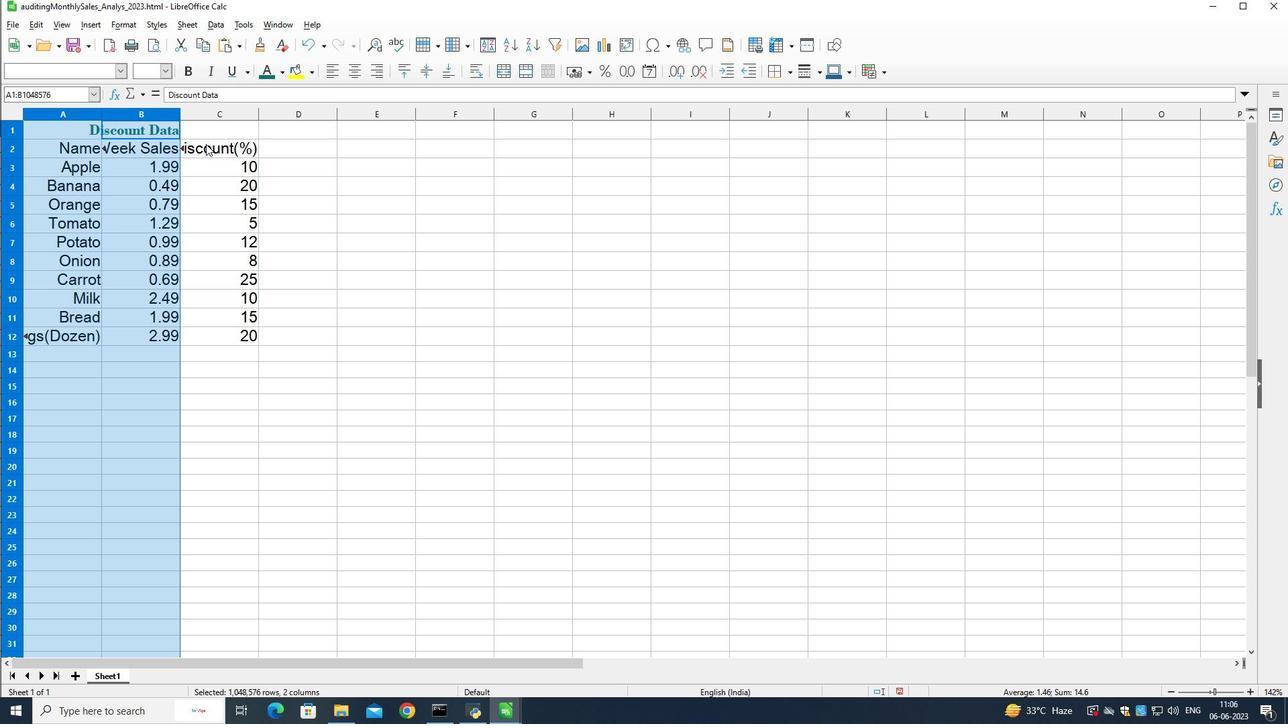 
Action: Mouse pressed left at (213, 148)
Screenshot: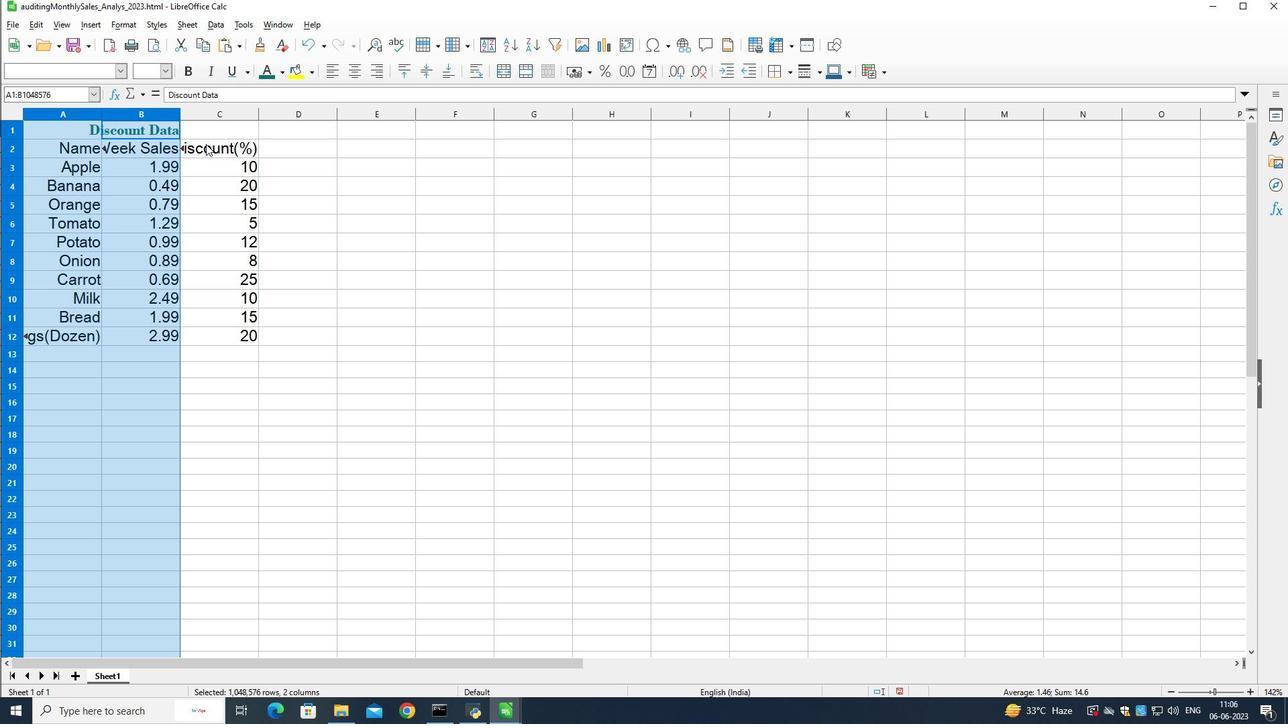 
Action: Mouse moved to (159, 114)
Screenshot: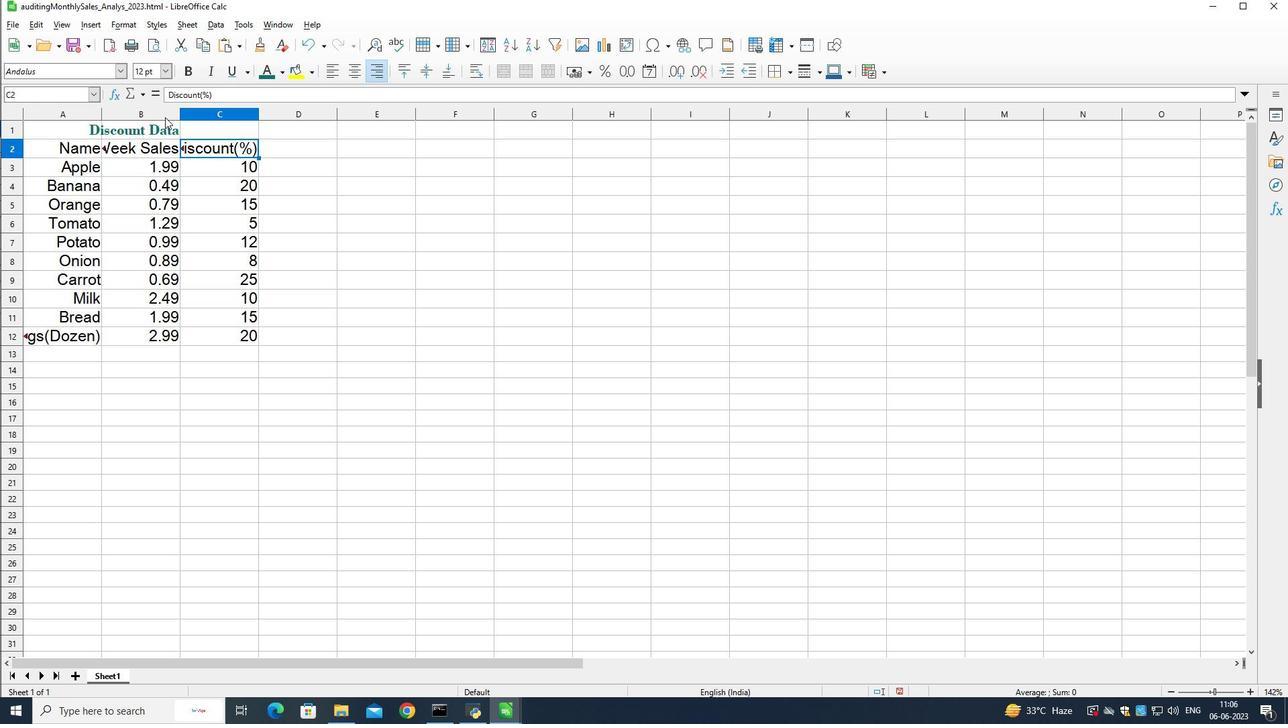 
Action: Mouse pressed left at (159, 114)
Screenshot: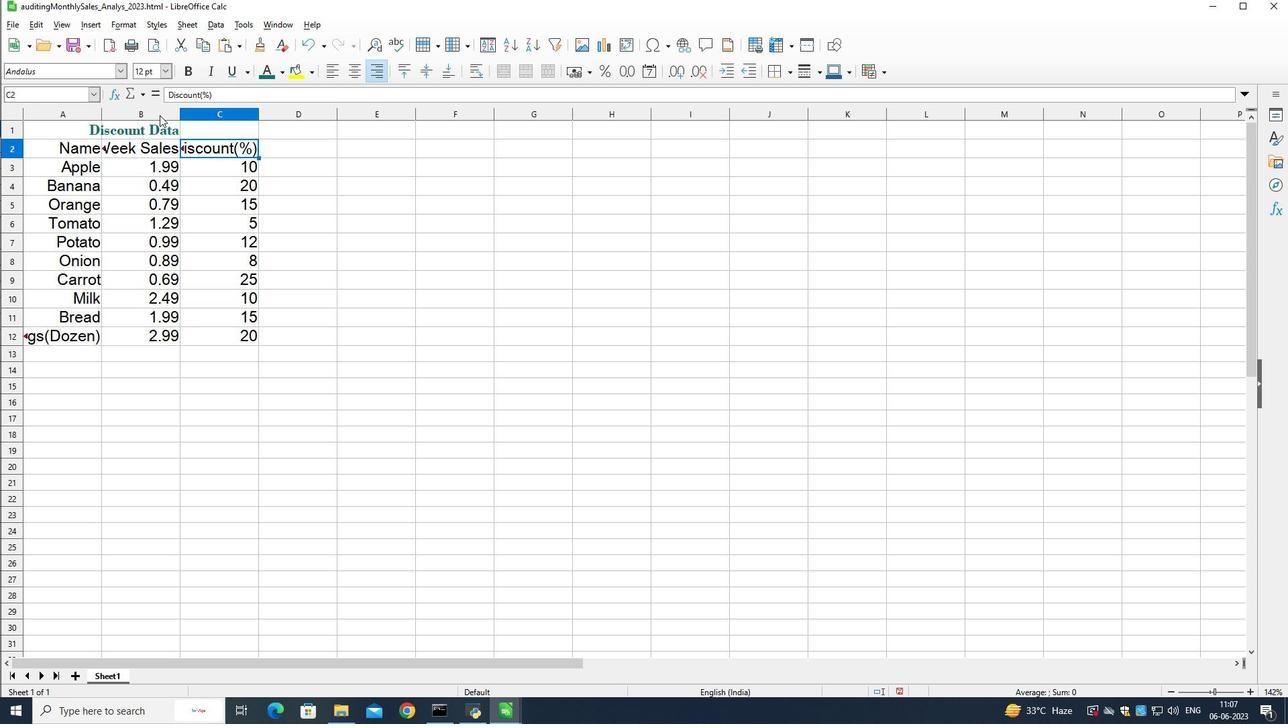 
Action: Mouse moved to (180, 113)
Screenshot: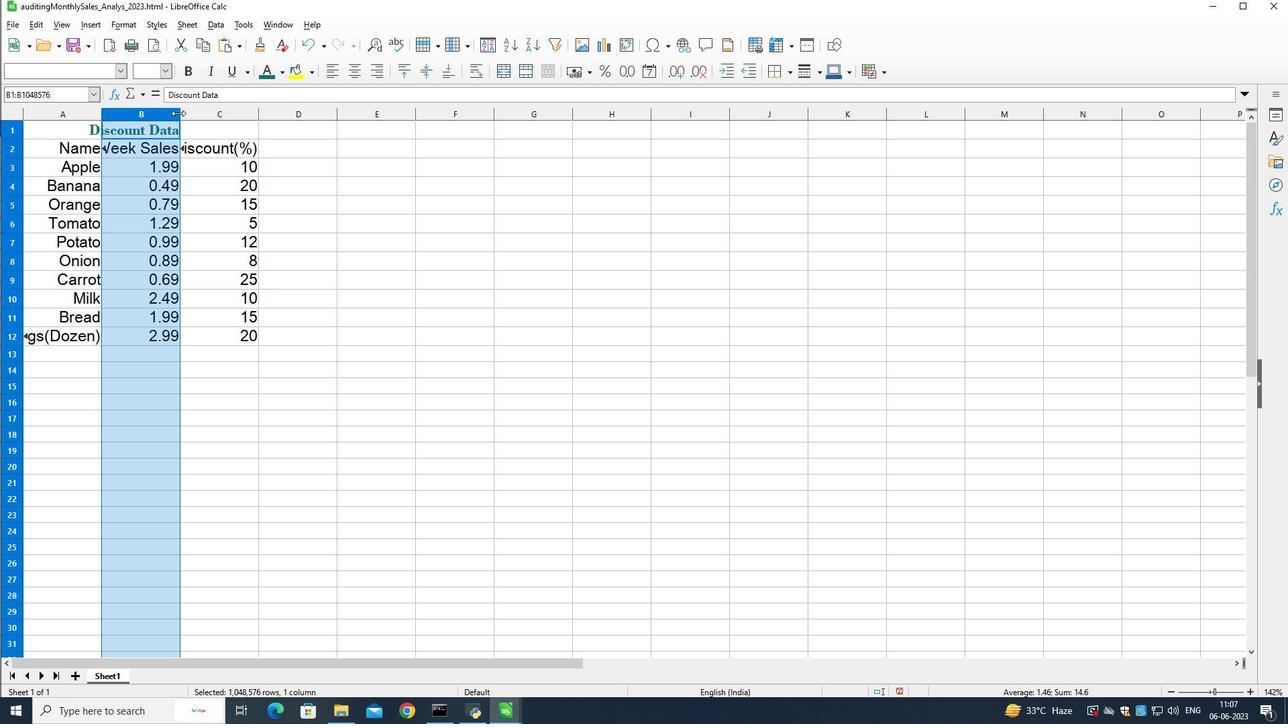 
Action: Mouse pressed left at (180, 113)
Screenshot: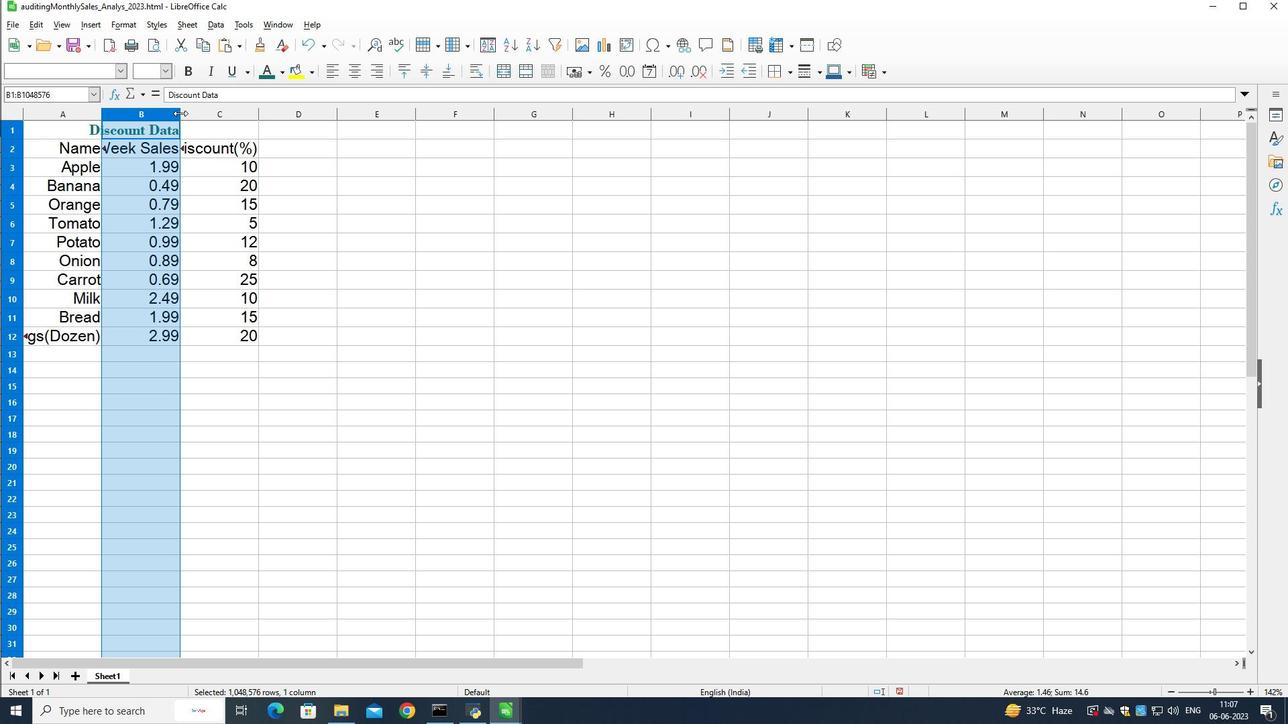 
Action: Mouse moved to (216, 115)
Screenshot: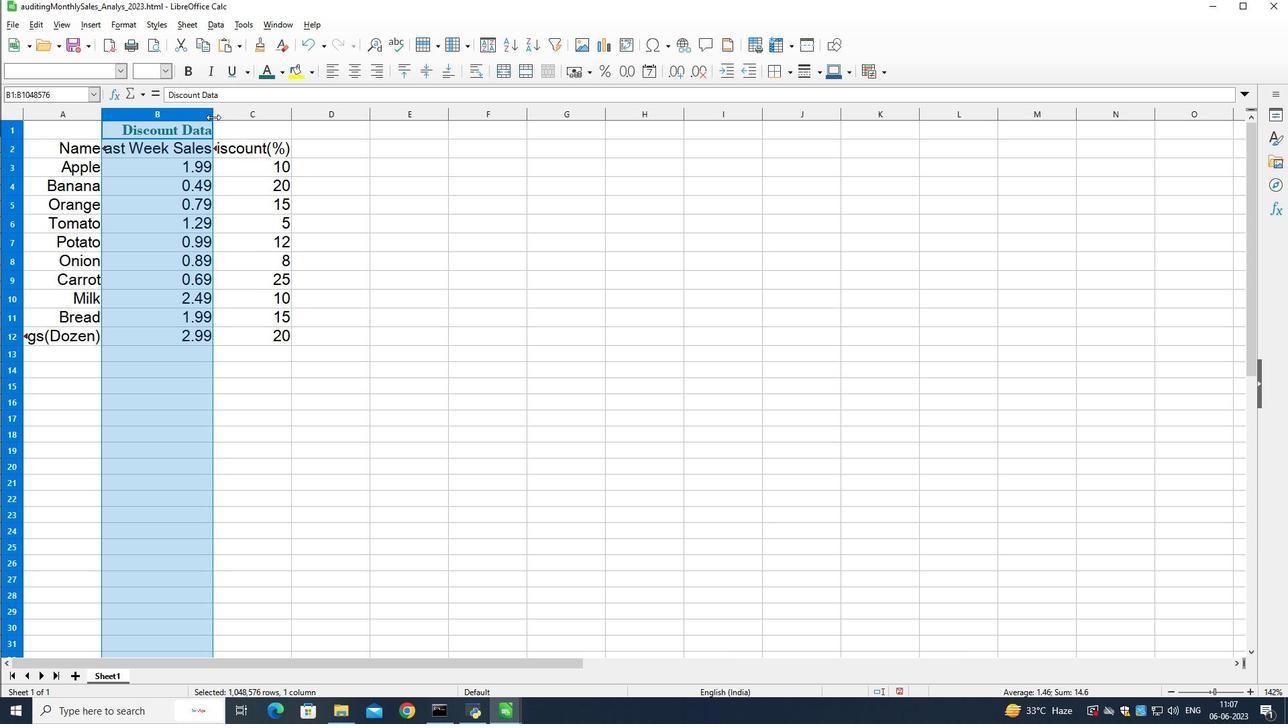 
Action: Mouse pressed left at (216, 115)
Screenshot: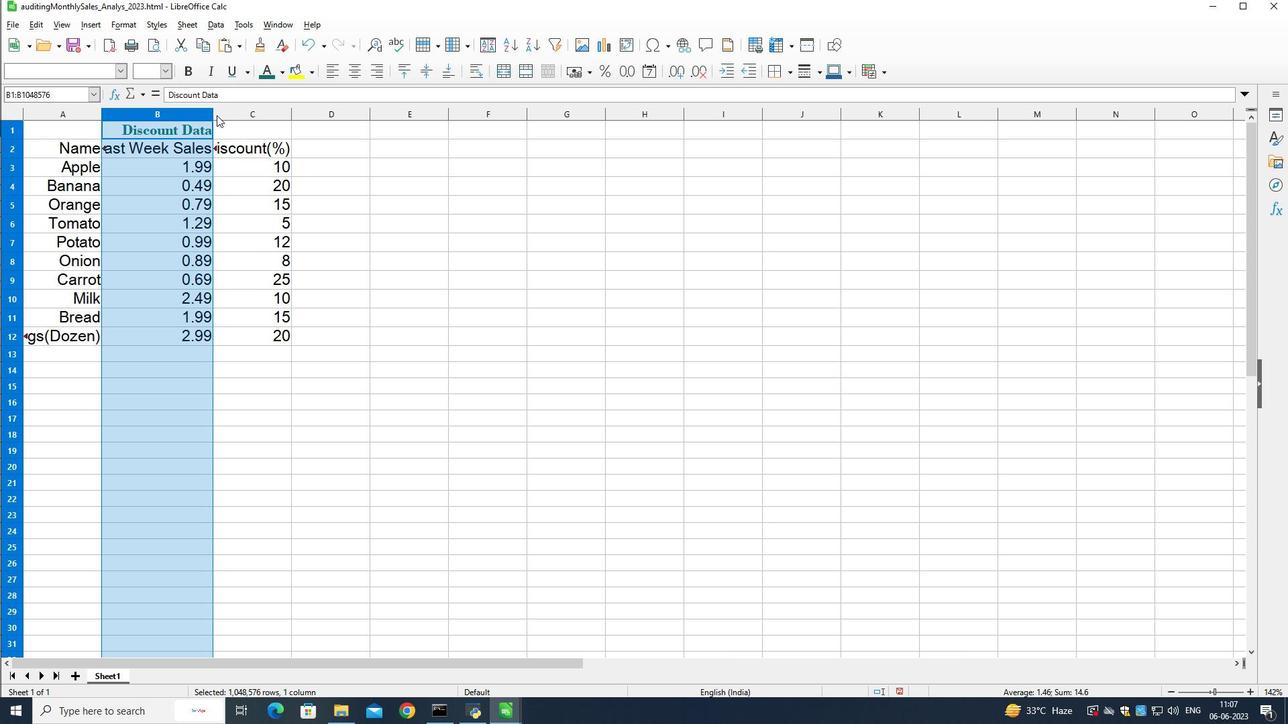 
Action: Mouse moved to (357, 162)
Screenshot: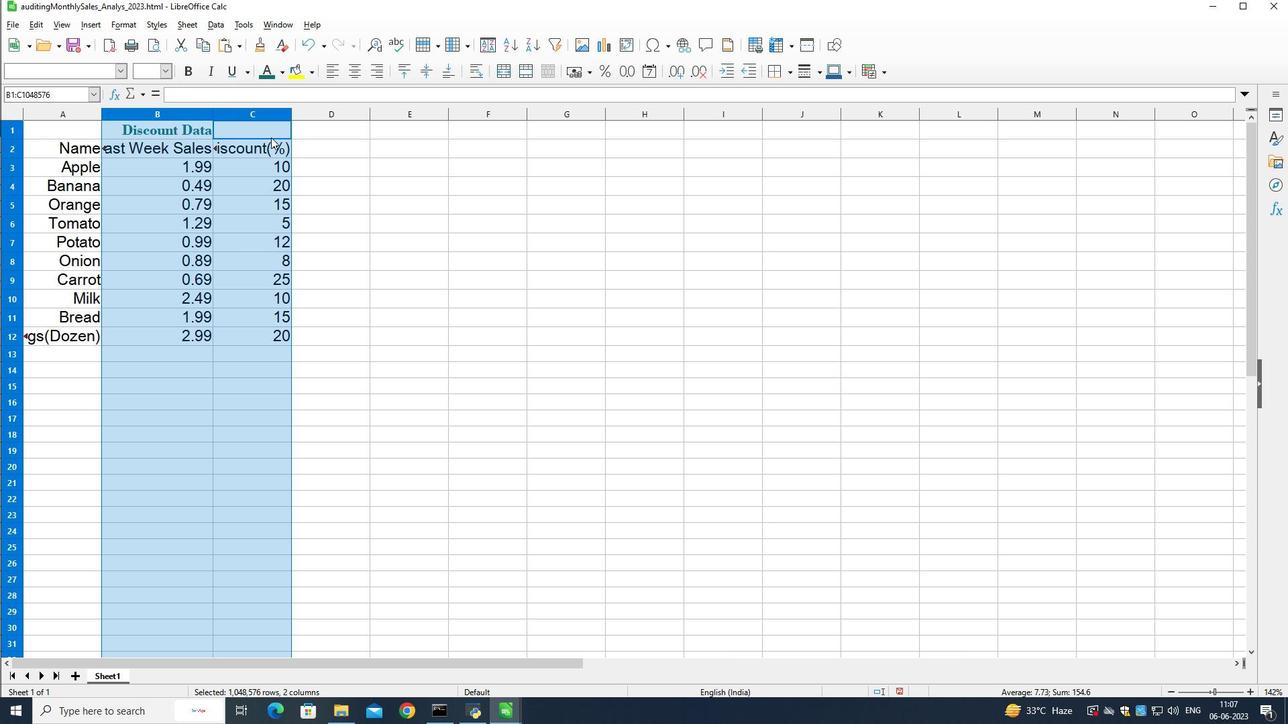 
Action: Mouse pressed left at (357, 162)
Screenshot: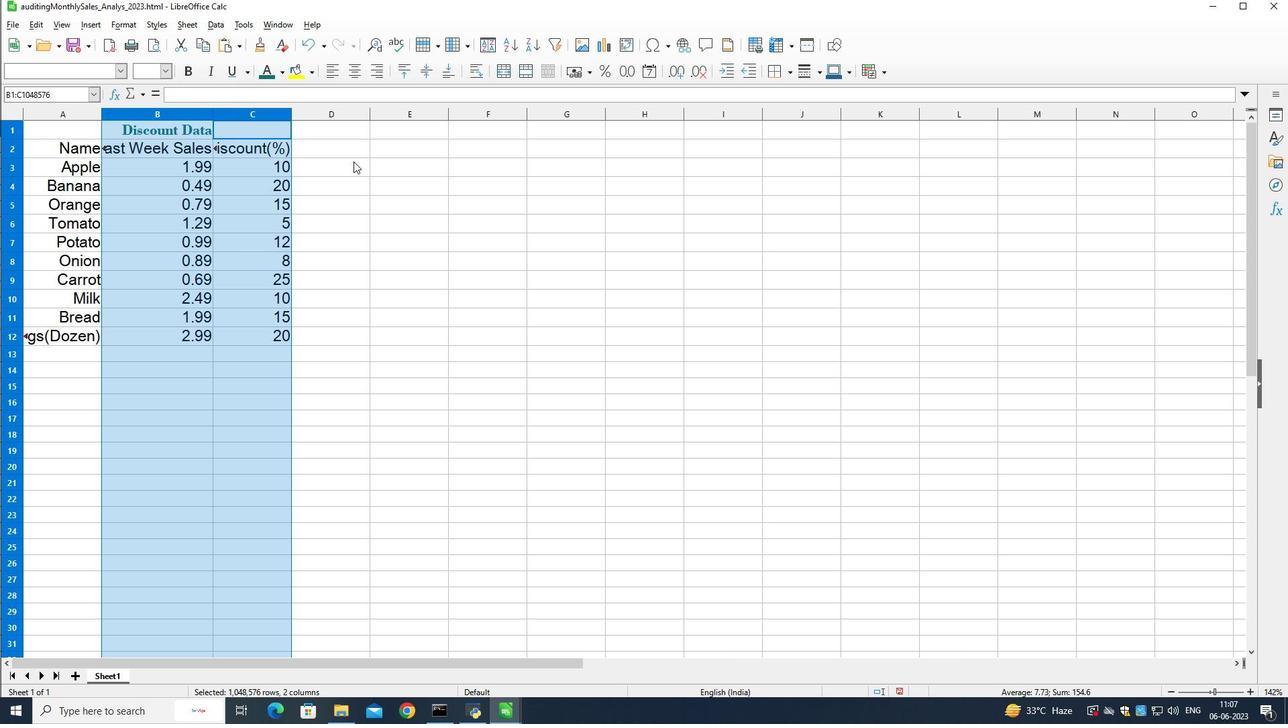 
Action: Mouse moved to (390, 276)
Screenshot: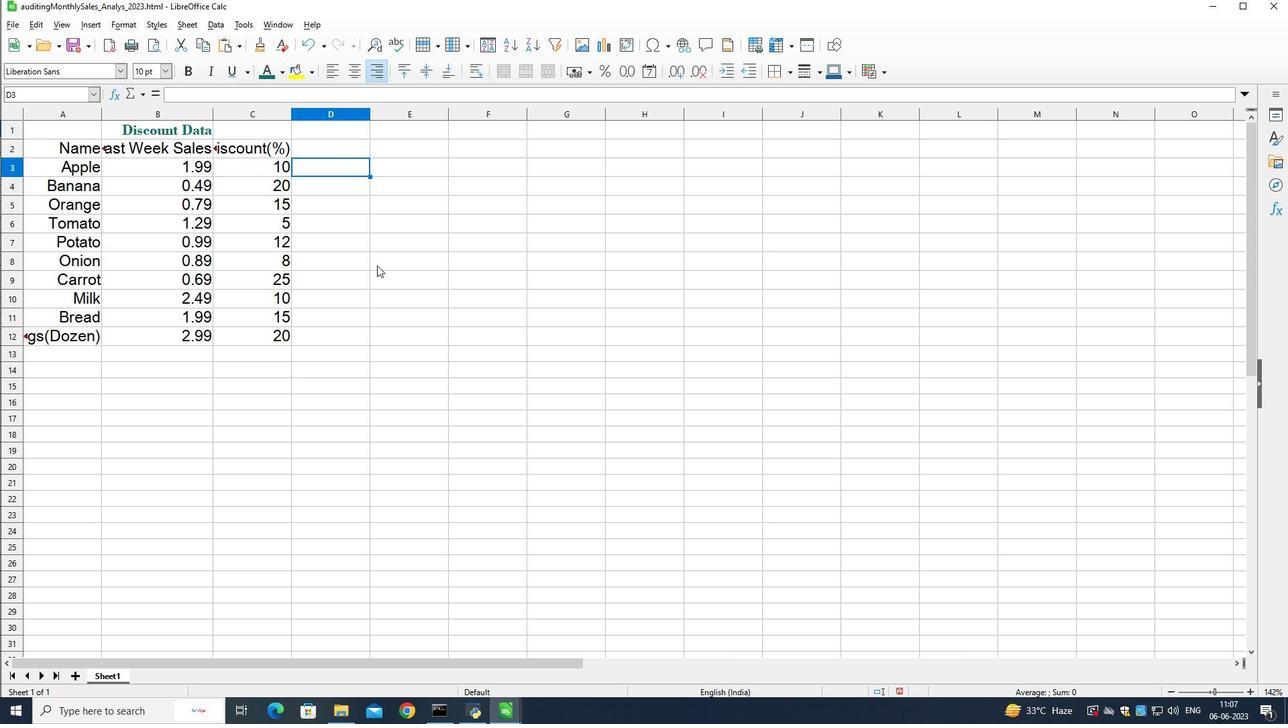 
Action: Mouse pressed left at (390, 276)
Screenshot: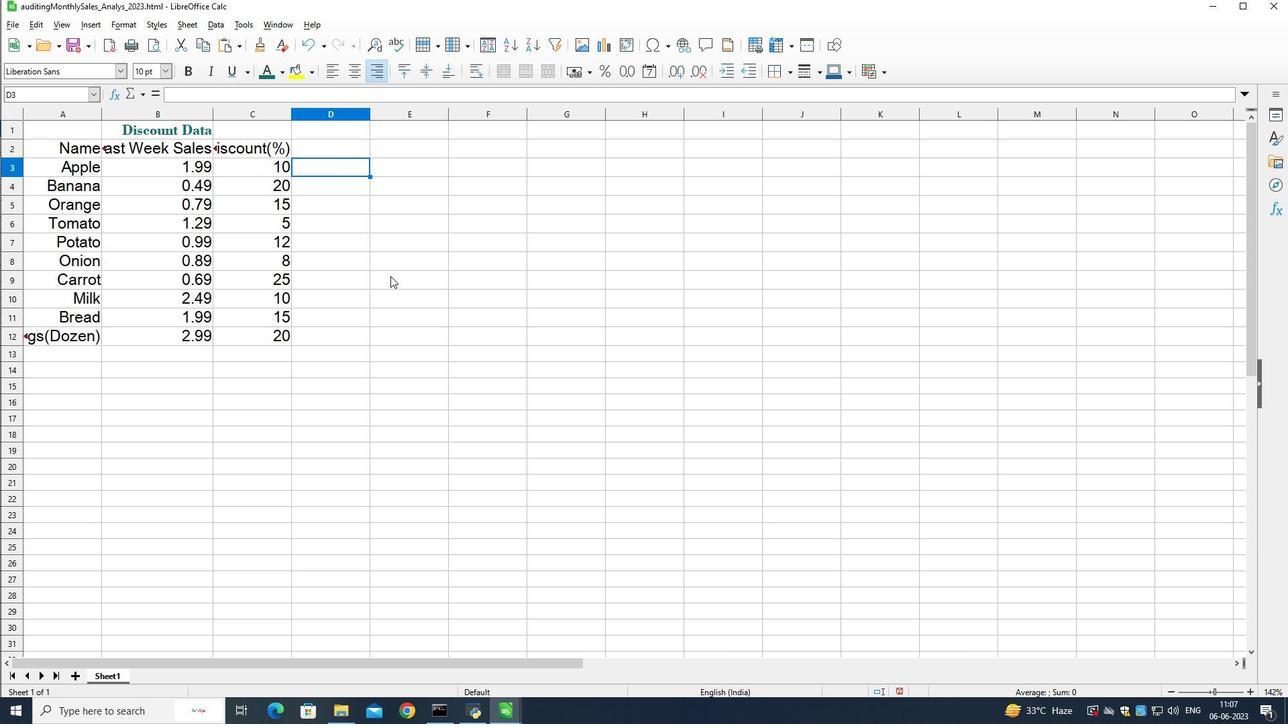 
